 Task: Find connections with filter location Sawangan with filter topic #Thoughtswith filter profile language German with filter current company Kia India with filter school Birla Institute of Technology and Science, Pilani - Goa Campus with filter industry Shipbuilding with filter service category Financial Planning with filter keywords title Chef
Action: Mouse moved to (557, 61)
Screenshot: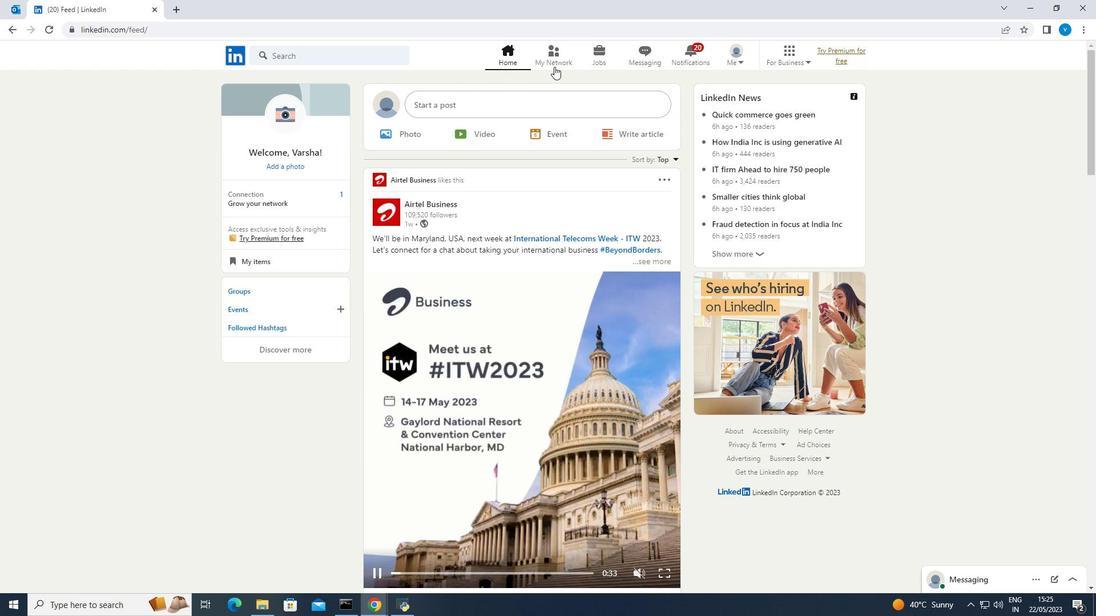 
Action: Mouse pressed left at (557, 61)
Screenshot: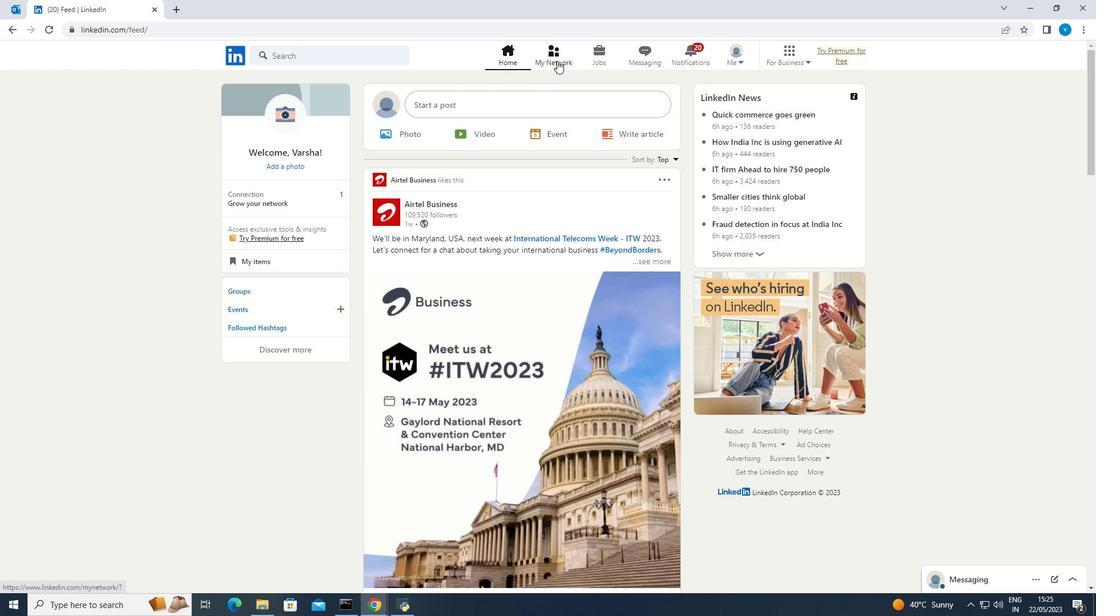 
Action: Mouse moved to (335, 122)
Screenshot: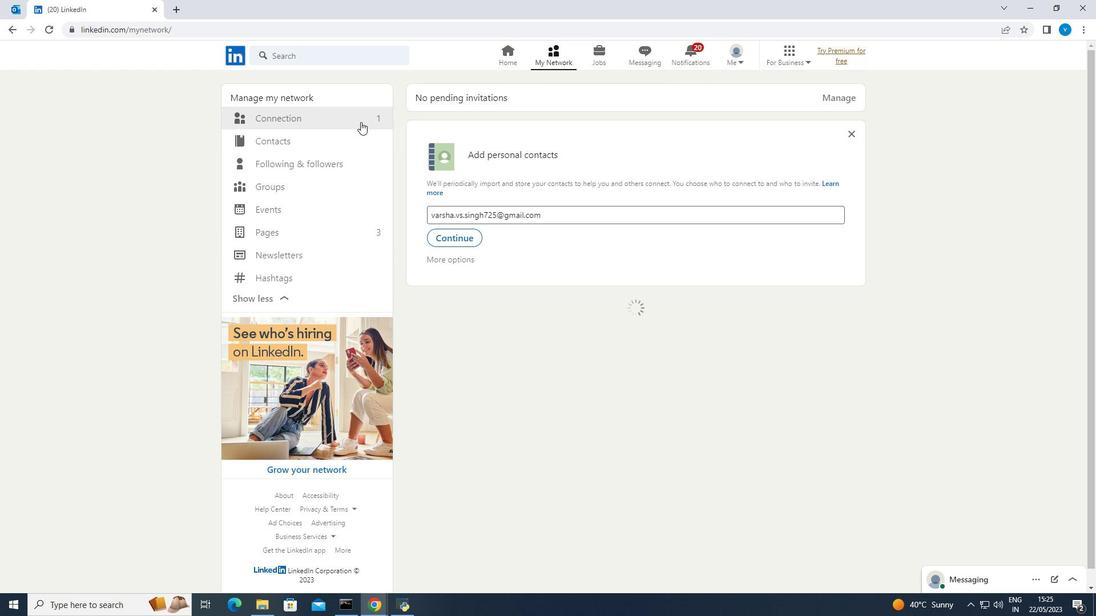 
Action: Mouse pressed left at (335, 122)
Screenshot: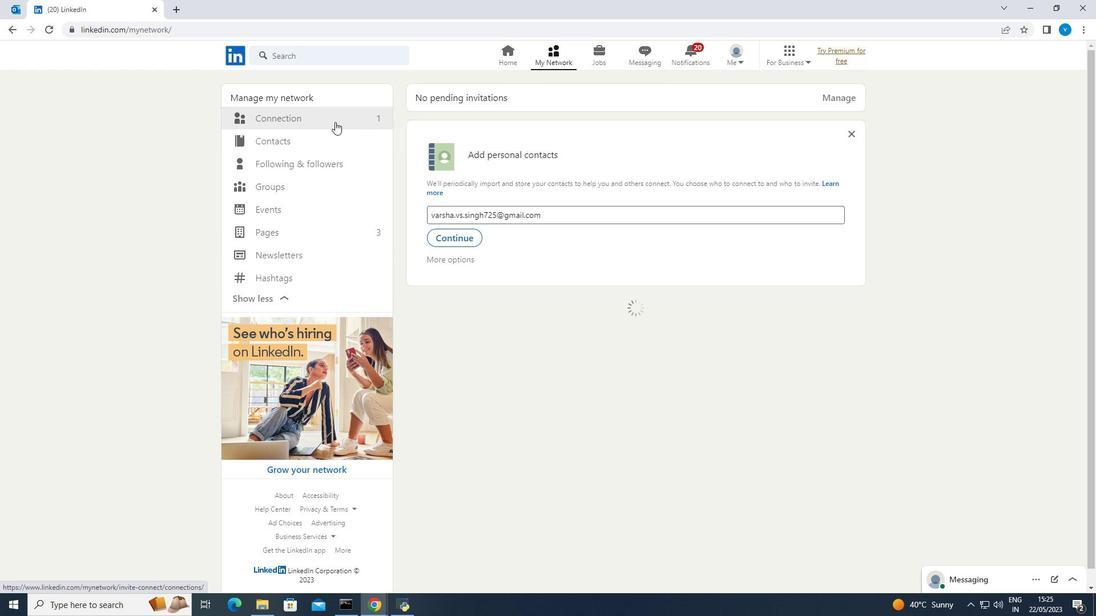 
Action: Mouse moved to (614, 117)
Screenshot: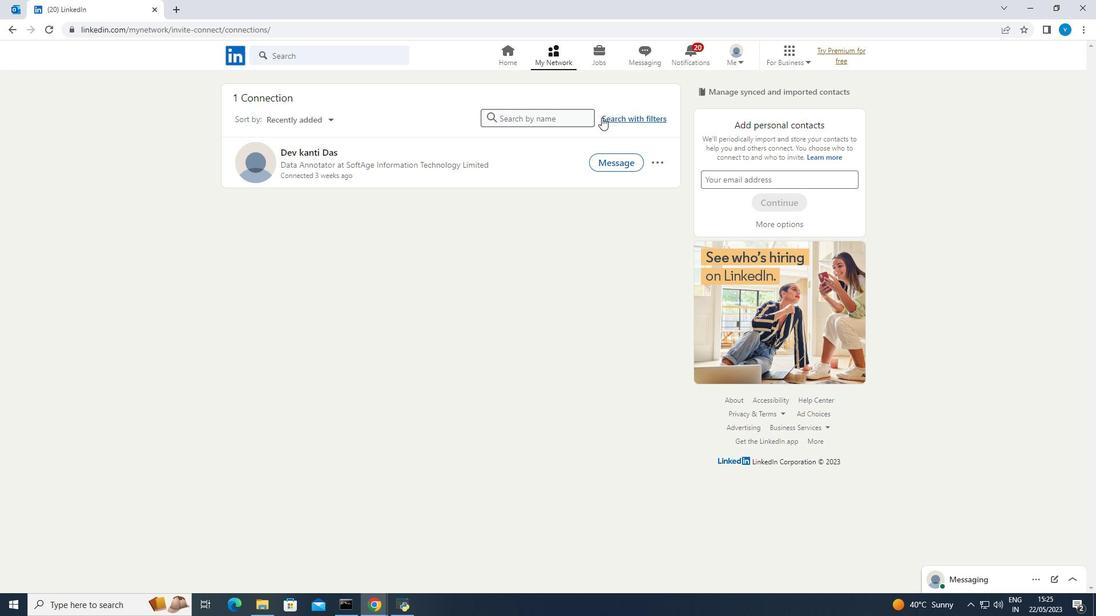 
Action: Mouse pressed left at (614, 117)
Screenshot: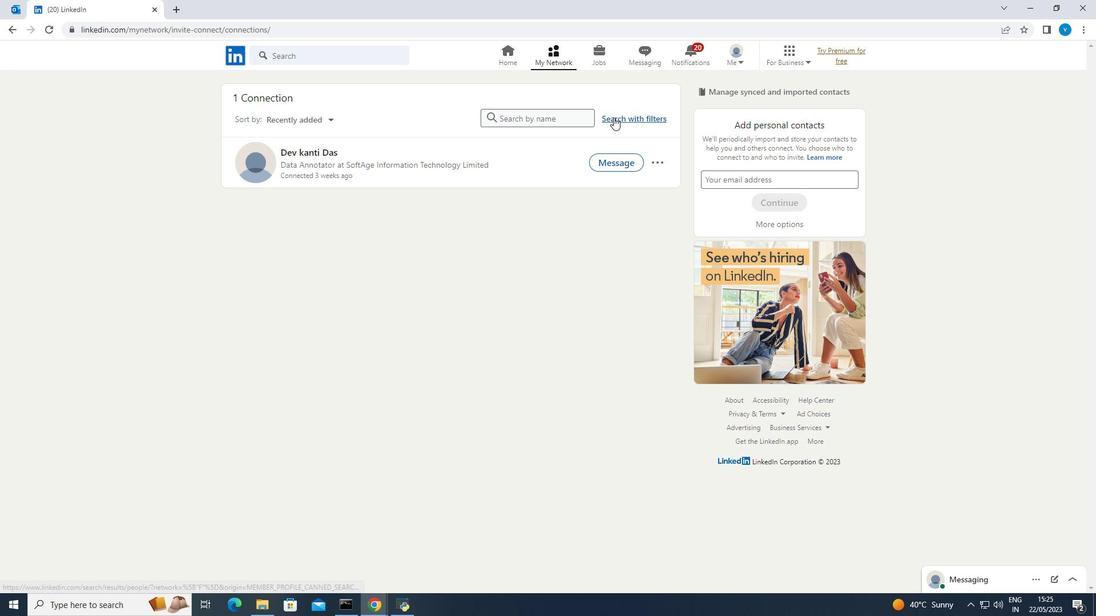
Action: Mouse moved to (583, 90)
Screenshot: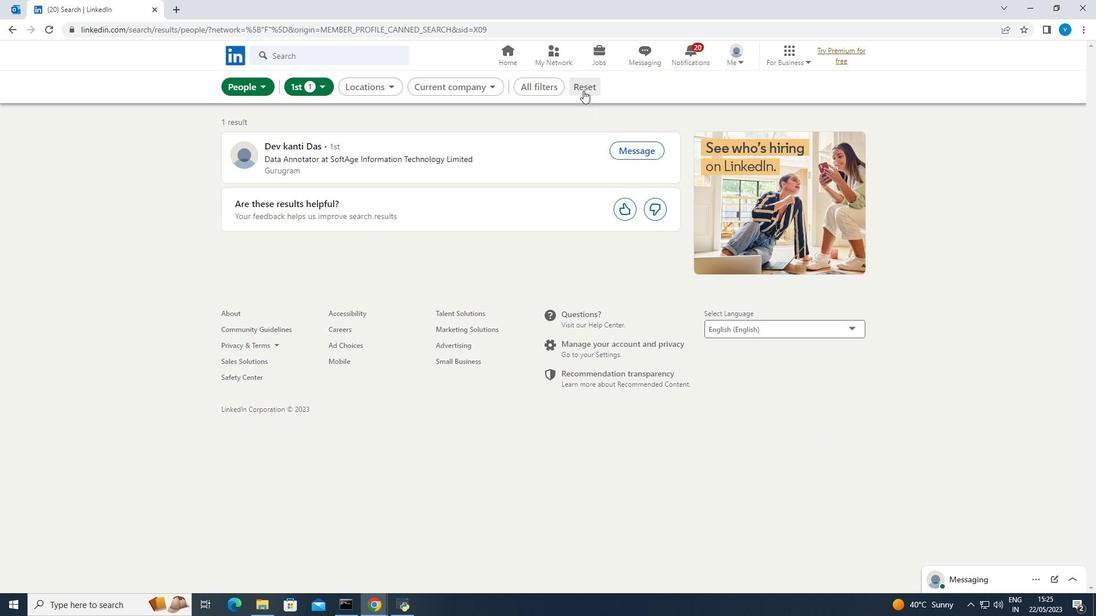 
Action: Mouse pressed left at (583, 90)
Screenshot: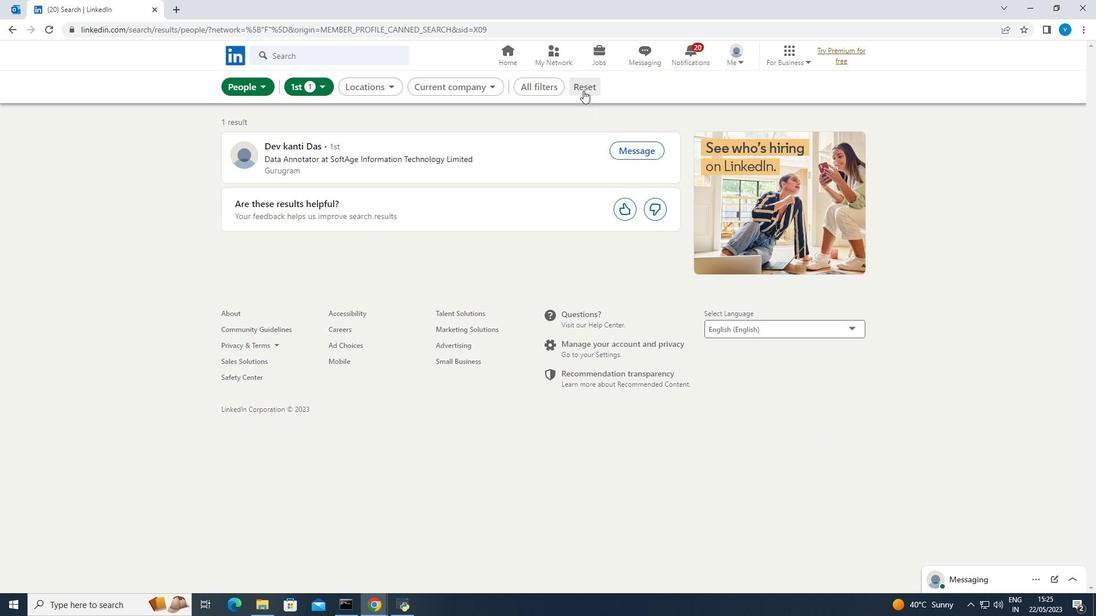 
Action: Mouse moved to (578, 90)
Screenshot: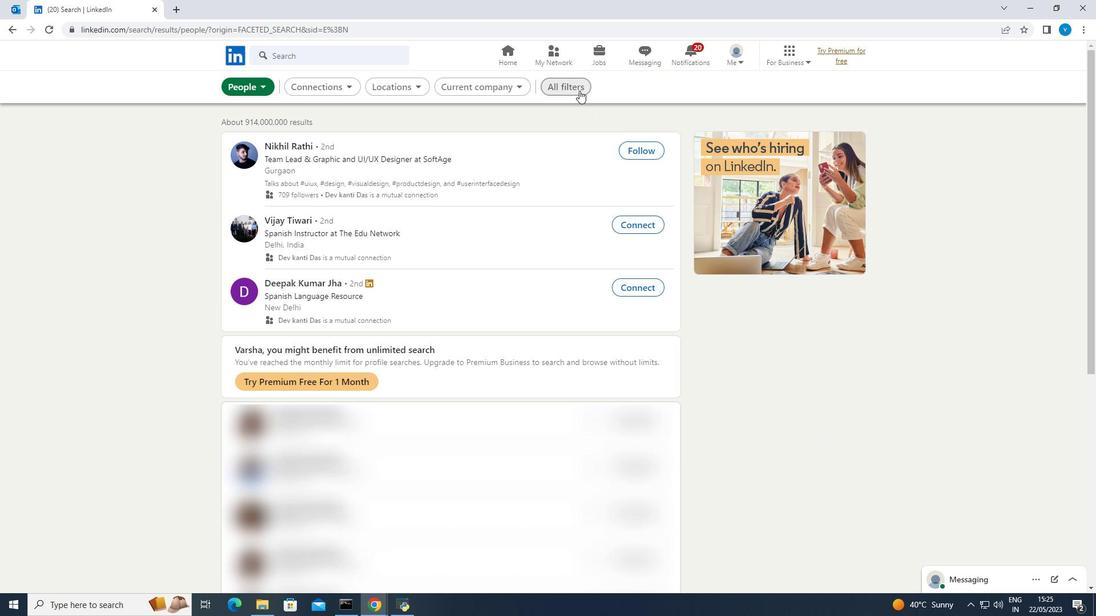 
Action: Mouse pressed left at (578, 90)
Screenshot: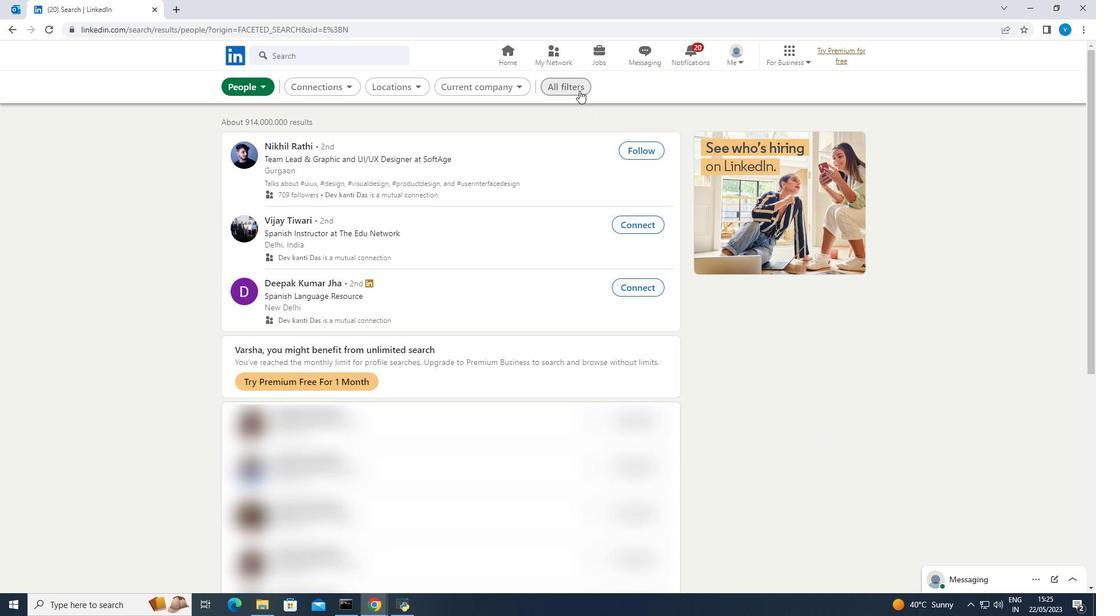 
Action: Mouse moved to (802, 226)
Screenshot: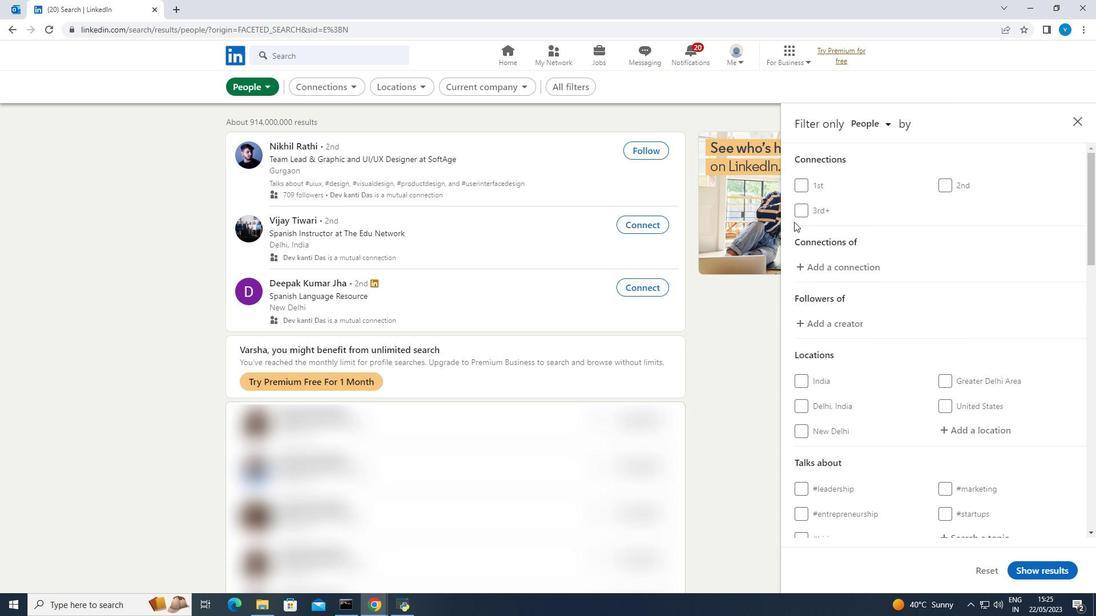 
Action: Mouse scrolled (796, 222) with delta (0, 0)
Screenshot: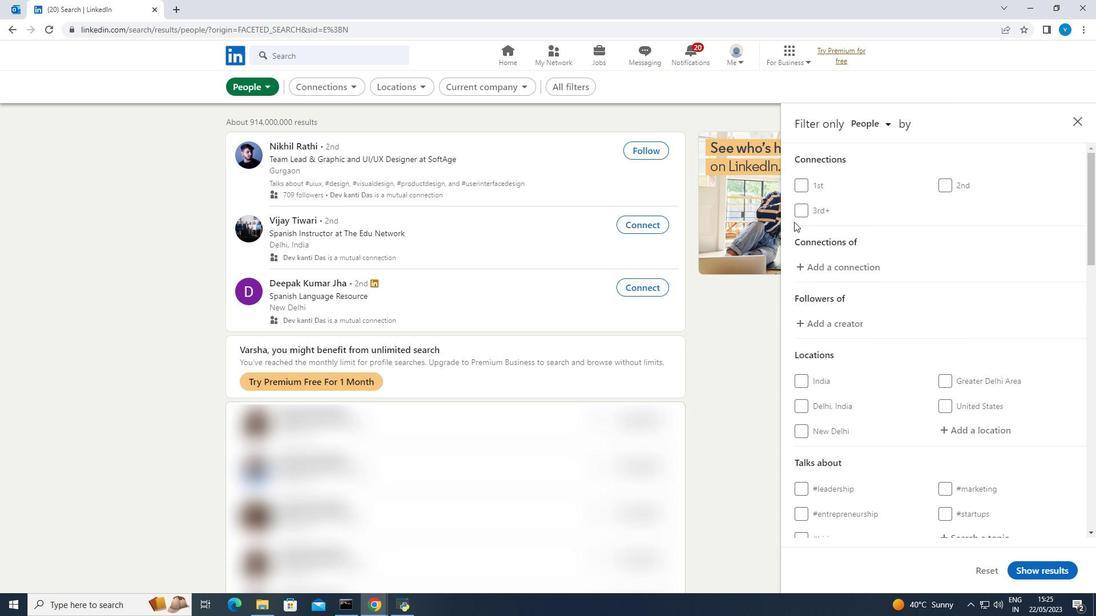 
Action: Mouse scrolled (802, 225) with delta (0, 0)
Screenshot: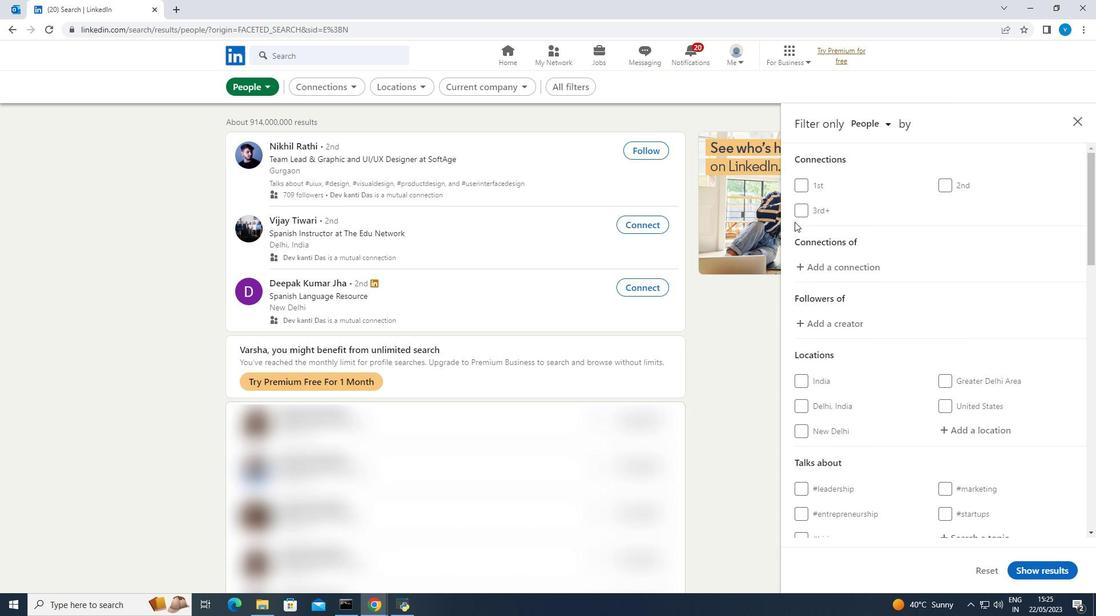 
Action: Mouse scrolled (802, 225) with delta (0, 0)
Screenshot: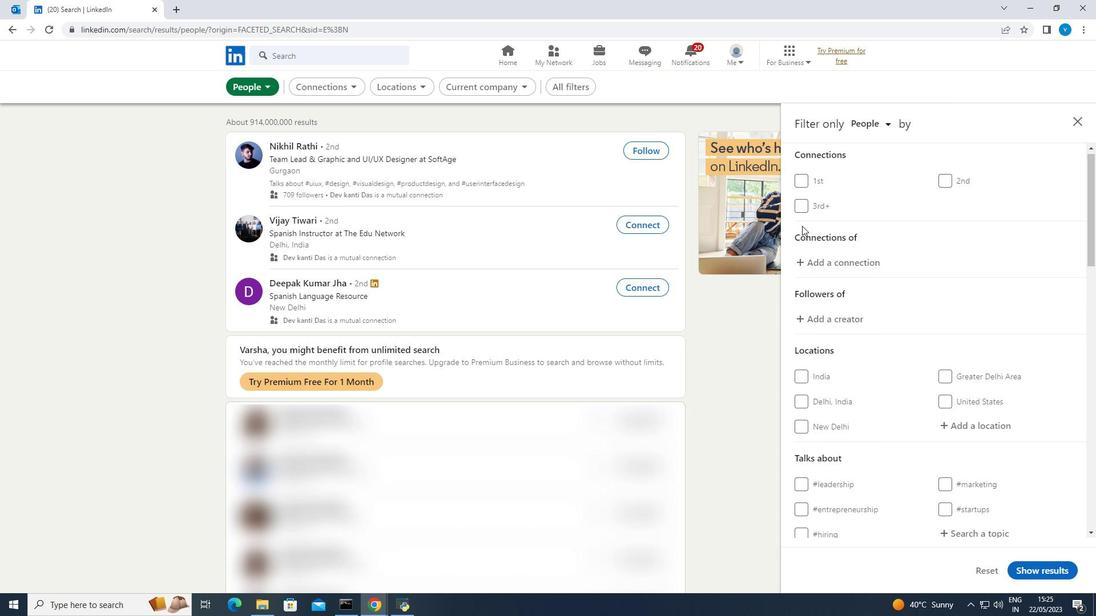 
Action: Mouse moved to (964, 259)
Screenshot: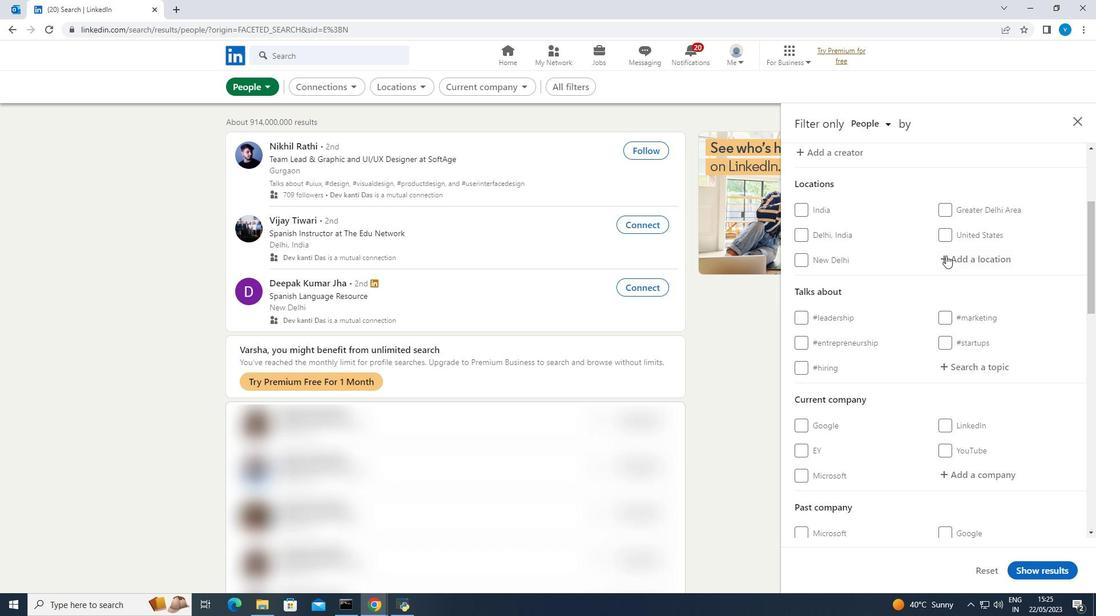 
Action: Mouse pressed left at (964, 259)
Screenshot: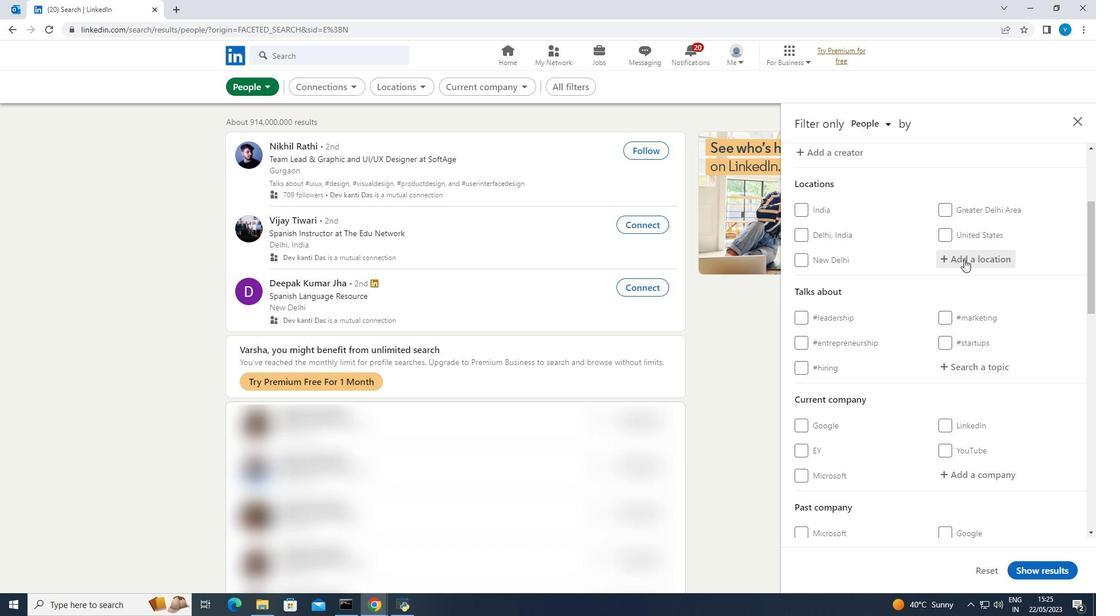 
Action: Mouse moved to (933, 209)
Screenshot: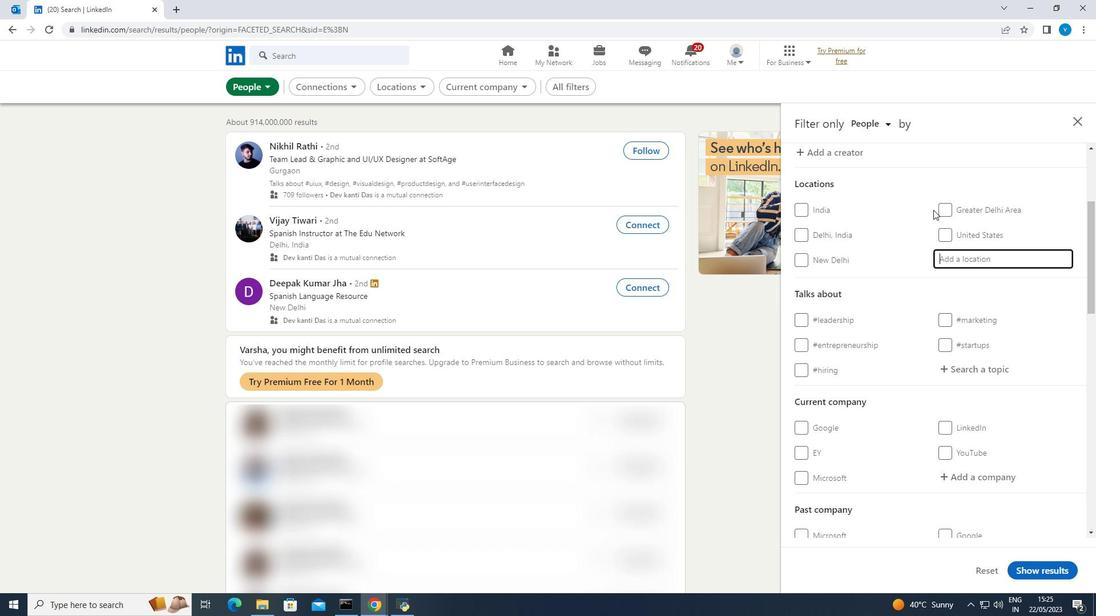 
Action: Key pressed <Key.shift><Key.shift><Key.shift>Sawangan
Screenshot: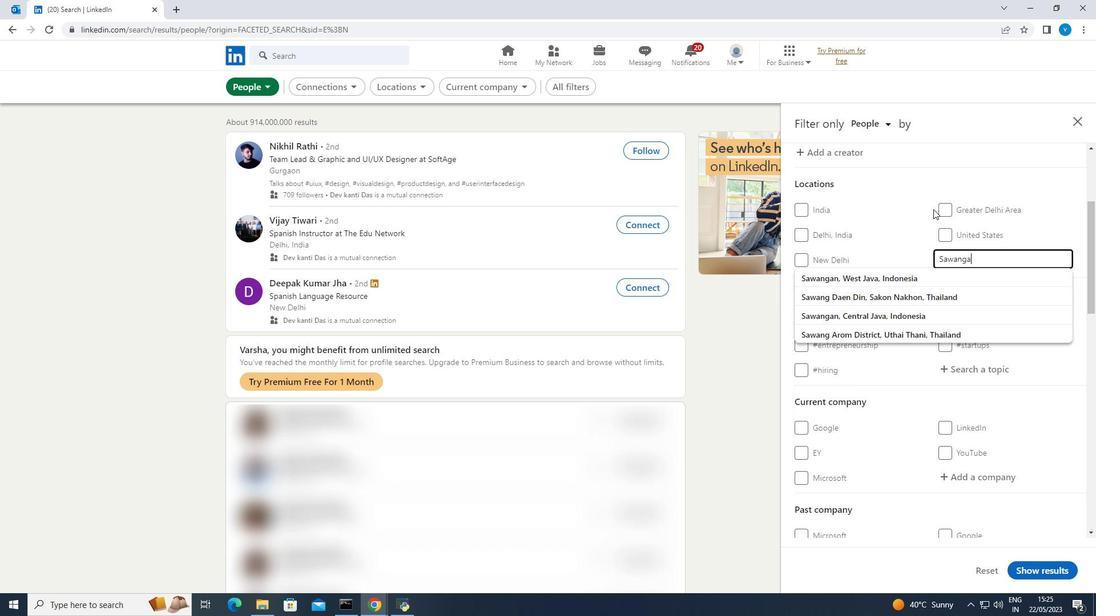 
Action: Mouse moved to (973, 361)
Screenshot: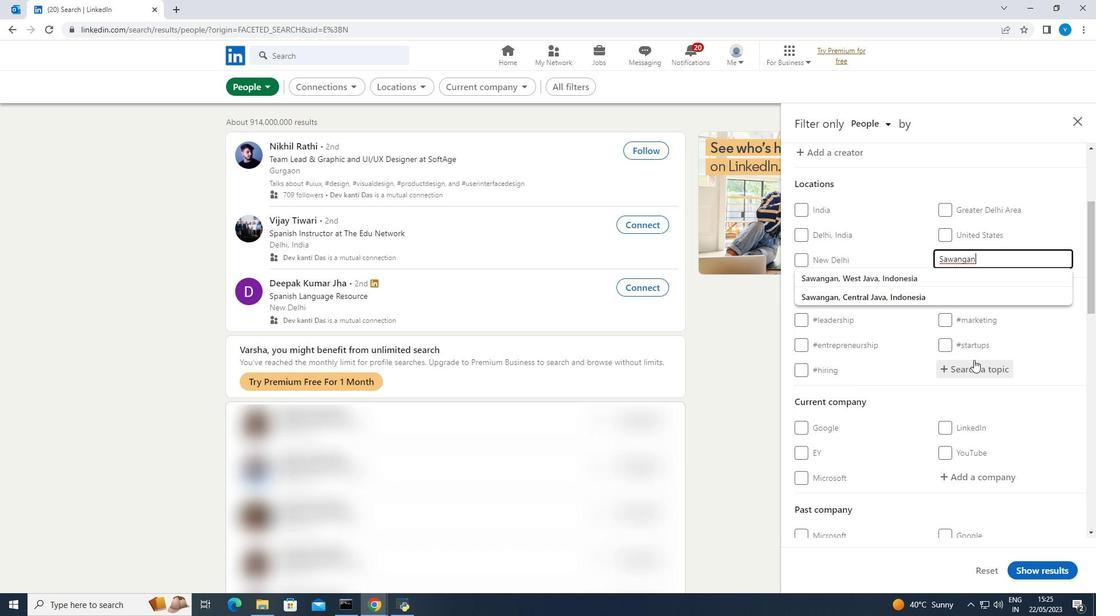 
Action: Mouse pressed left at (973, 361)
Screenshot: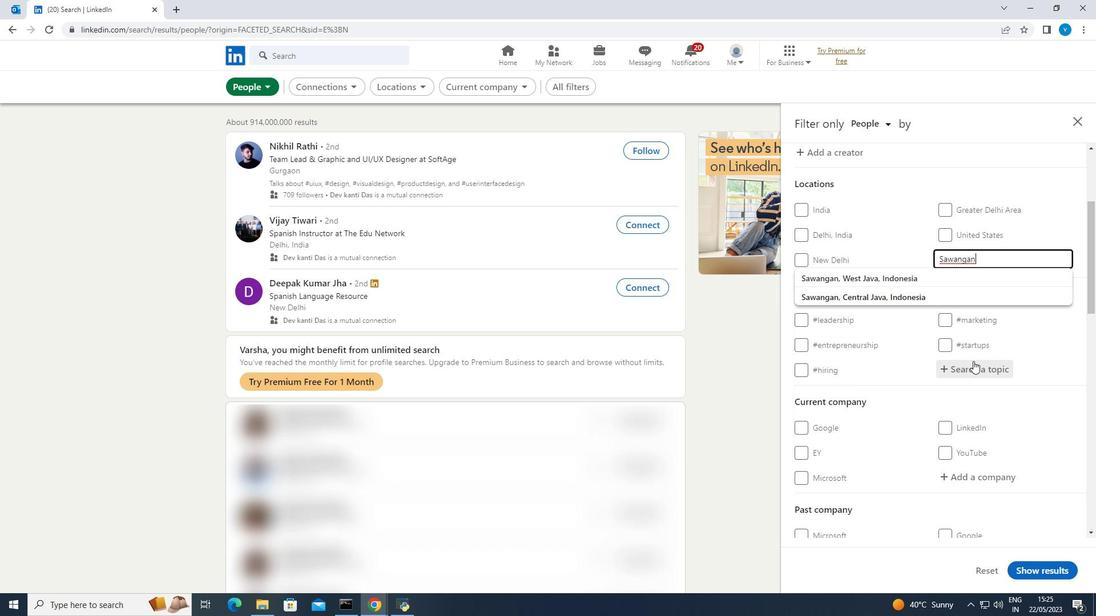 
Action: Mouse moved to (923, 397)
Screenshot: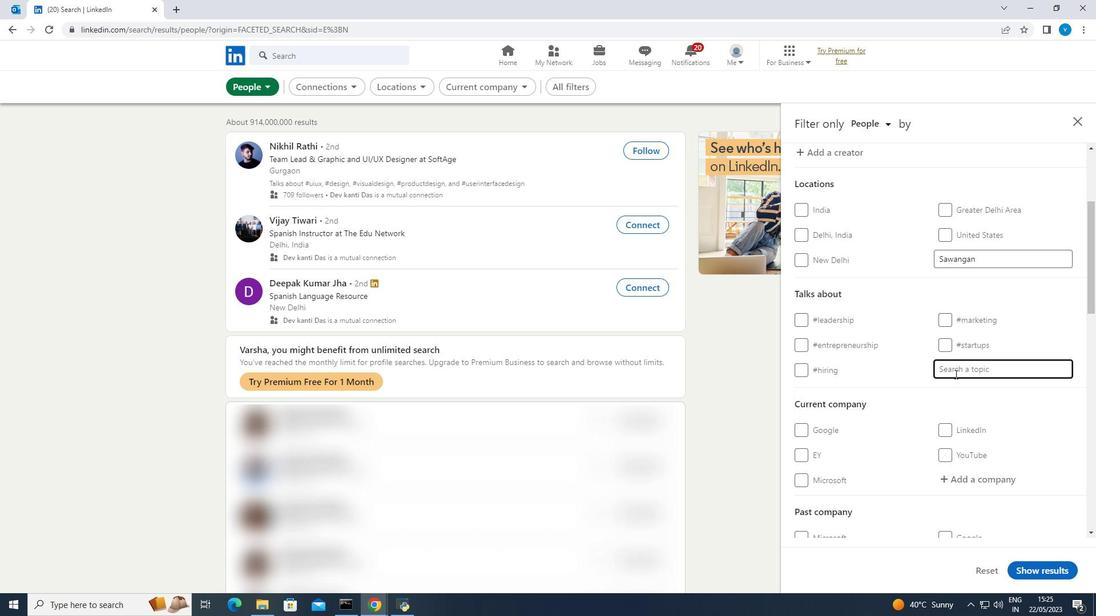 
Action: Key pressed <Key.shift><Key.shift><Key.shift><Key.shift><Key.shift>#<Key.shift><Key.shift><Key.shift><Key.shift><Key.shift><Key.shift><Key.shift>Thoughts
Screenshot: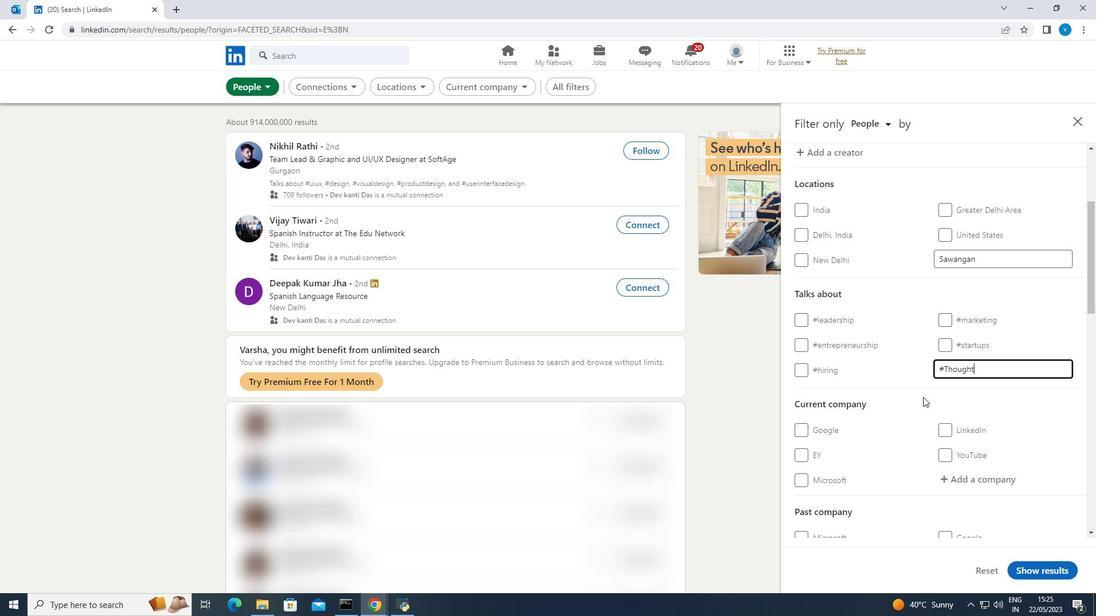 
Action: Mouse moved to (920, 399)
Screenshot: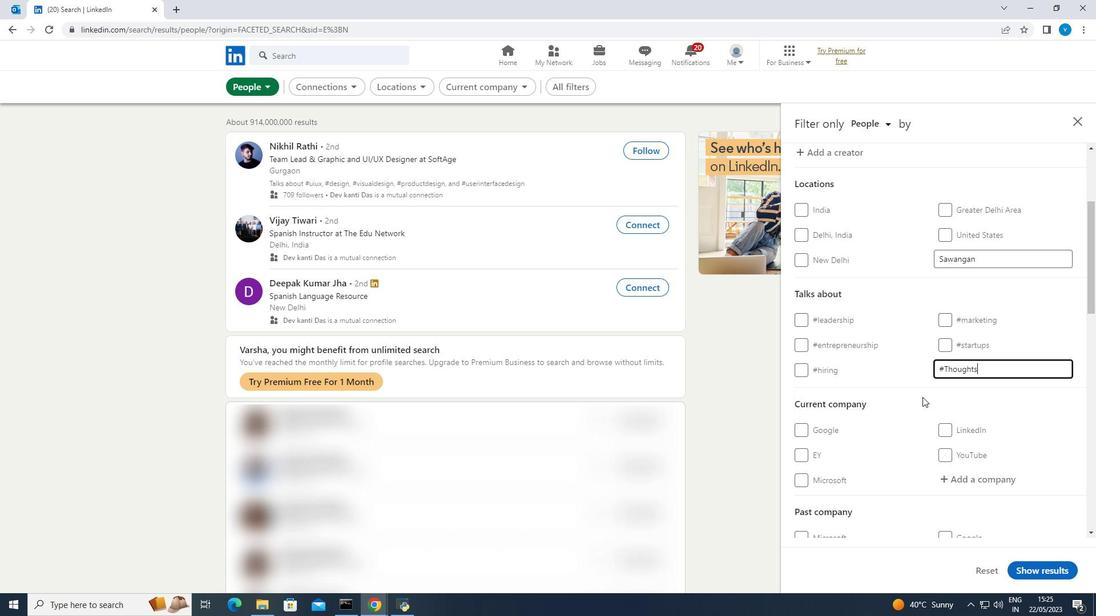 
Action: Mouse scrolled (920, 399) with delta (0, 0)
Screenshot: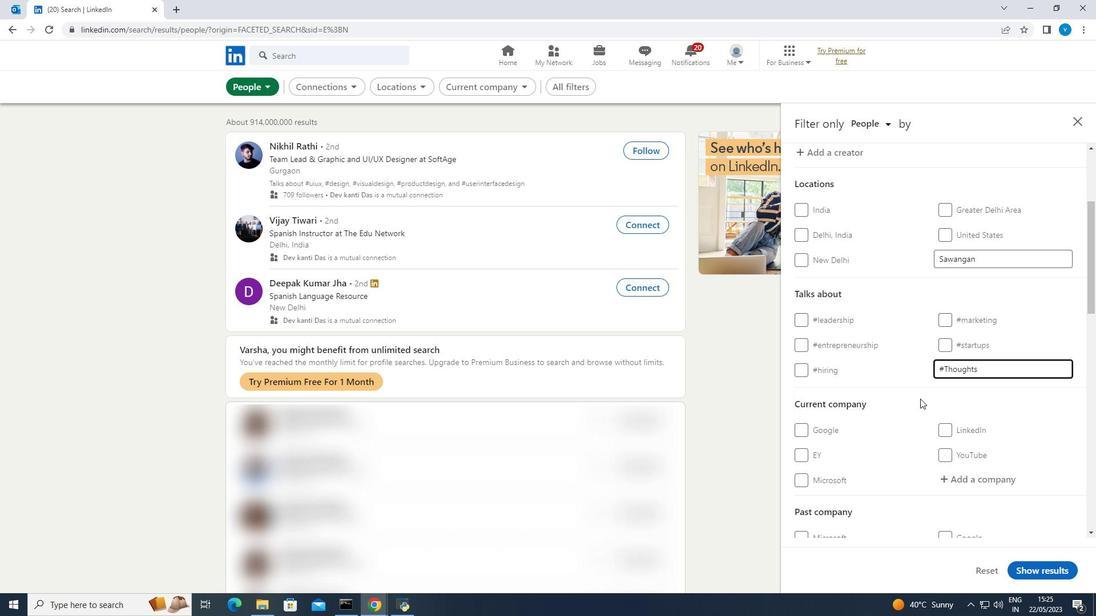 
Action: Mouse moved to (920, 399)
Screenshot: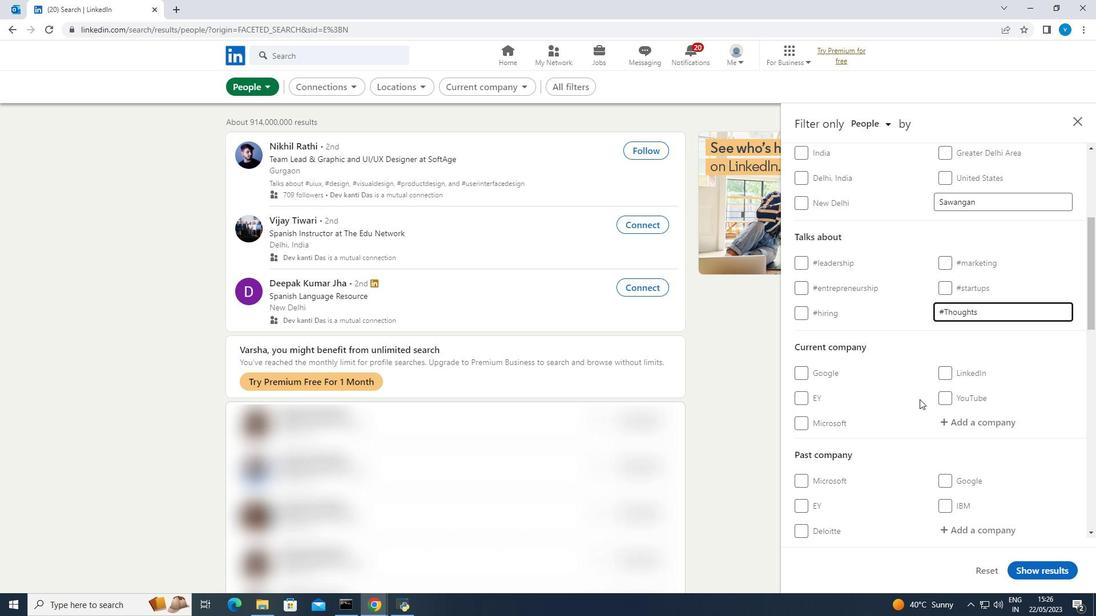 
Action: Mouse scrolled (920, 399) with delta (0, 0)
Screenshot: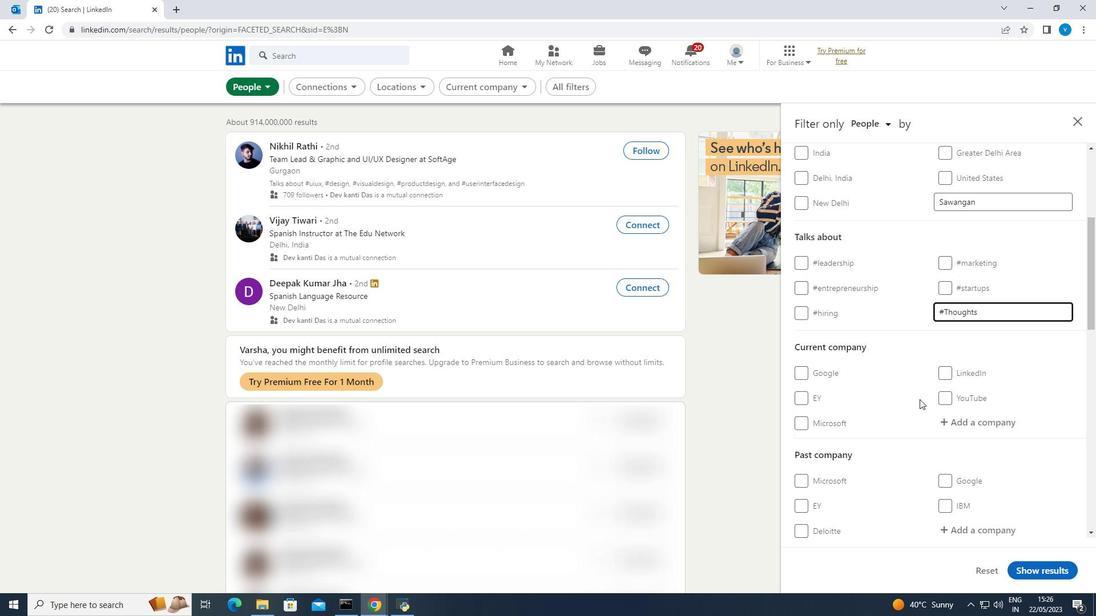 
Action: Mouse scrolled (920, 399) with delta (0, 0)
Screenshot: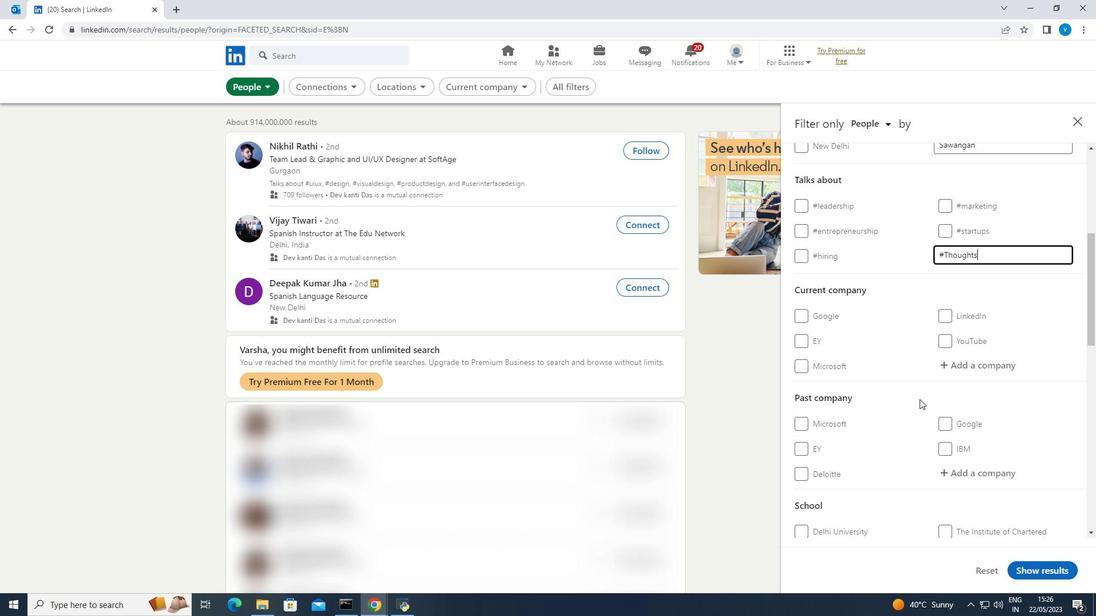 
Action: Mouse scrolled (920, 399) with delta (0, 0)
Screenshot: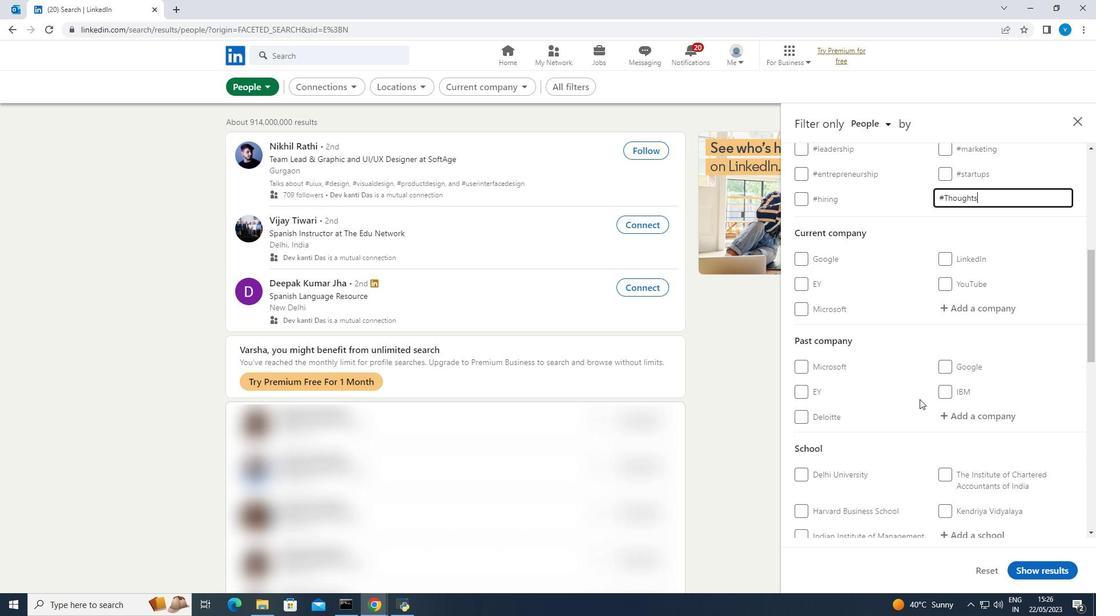 
Action: Mouse scrolled (920, 399) with delta (0, 0)
Screenshot: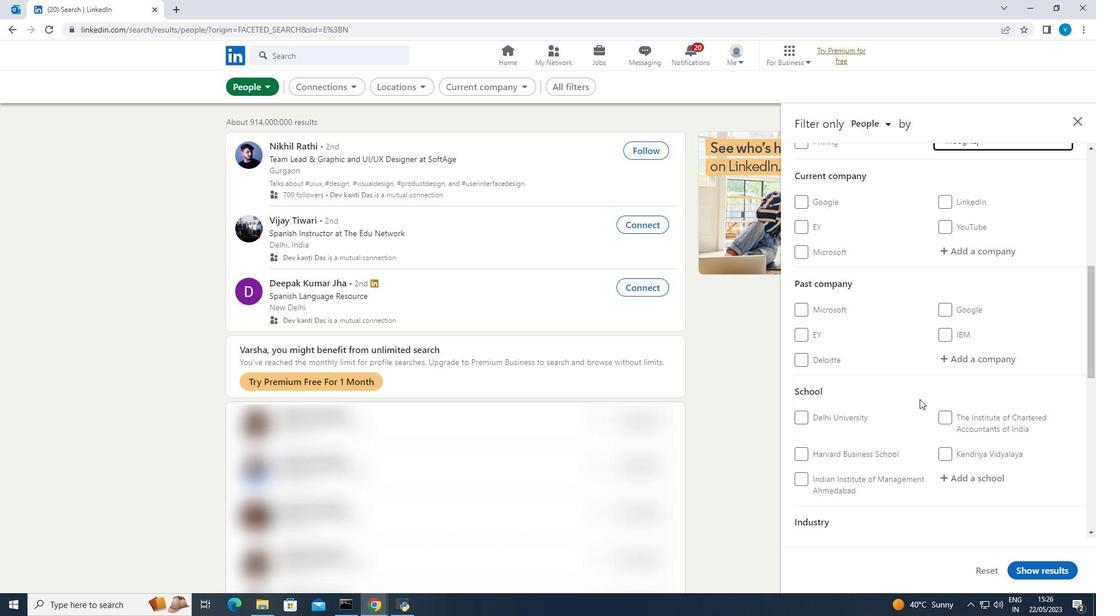 
Action: Mouse scrolled (920, 399) with delta (0, 0)
Screenshot: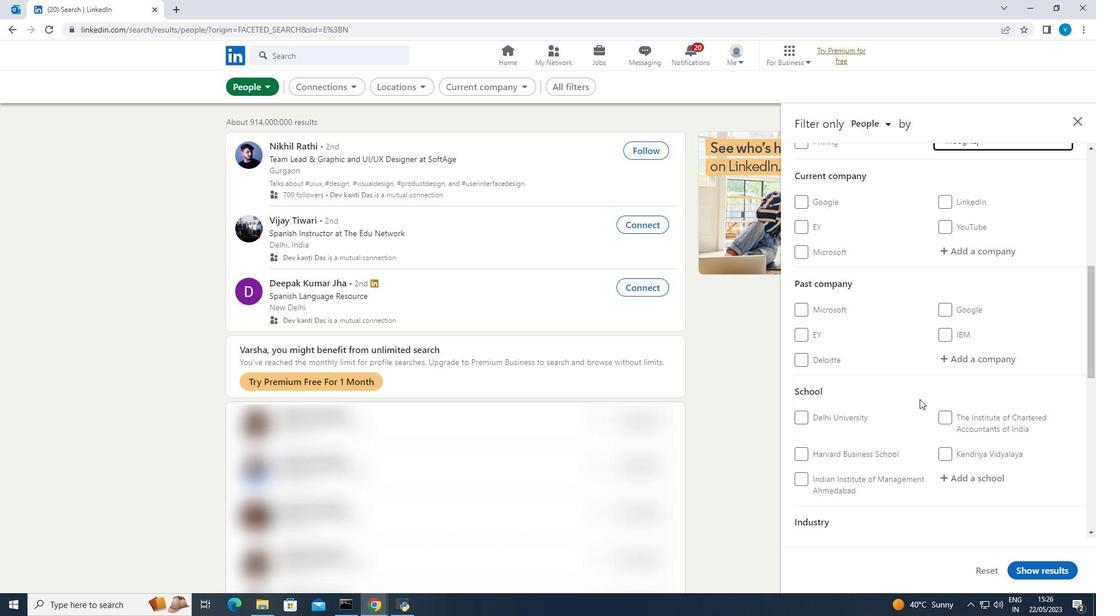 
Action: Mouse moved to (920, 399)
Screenshot: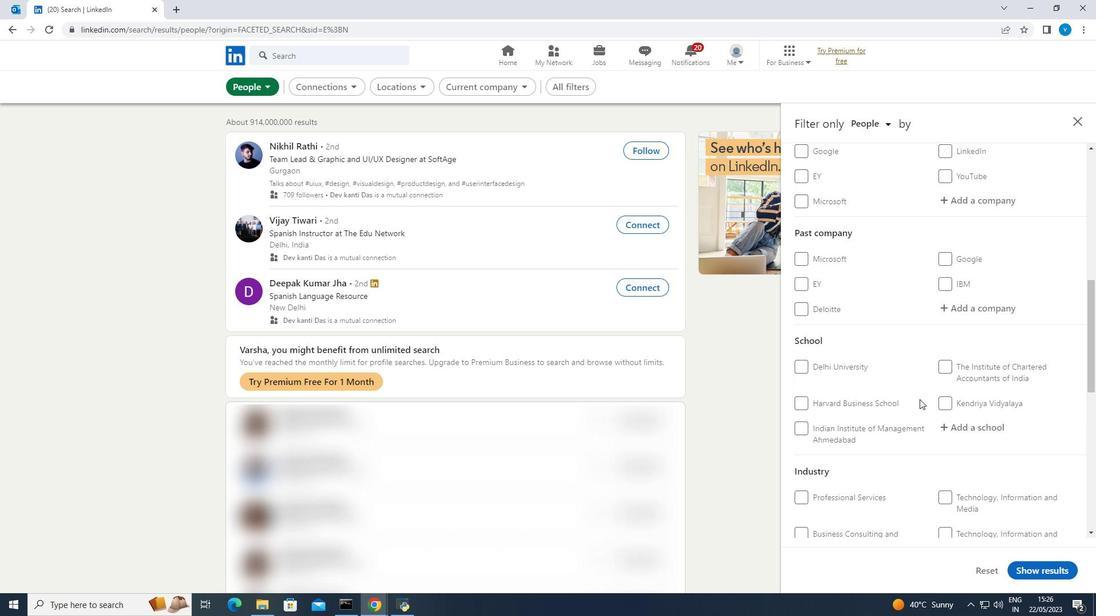 
Action: Mouse scrolled (920, 399) with delta (0, 0)
Screenshot: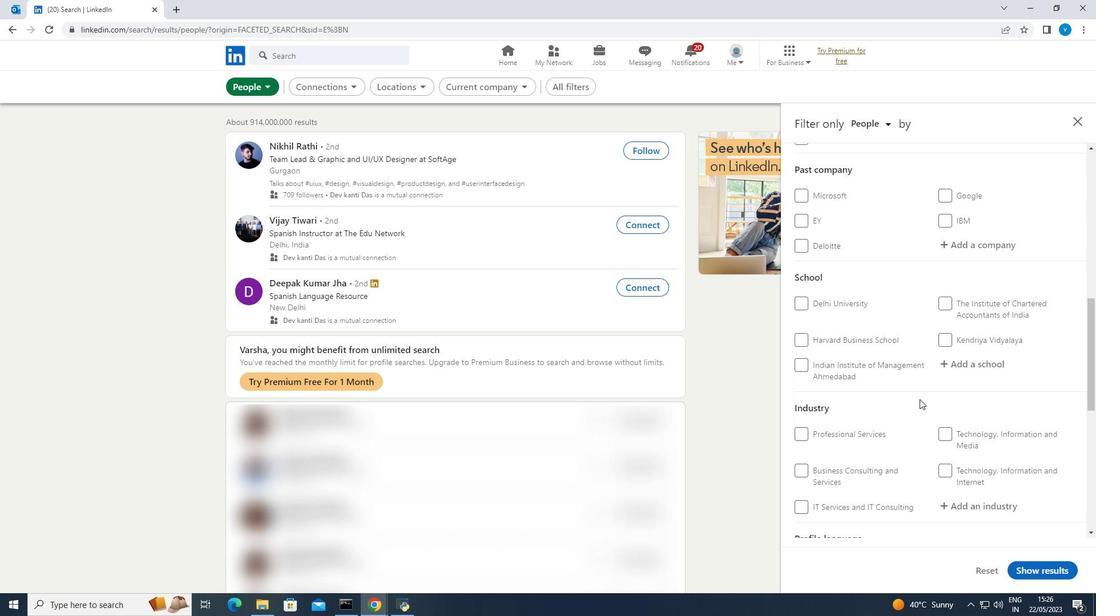
Action: Mouse scrolled (920, 399) with delta (0, 0)
Screenshot: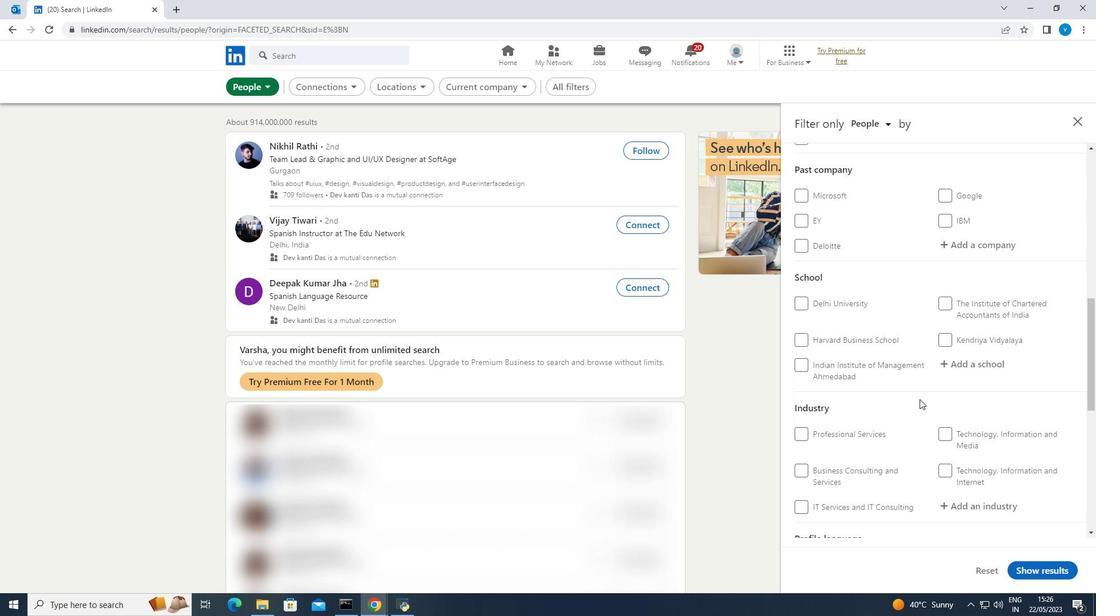 
Action: Mouse scrolled (920, 399) with delta (0, 0)
Screenshot: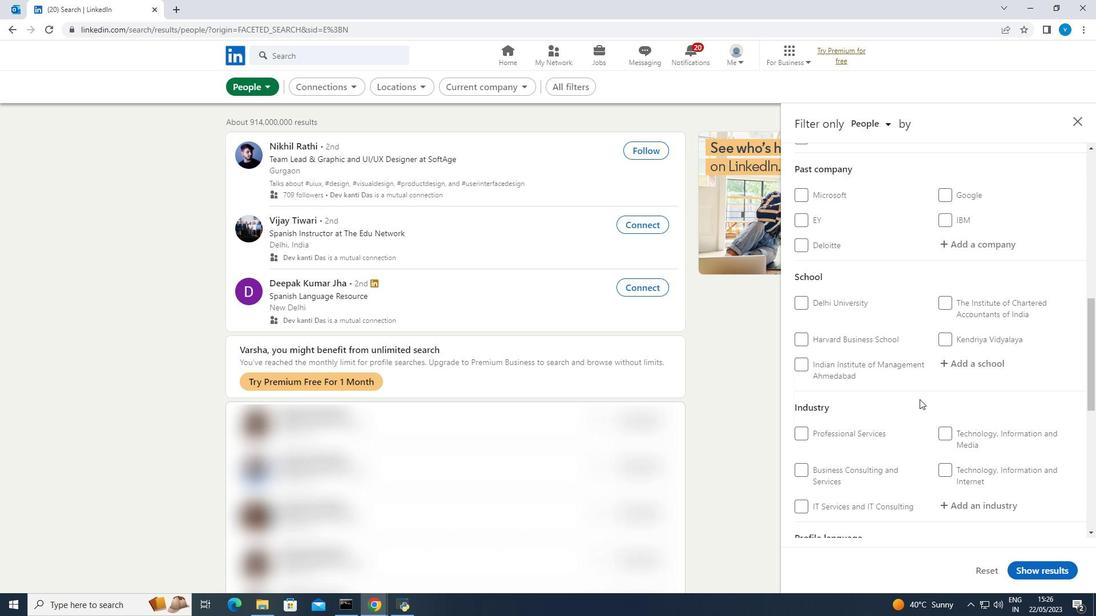 
Action: Mouse moved to (804, 444)
Screenshot: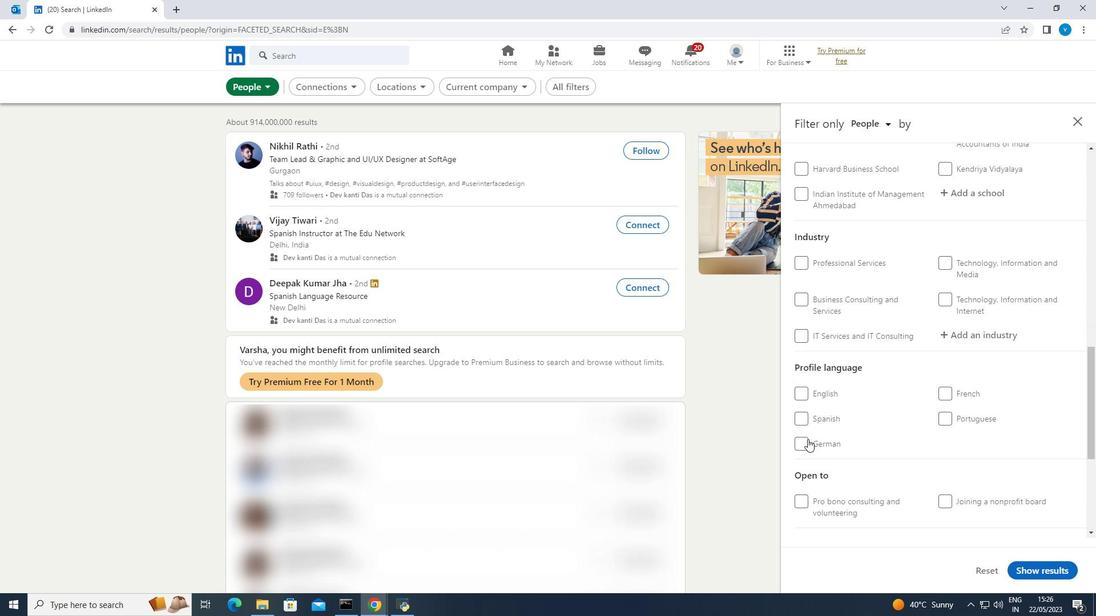 
Action: Mouse pressed left at (804, 444)
Screenshot: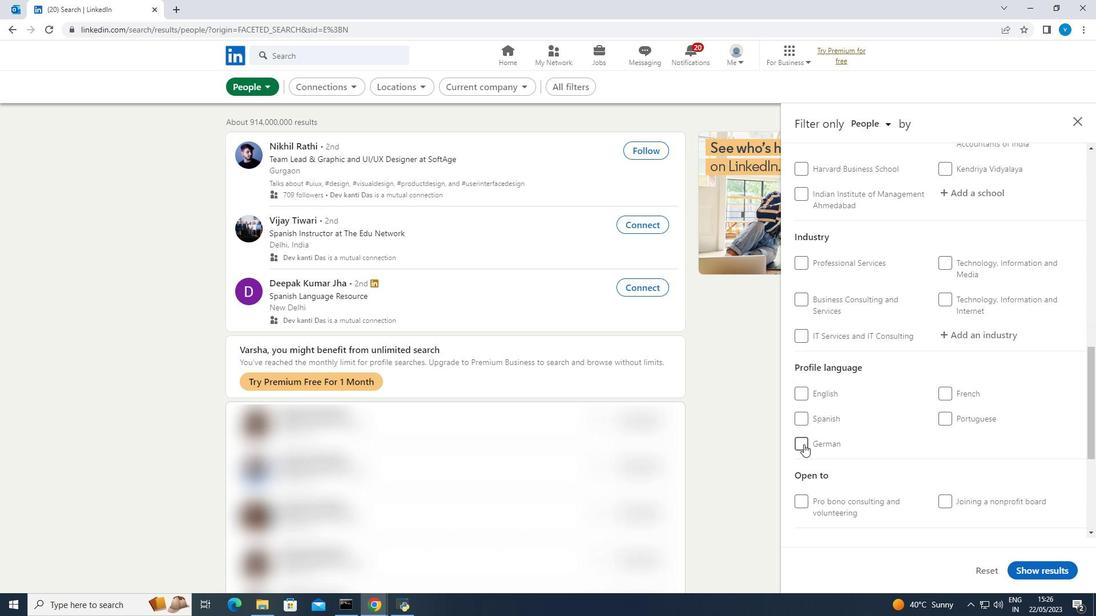 
Action: Mouse moved to (857, 426)
Screenshot: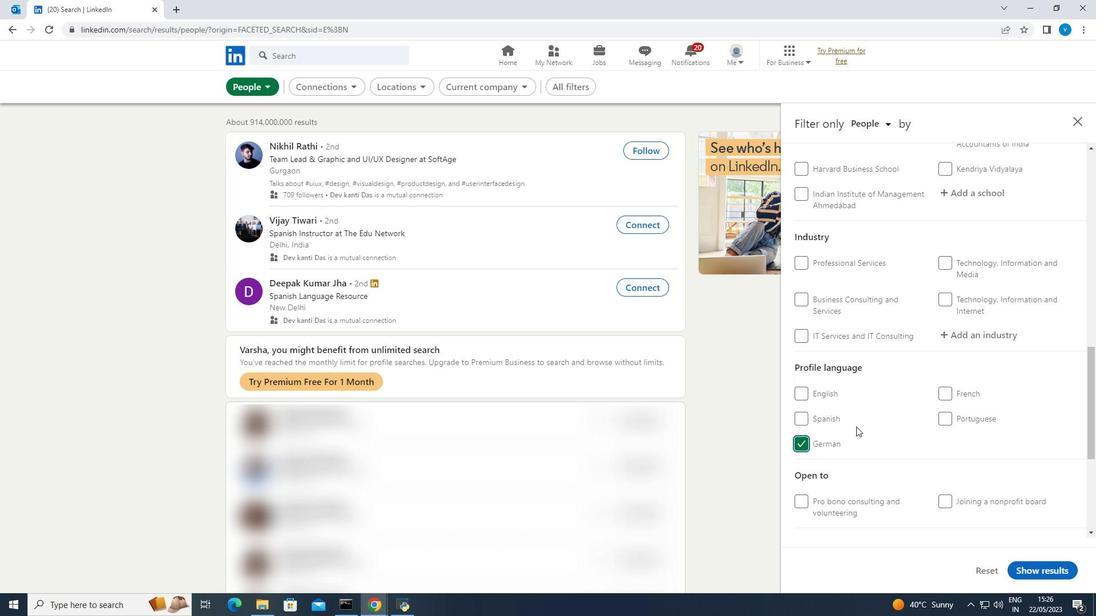 
Action: Mouse scrolled (857, 426) with delta (0, 0)
Screenshot: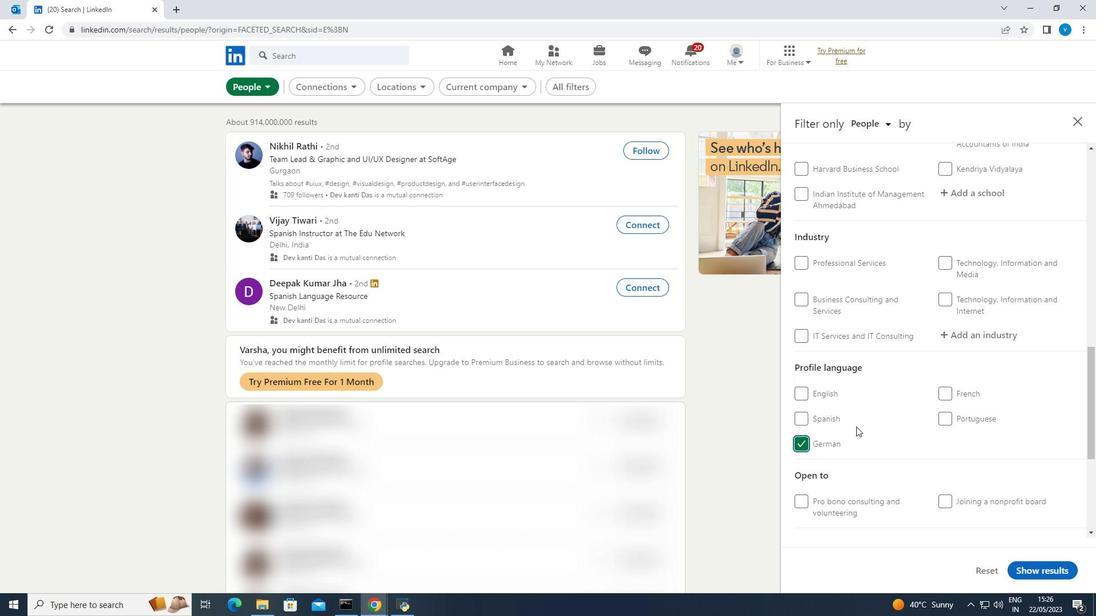 
Action: Mouse moved to (858, 424)
Screenshot: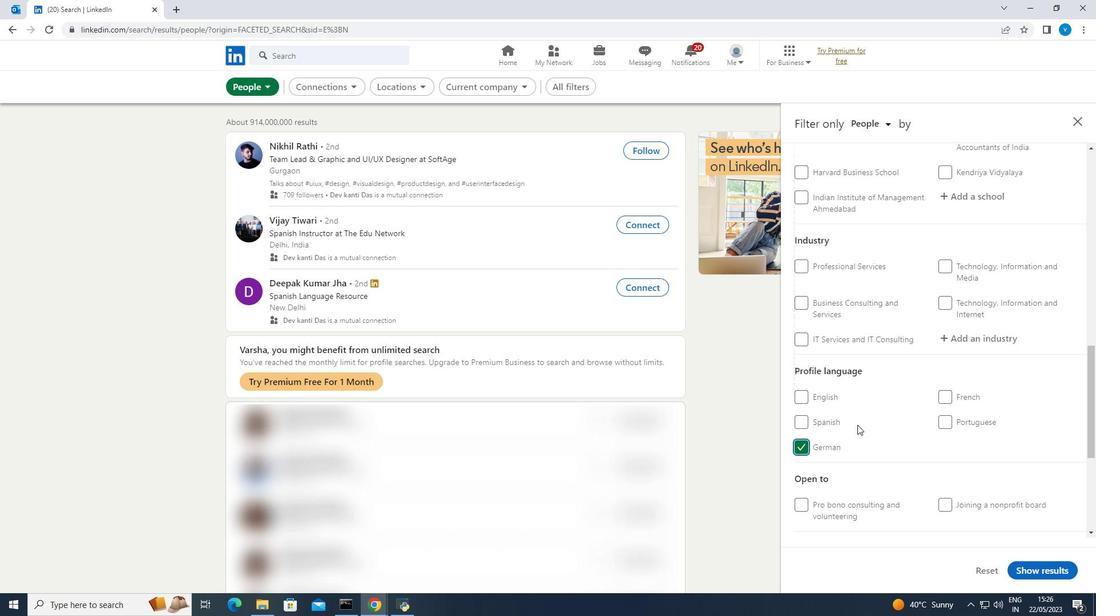 
Action: Mouse scrolled (858, 425) with delta (0, 0)
Screenshot: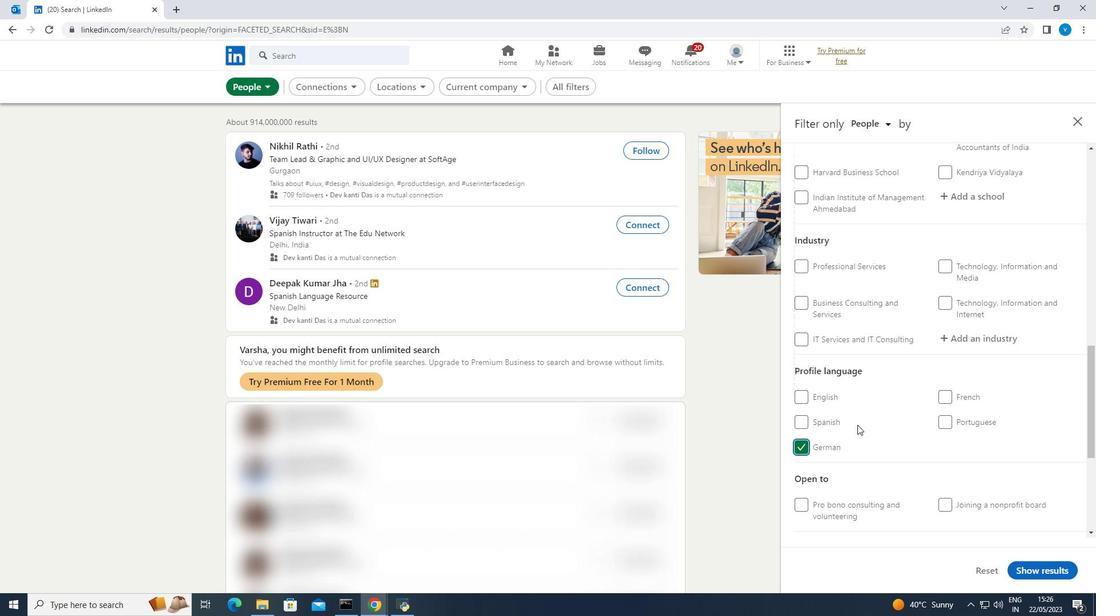 
Action: Mouse moved to (861, 420)
Screenshot: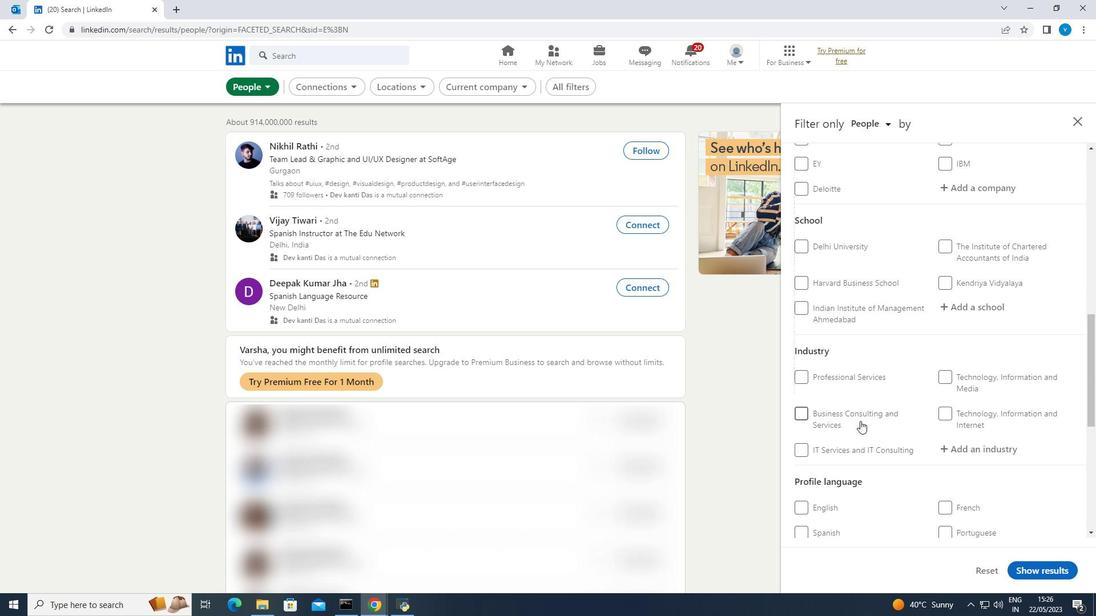 
Action: Mouse scrolled (861, 420) with delta (0, 0)
Screenshot: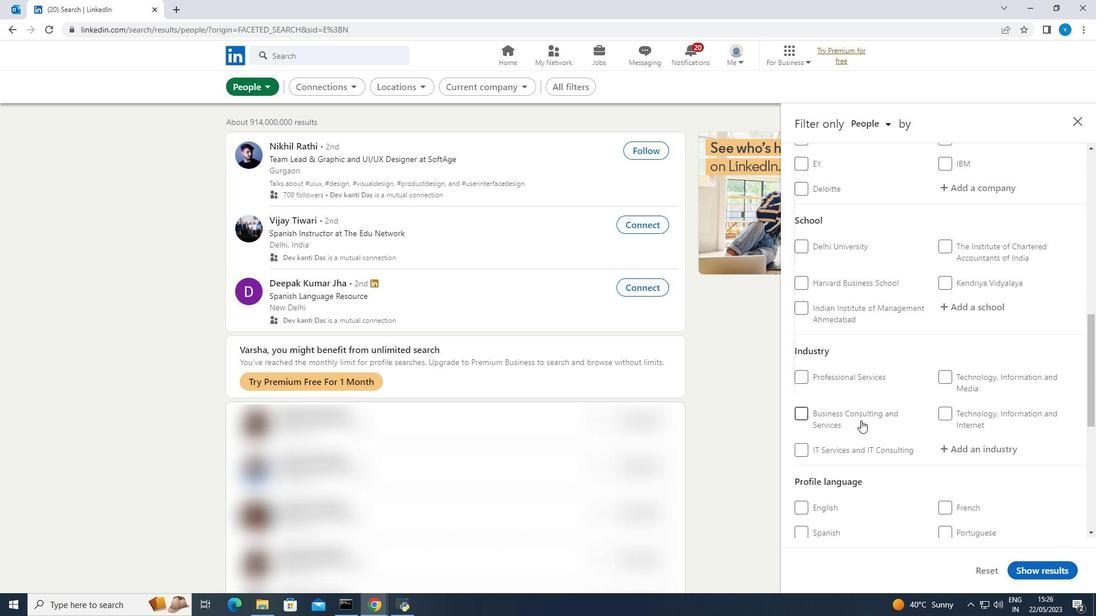 
Action: Mouse moved to (861, 419)
Screenshot: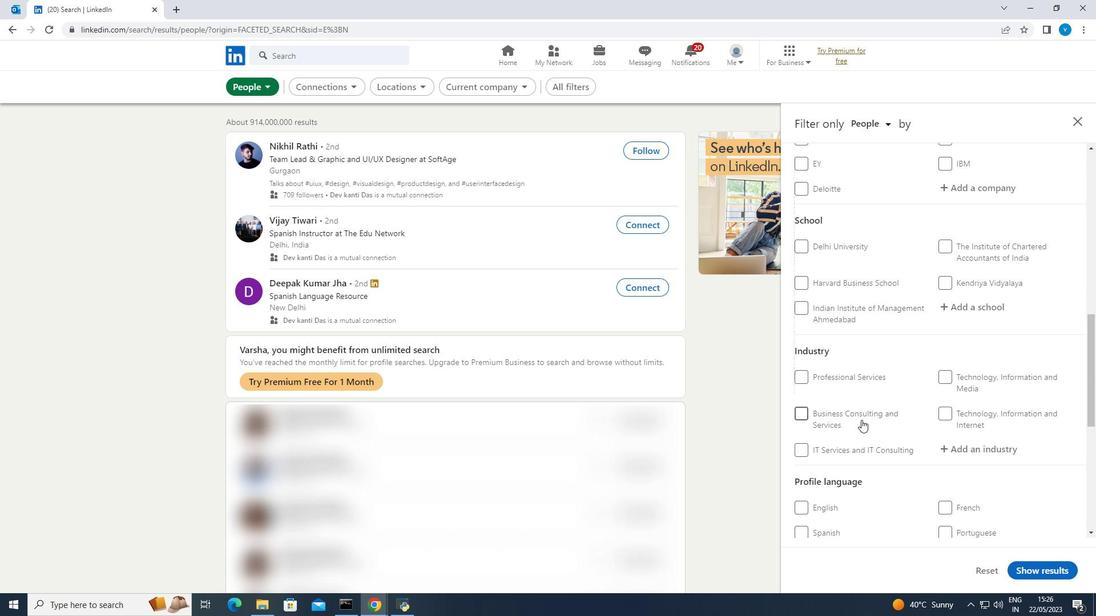 
Action: Mouse scrolled (861, 420) with delta (0, 0)
Screenshot: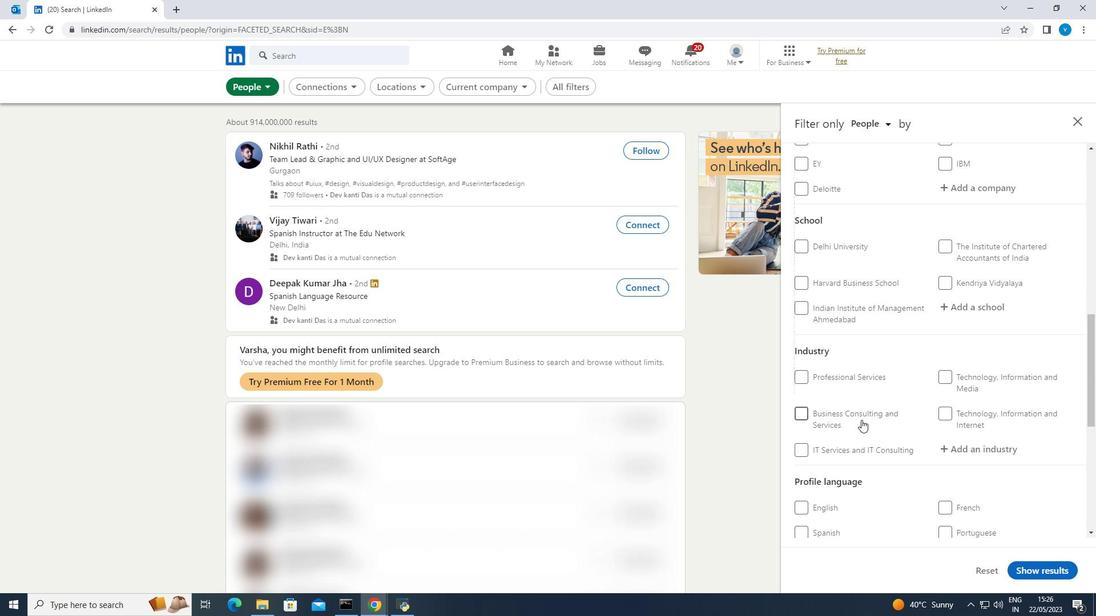 
Action: Mouse moved to (864, 415)
Screenshot: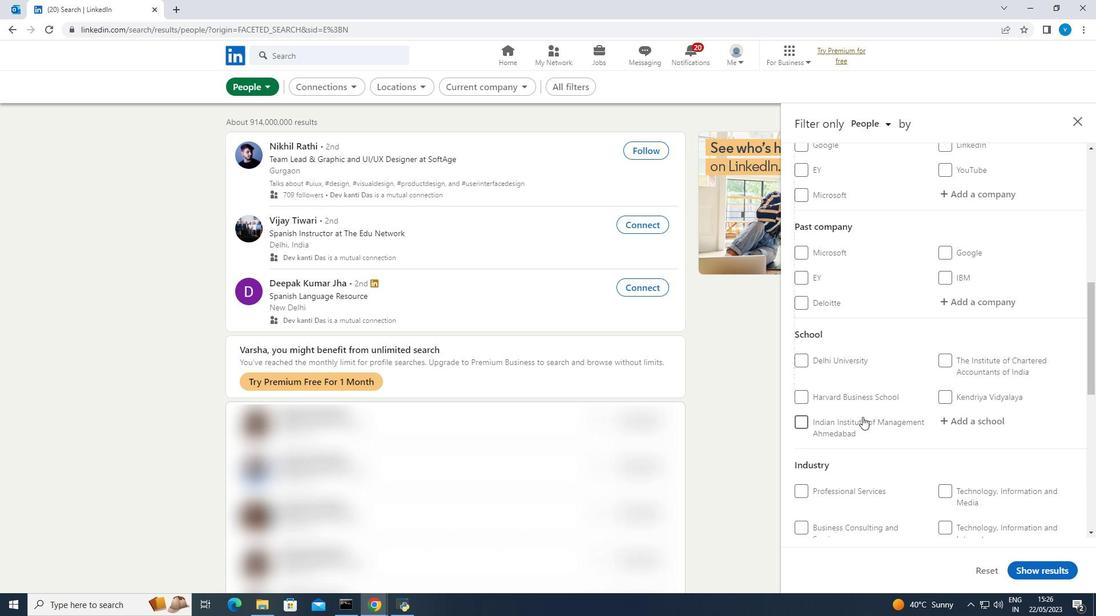 
Action: Mouse scrolled (864, 416) with delta (0, 0)
Screenshot: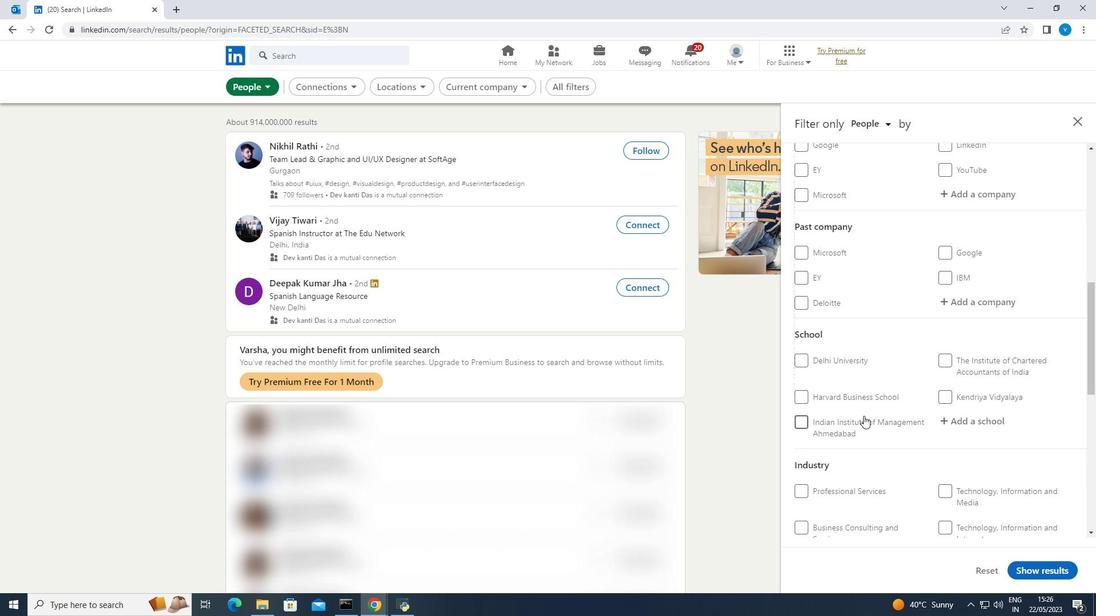 
Action: Mouse scrolled (864, 416) with delta (0, 0)
Screenshot: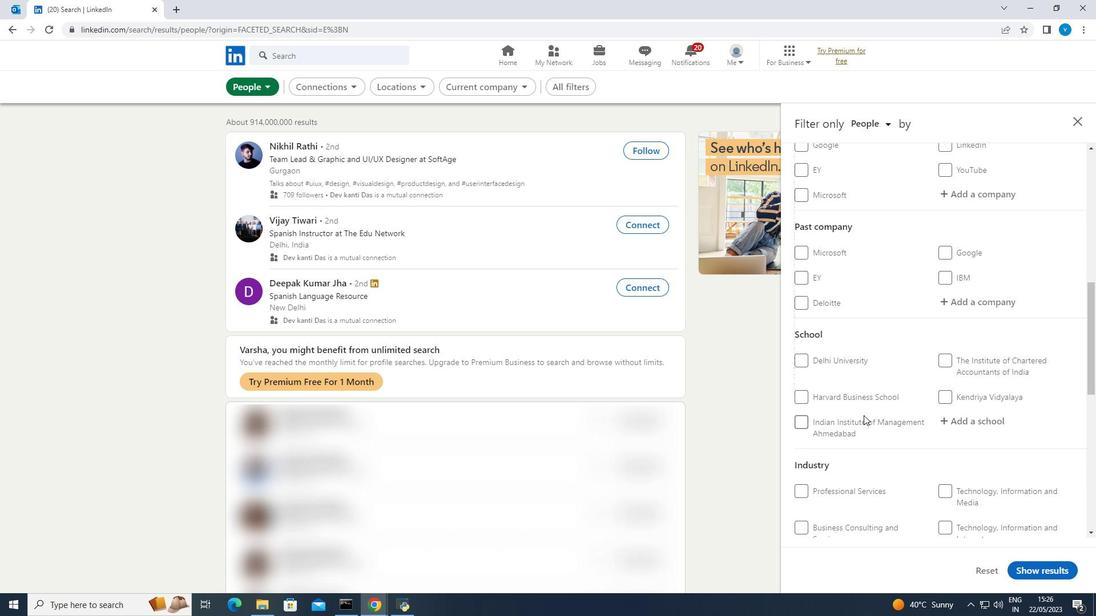 
Action: Mouse moved to (864, 415)
Screenshot: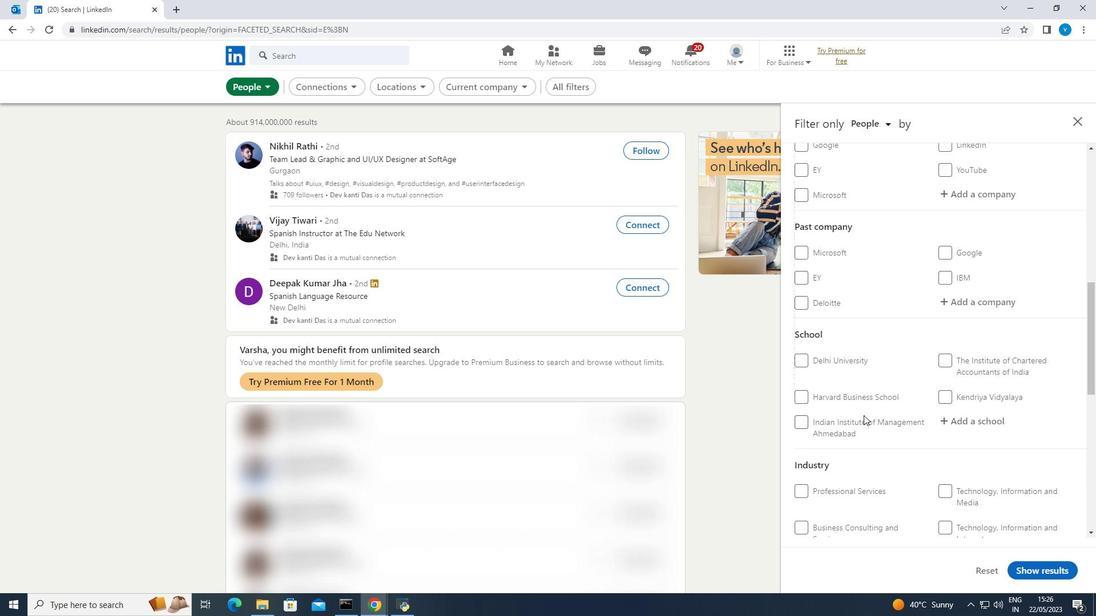 
Action: Mouse scrolled (864, 416) with delta (0, 0)
Screenshot: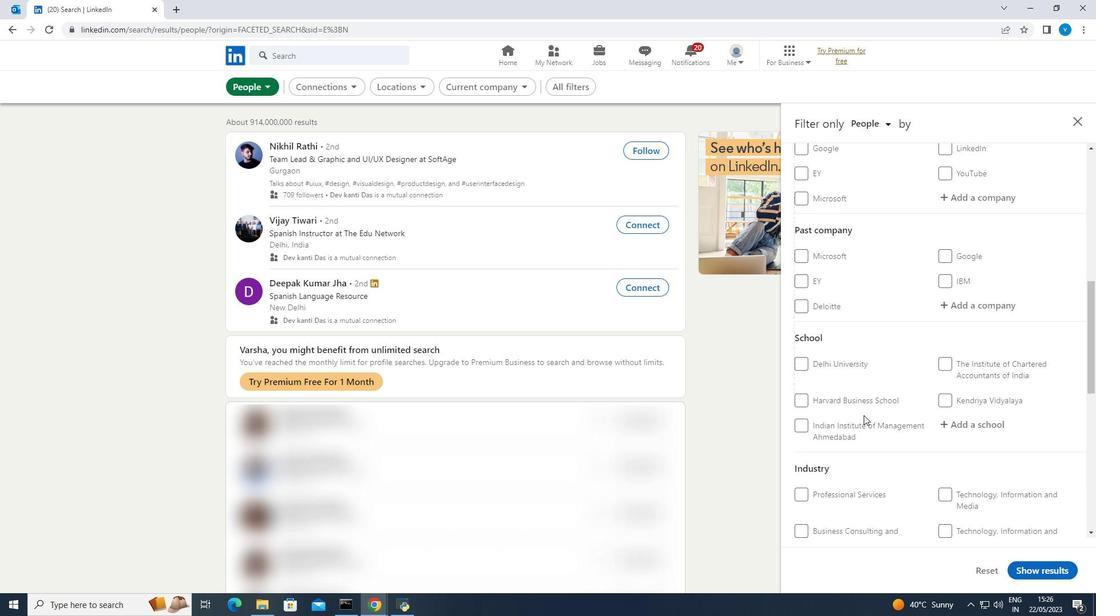 
Action: Mouse moved to (958, 367)
Screenshot: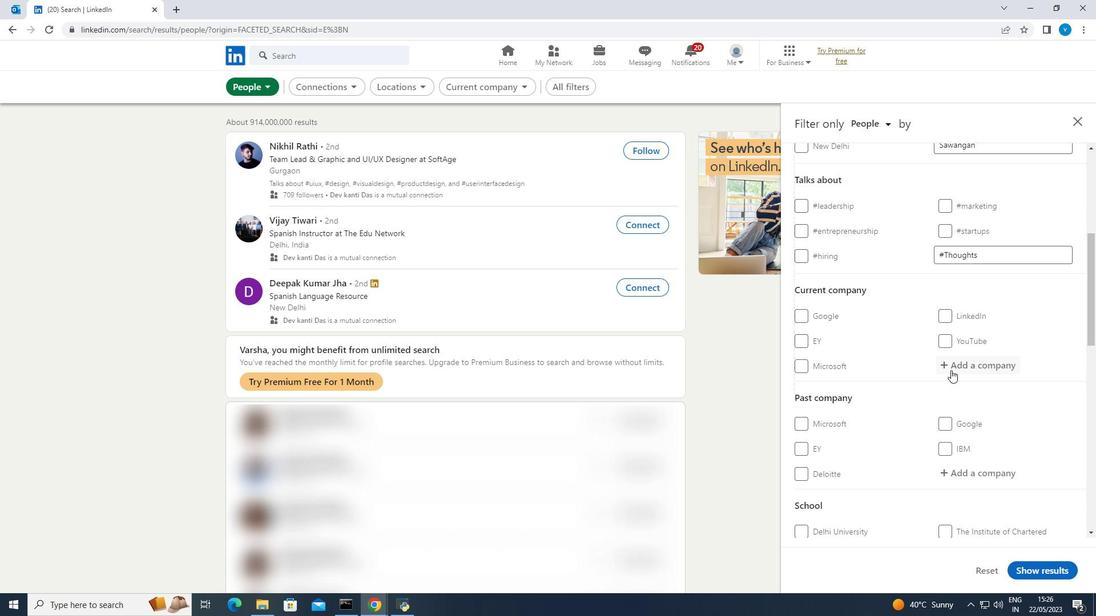 
Action: Mouse pressed left at (958, 367)
Screenshot: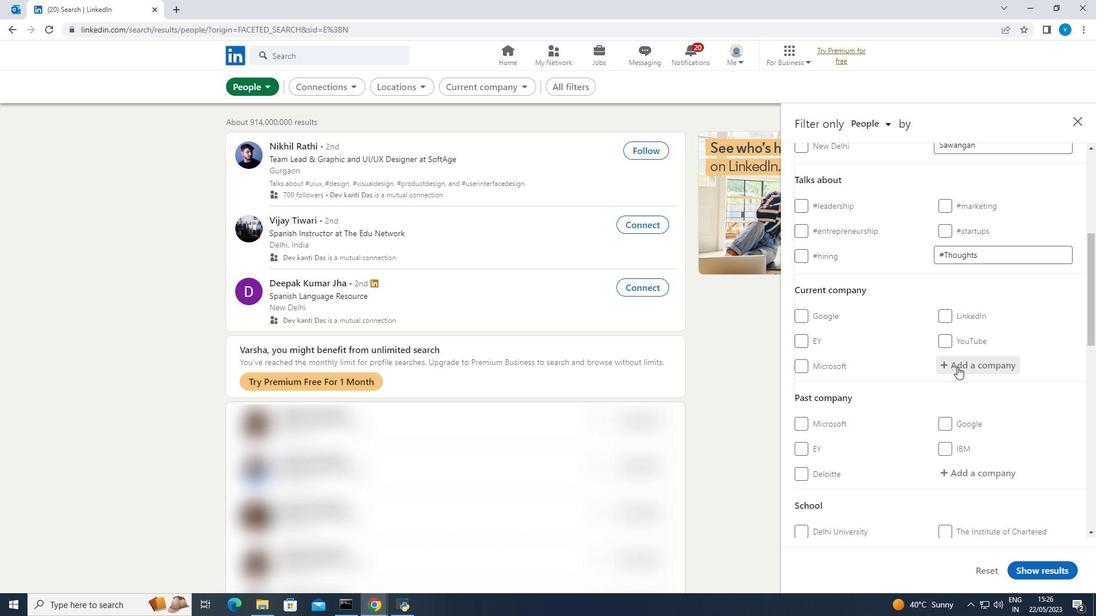 
Action: Mouse moved to (926, 389)
Screenshot: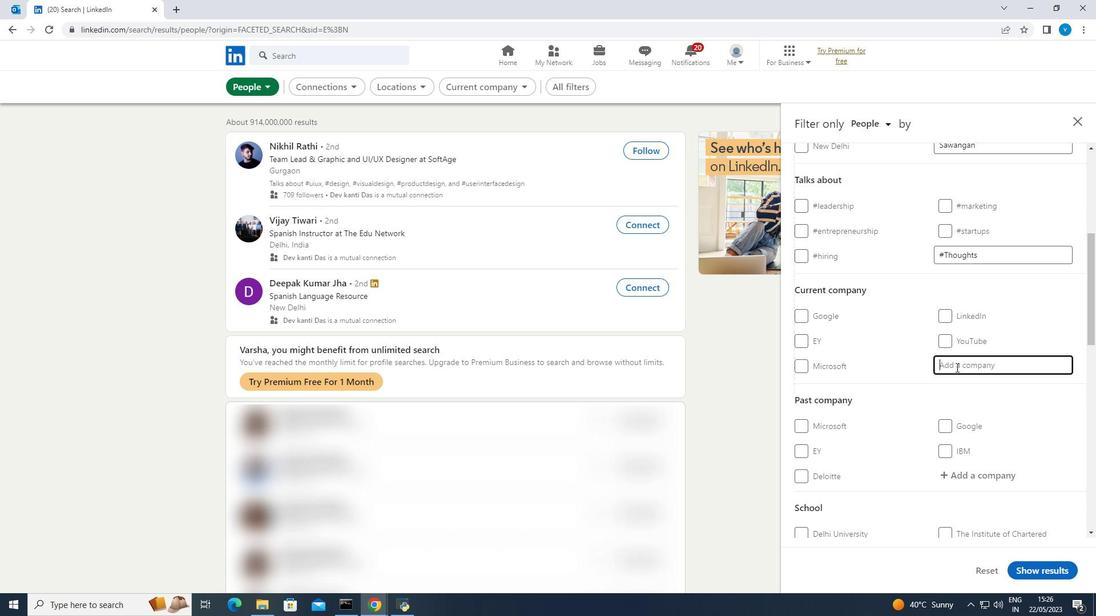 
Action: Key pressed <Key.shift><Key.shift><Key.shift><Key.shift><Key.shift><Key.shift><Key.shift><Key.shift><Key.shift><Key.shift>ki<Key.backspace><Key.backspace><Key.shift><Key.shift><Key.shift>Kia
Screenshot: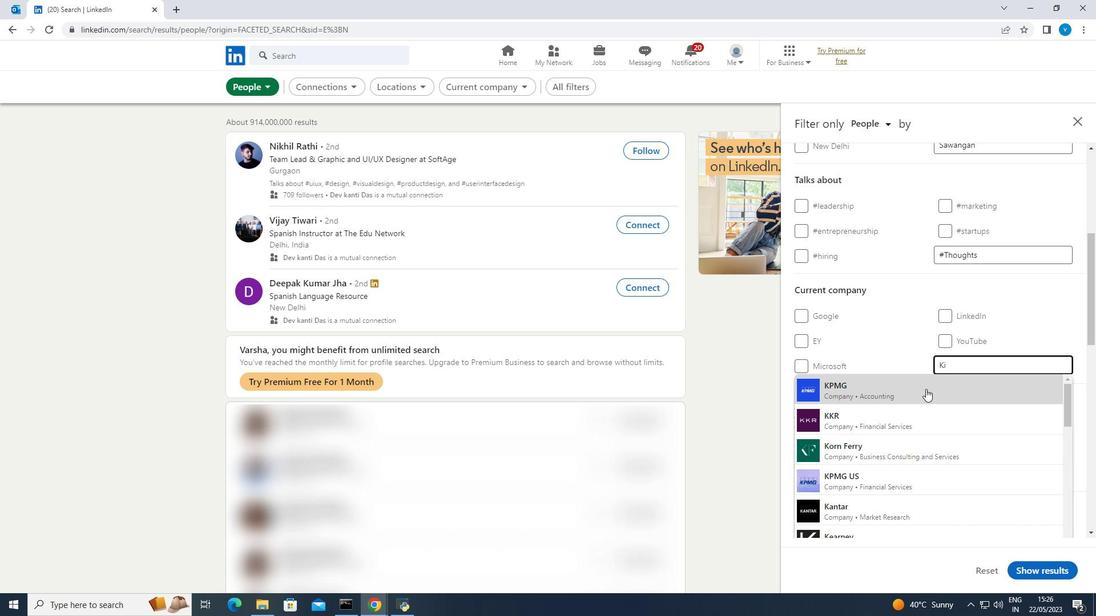 
Action: Mouse moved to (917, 390)
Screenshot: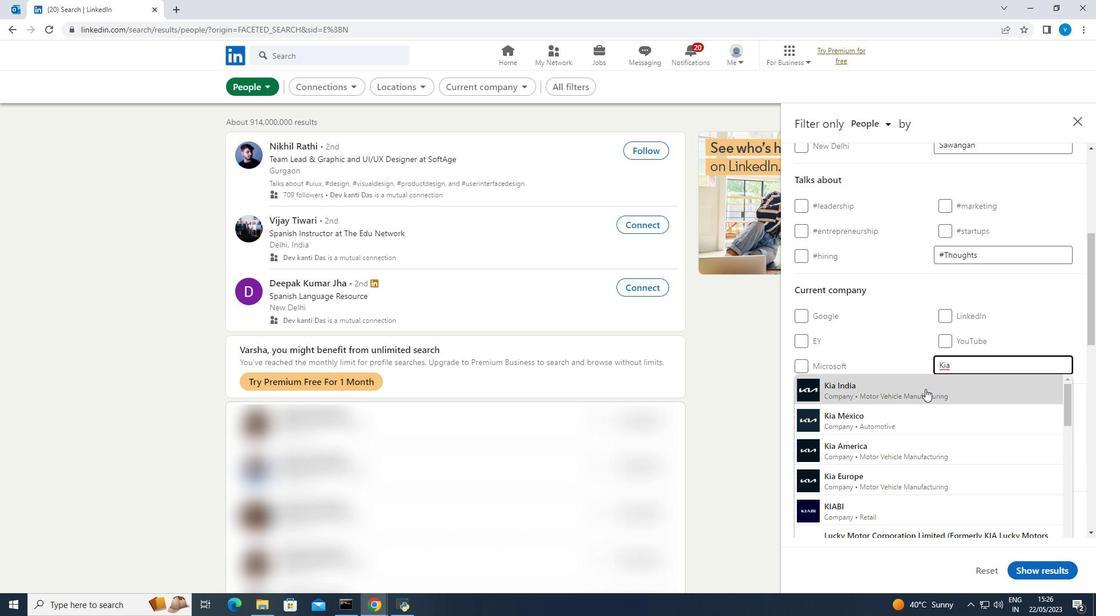 
Action: Mouse pressed left at (917, 390)
Screenshot: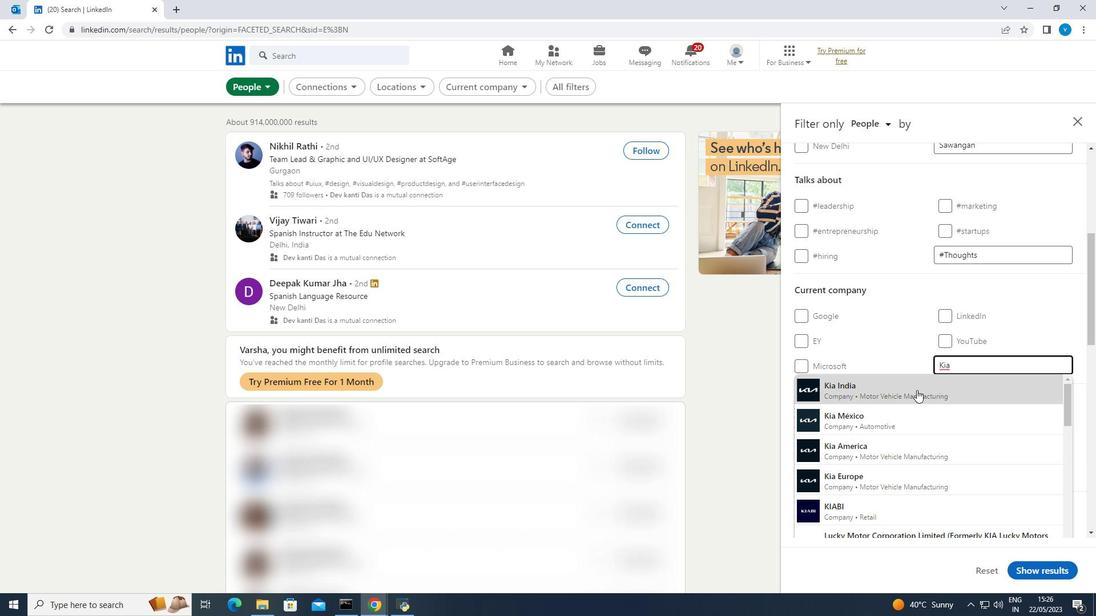 
Action: Mouse moved to (916, 390)
Screenshot: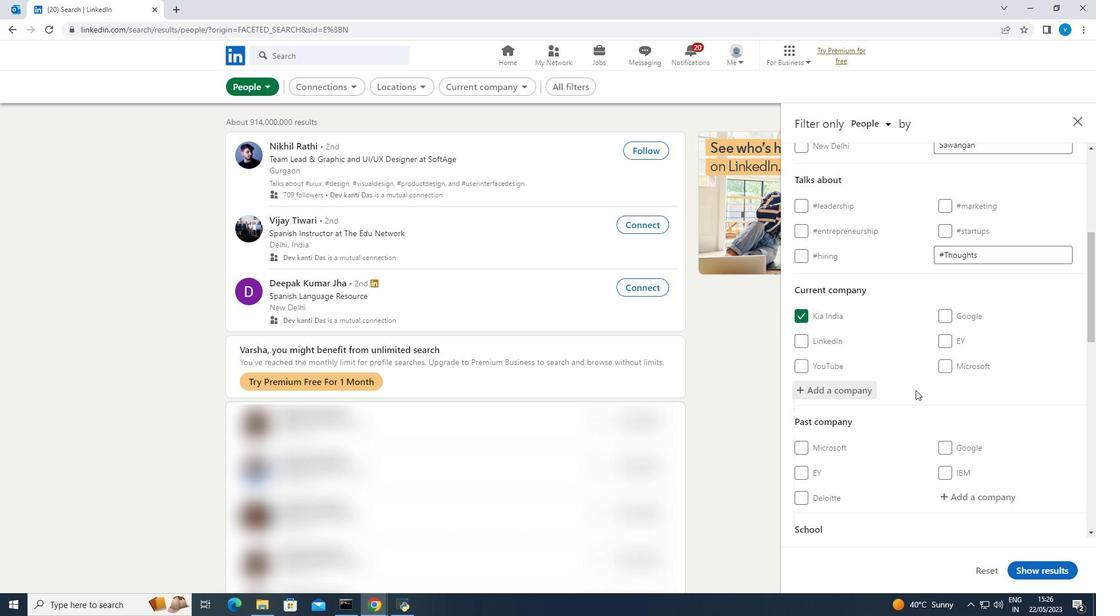
Action: Mouse scrolled (916, 390) with delta (0, 0)
Screenshot: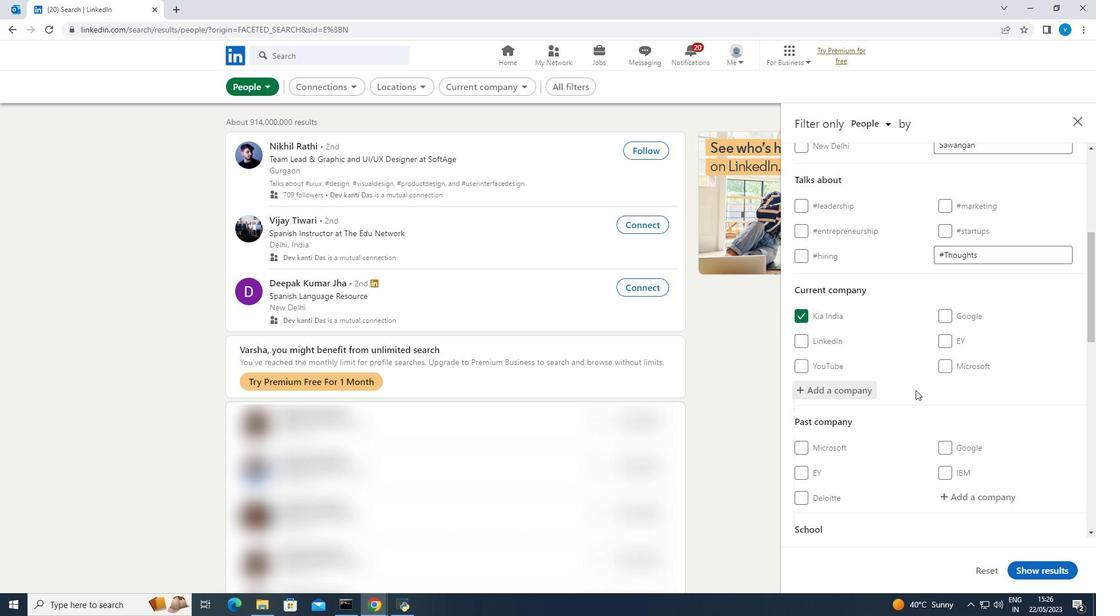 
Action: Mouse scrolled (916, 390) with delta (0, 0)
Screenshot: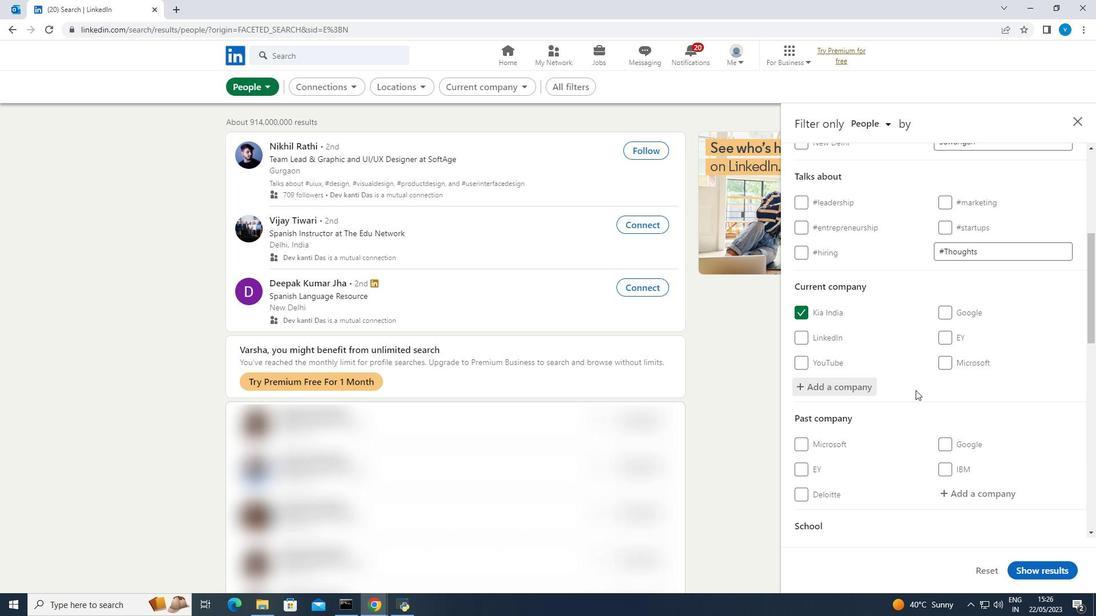 
Action: Mouse scrolled (916, 390) with delta (0, 0)
Screenshot: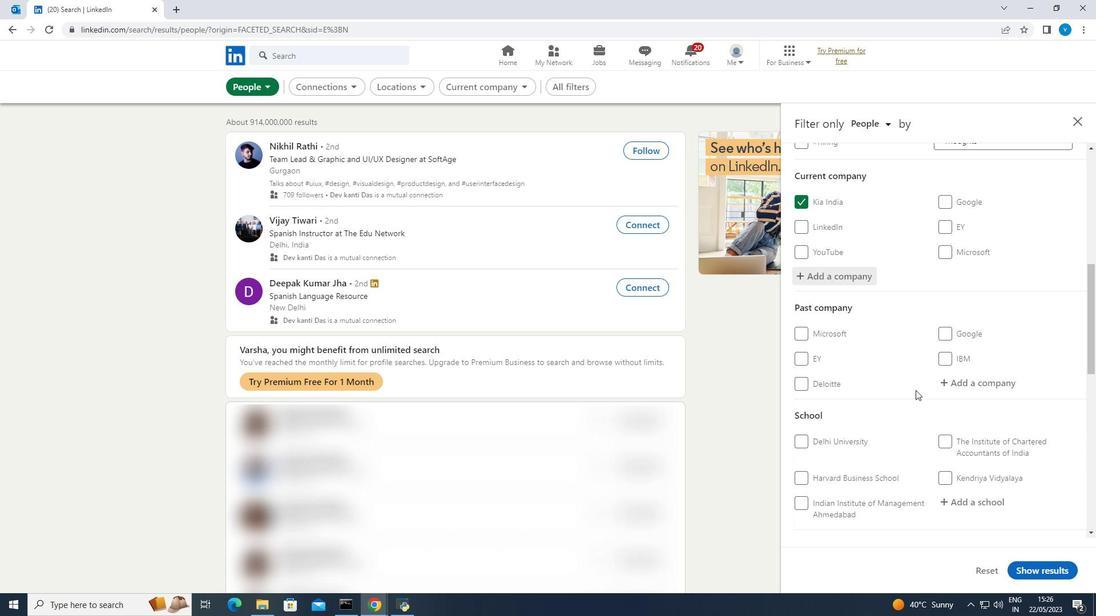 
Action: Mouse scrolled (916, 390) with delta (0, 0)
Screenshot: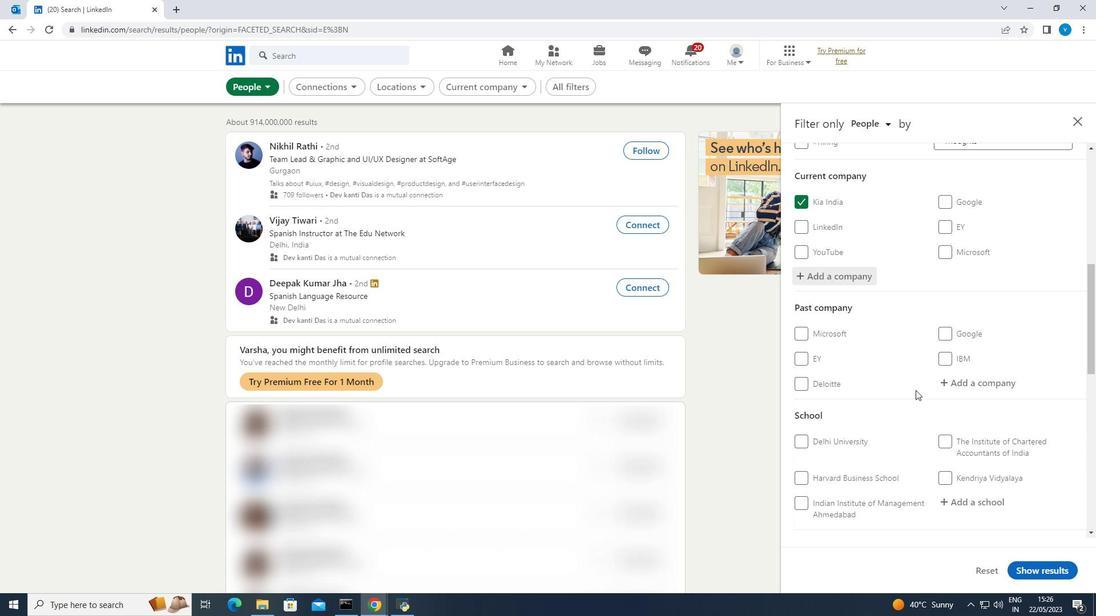 
Action: Mouse moved to (951, 390)
Screenshot: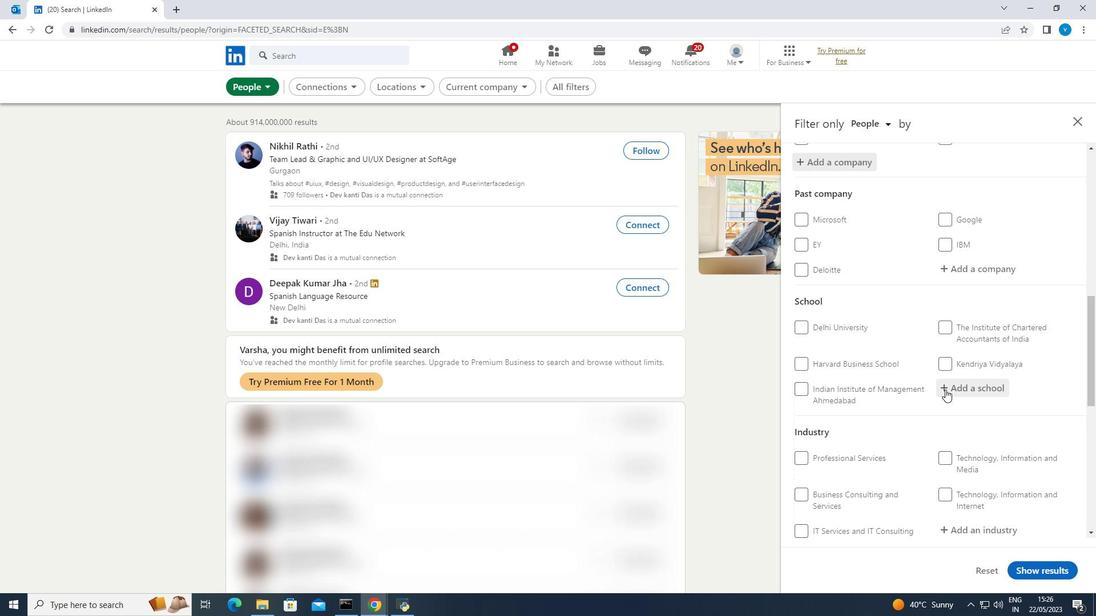 
Action: Mouse pressed left at (951, 390)
Screenshot: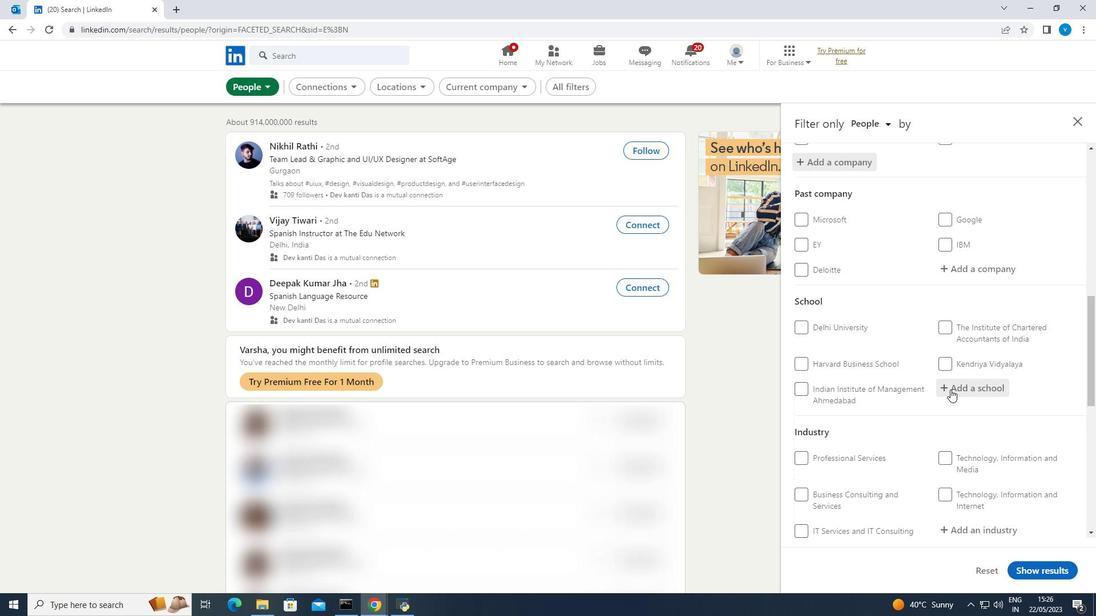 
Action: Mouse moved to (937, 379)
Screenshot: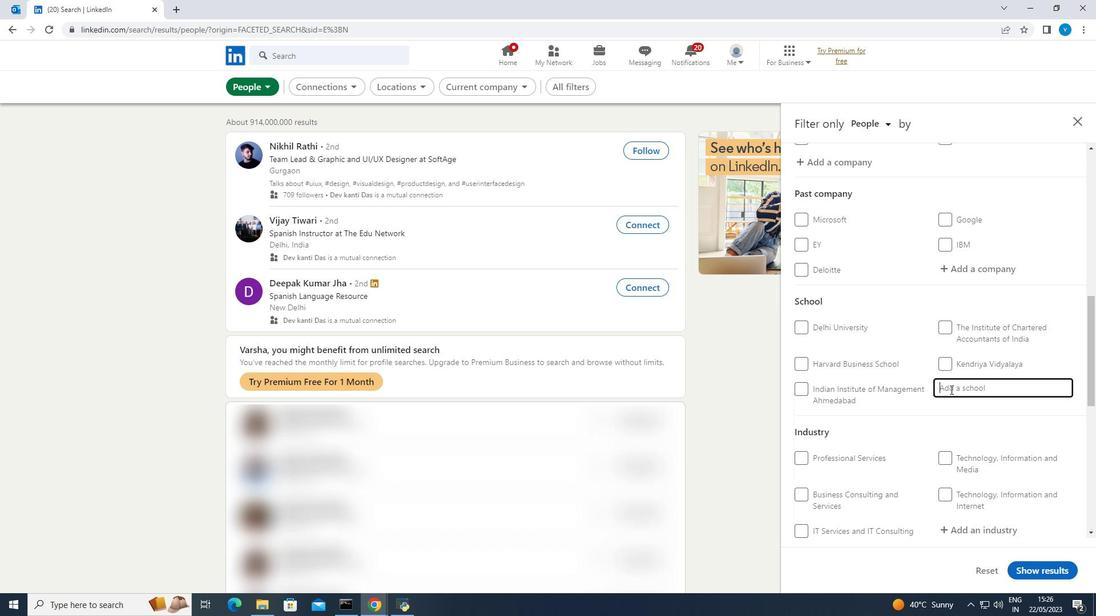 
Action: Key pressed <Key.shift><Key.shift><Key.shift><Key.shift><Key.shift>Birla<Key.space><Key.shift><Key.shift><Key.shift><Key.shift><Key.shift><Key.shift><Key.shift>Institute<Key.space>of<Key.space><Key.shift><Key.shift><Key.shift>Technology<Key.space>and<Key.space><Key.shift><Key.shift><Key.shift><Key.shift><Key.shift><Key.shift><Key.shift>Science,<Key.space><Key.shift><Key.shift><Key.shift><Key.shift><Key.shift><Key.shift><Key.shift><Key.shift><Key.shift><Key.shift><Key.shift><Key.shift><Key.shift><Key.shift><Key.shift><Key.shift><Key.shift><Key.shift><Key.shift><Key.shift><Key.shift><Key.shift><Key.shift>Pilani<Key.space>-<Key.space><Key.shift><Key.shift>Goa<Key.space><Key.shift><Key.shift><Key.shift><Key.shift>Ca
Screenshot: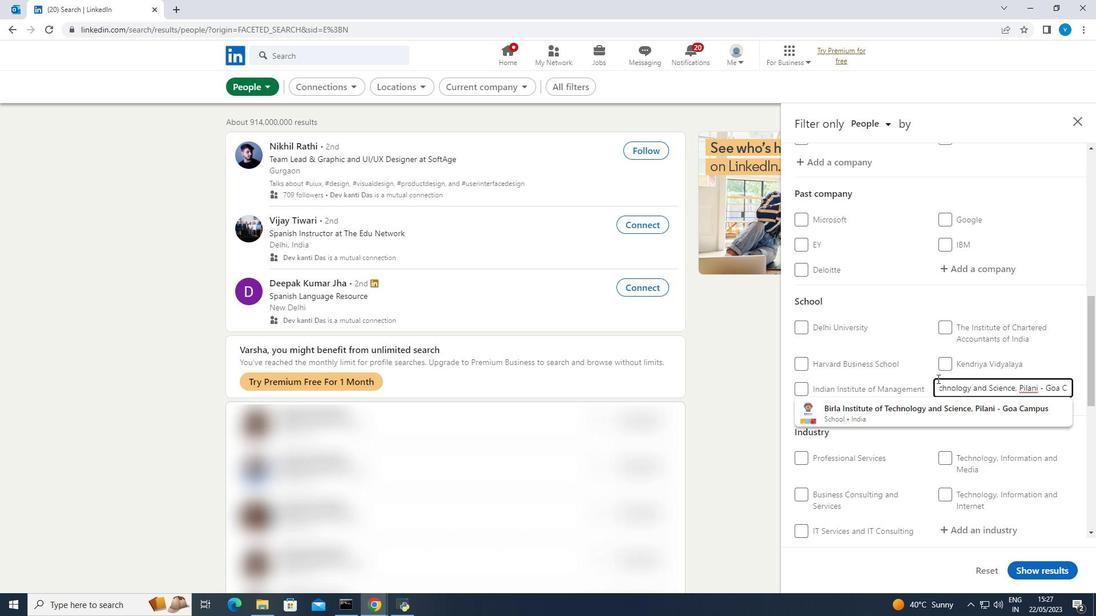 
Action: Mouse moved to (937, 379)
Screenshot: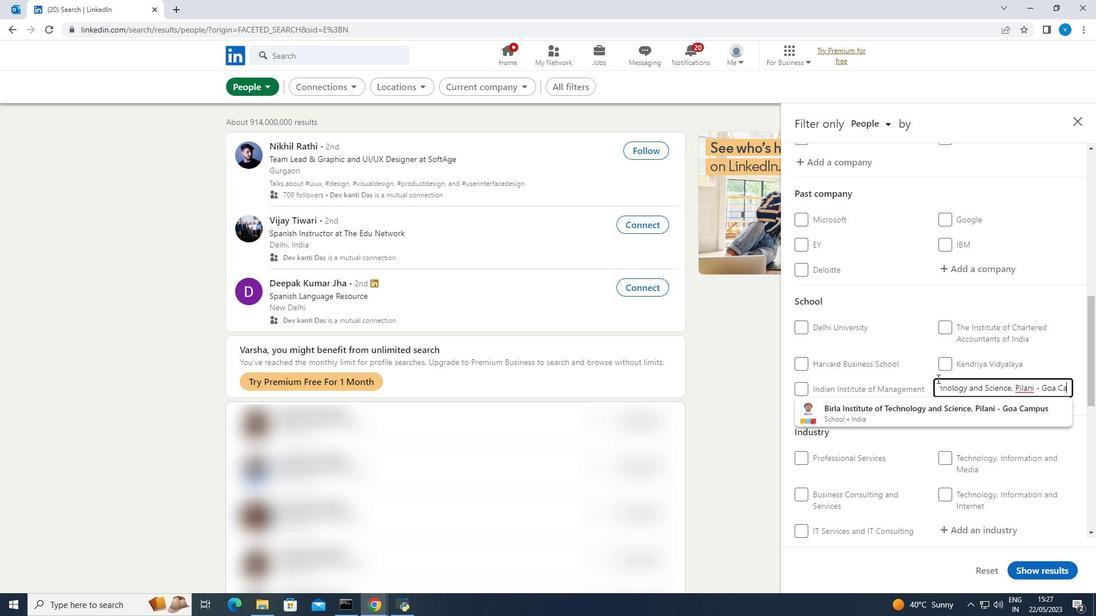 
Action: Key pressed mpus
Screenshot: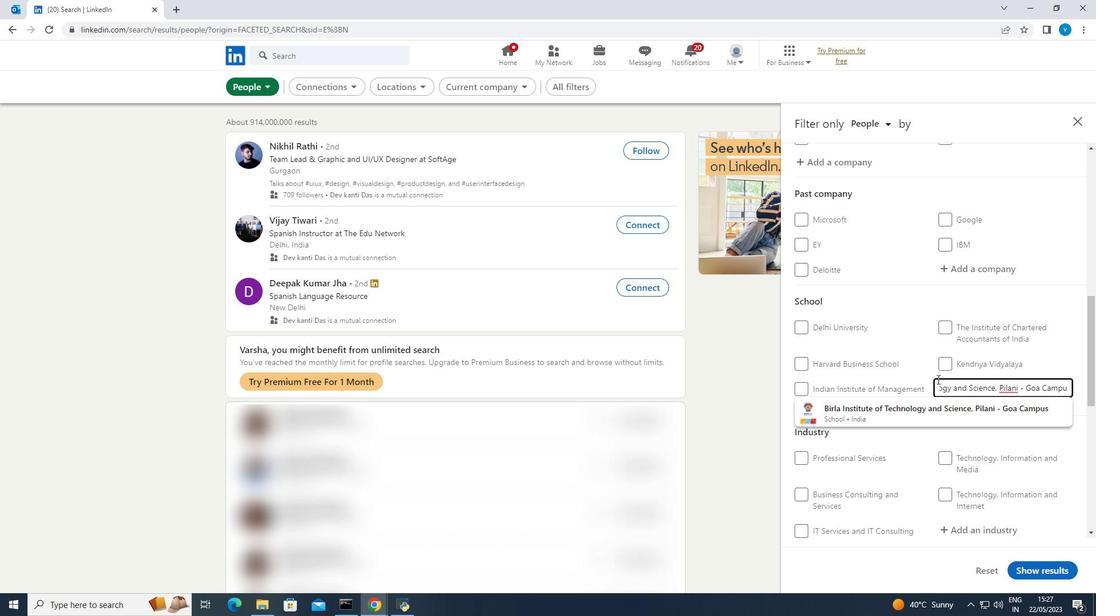 
Action: Mouse moved to (920, 409)
Screenshot: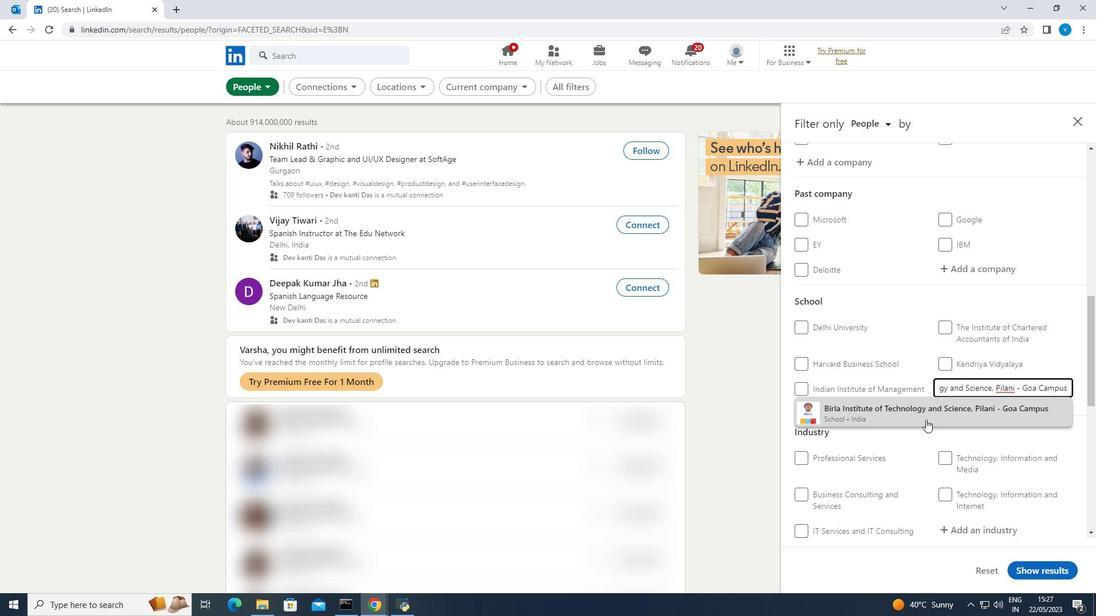 
Action: Mouse pressed left at (920, 409)
Screenshot: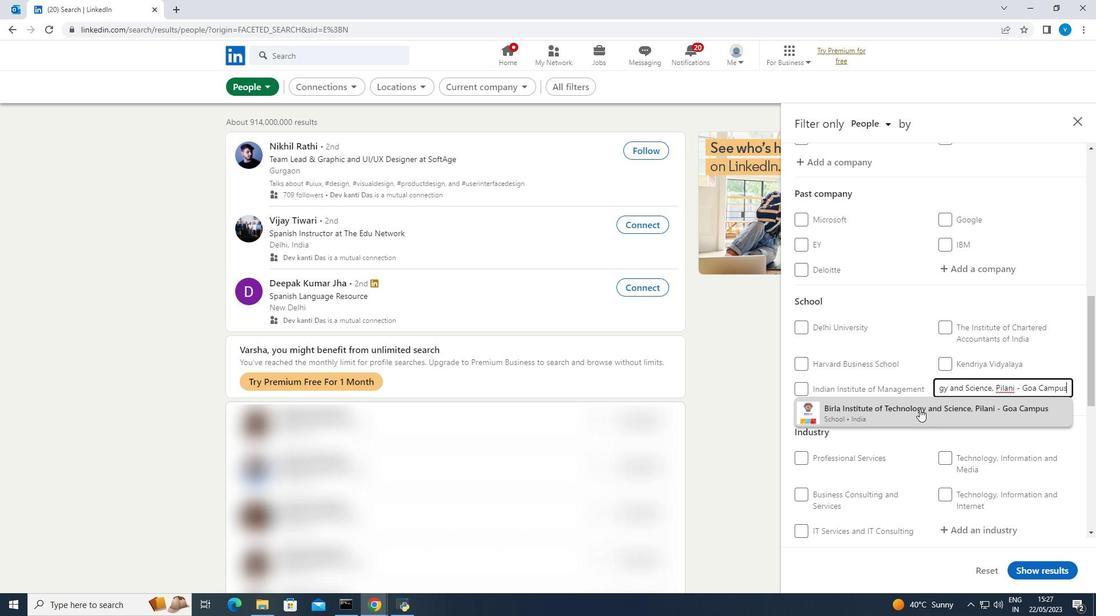 
Action: Mouse scrolled (920, 408) with delta (0, 0)
Screenshot: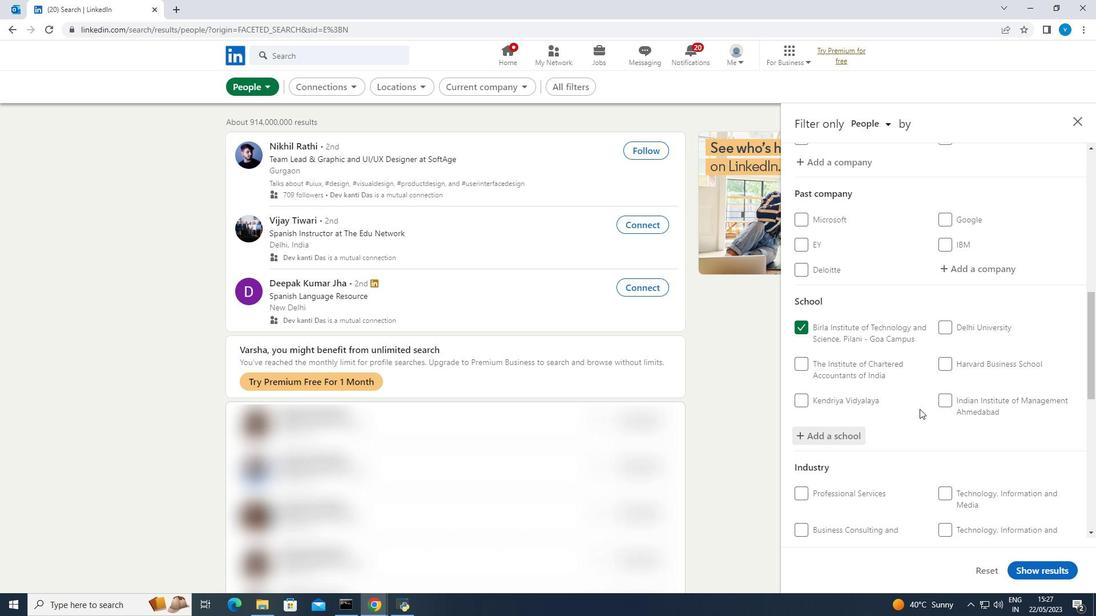 
Action: Mouse scrolled (920, 408) with delta (0, 0)
Screenshot: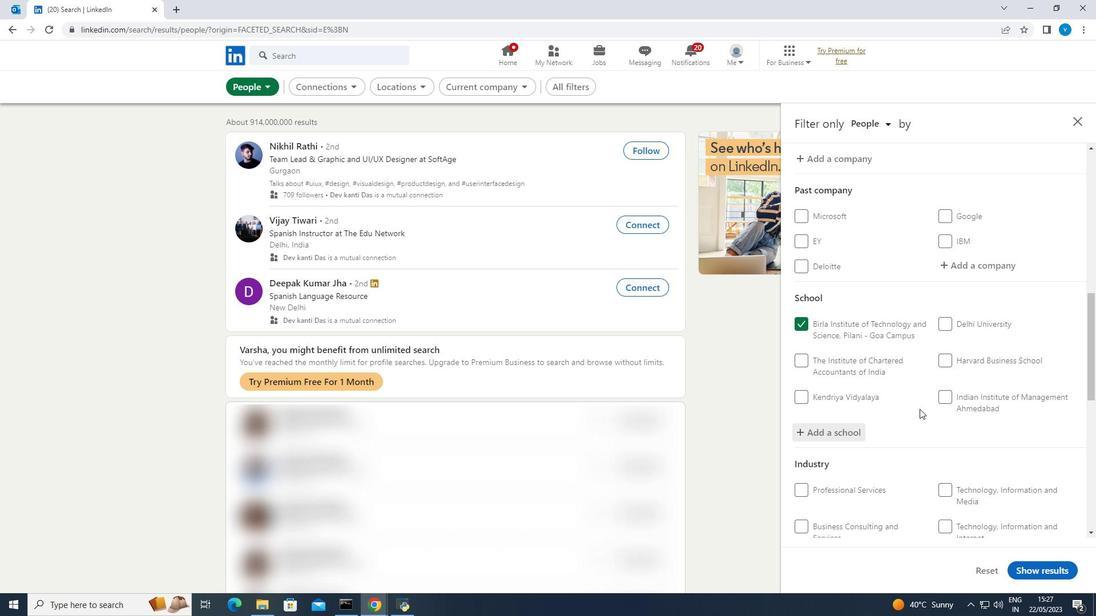 
Action: Mouse moved to (920, 408)
Screenshot: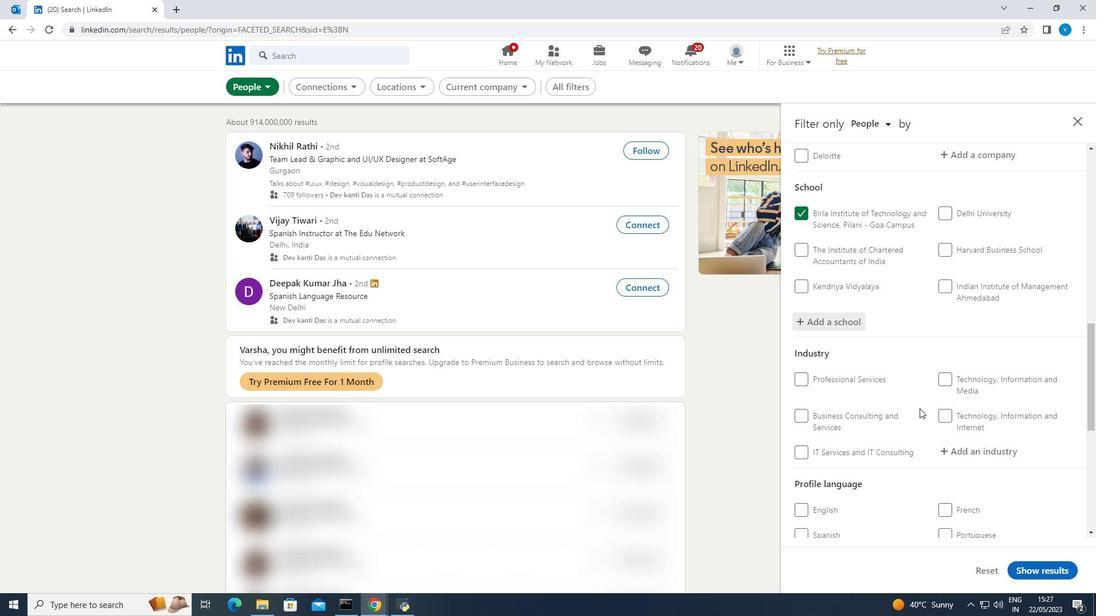 
Action: Mouse scrolled (920, 407) with delta (0, 0)
Screenshot: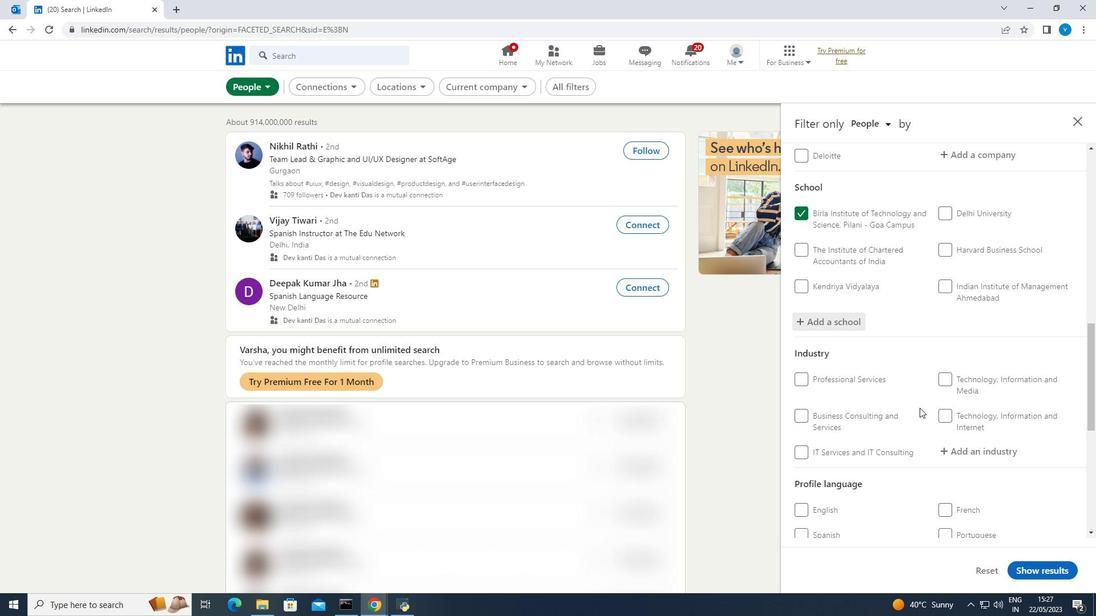 
Action: Mouse moved to (957, 395)
Screenshot: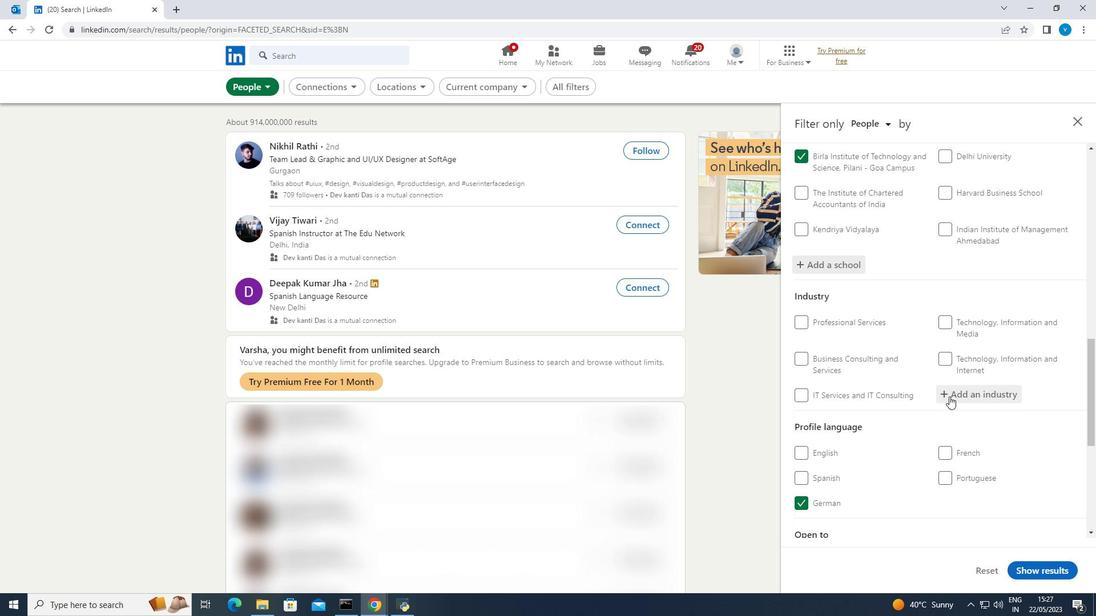 
Action: Mouse pressed left at (957, 395)
Screenshot: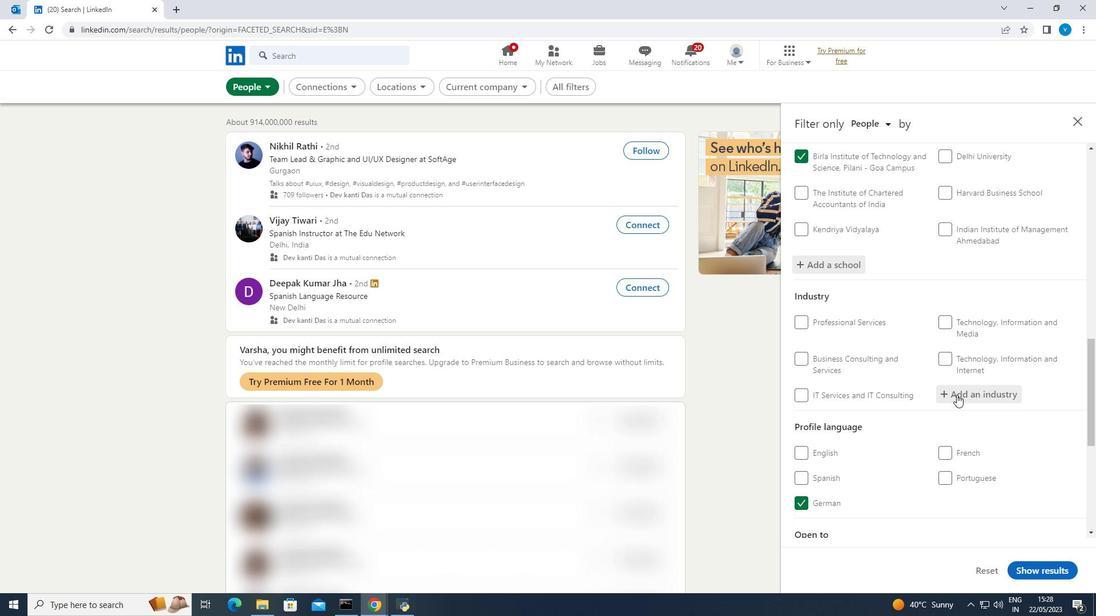 
Action: Mouse moved to (947, 370)
Screenshot: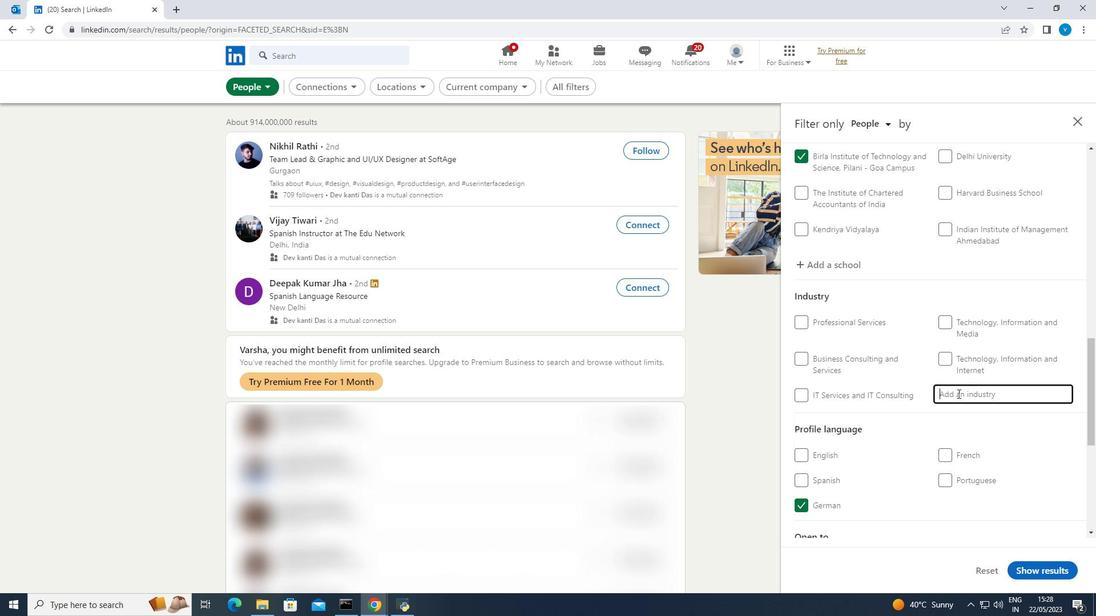 
Action: Key pressed <Key.shift><Key.shift><Key.shift><Key.shift><Key.shift>Shipbuilding
Screenshot: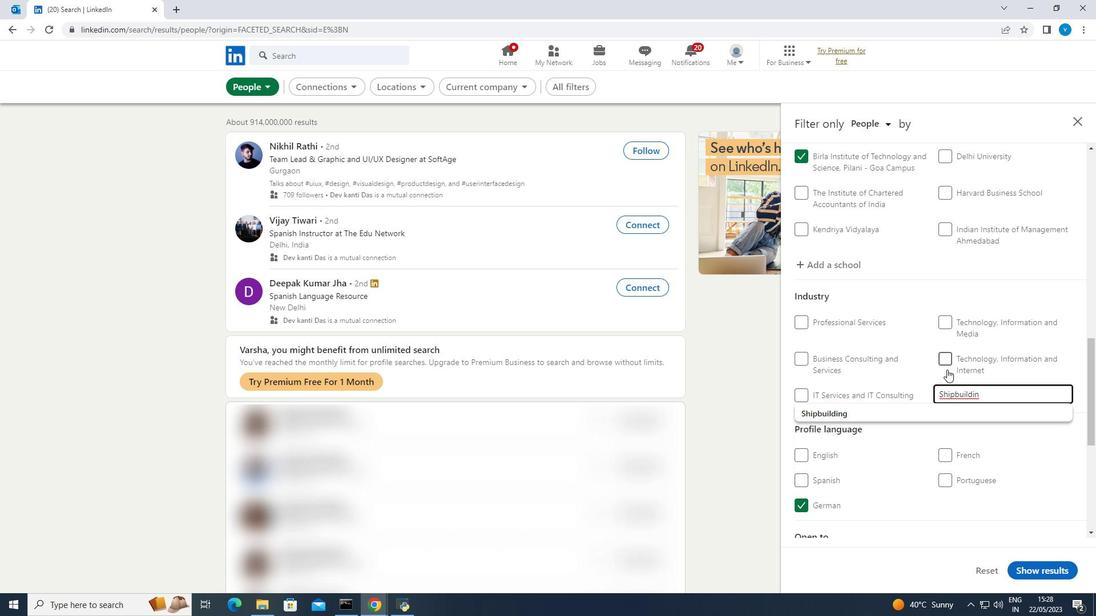 
Action: Mouse moved to (895, 414)
Screenshot: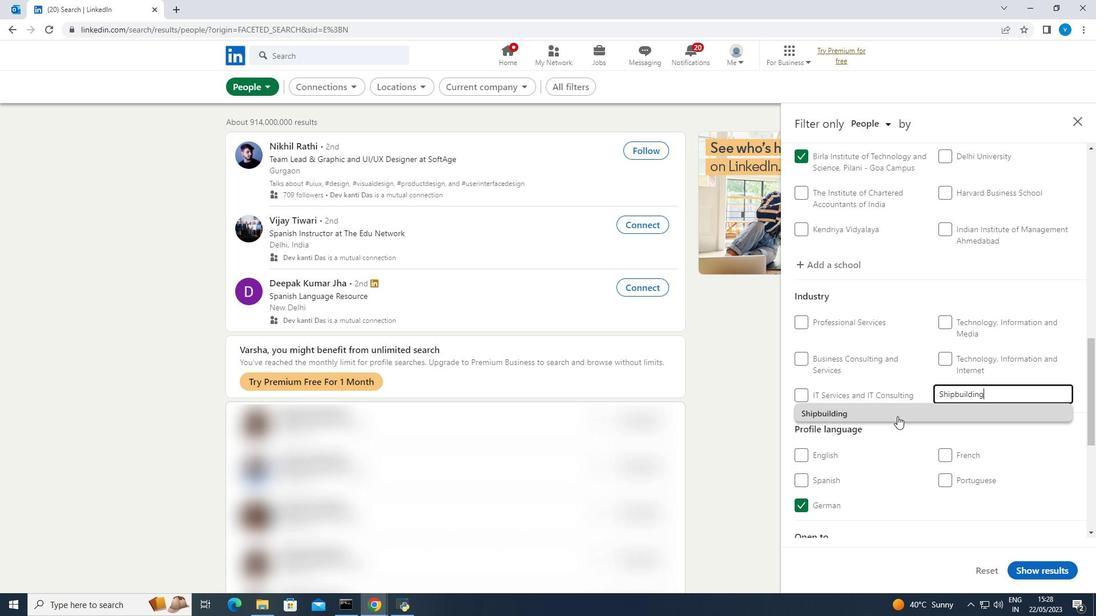 
Action: Mouse pressed left at (895, 414)
Screenshot: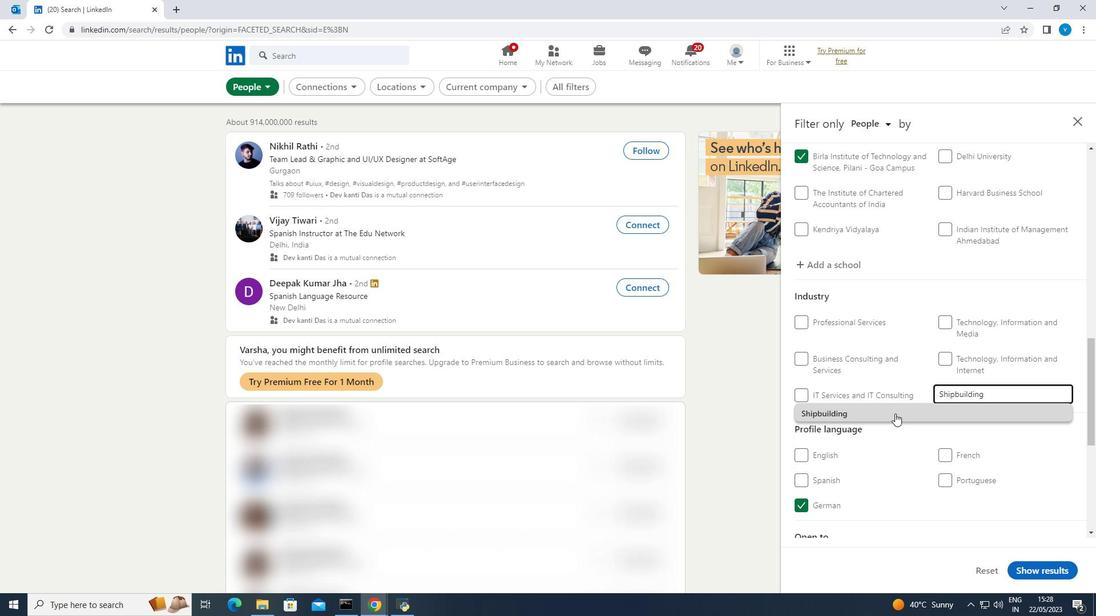 
Action: Mouse moved to (901, 406)
Screenshot: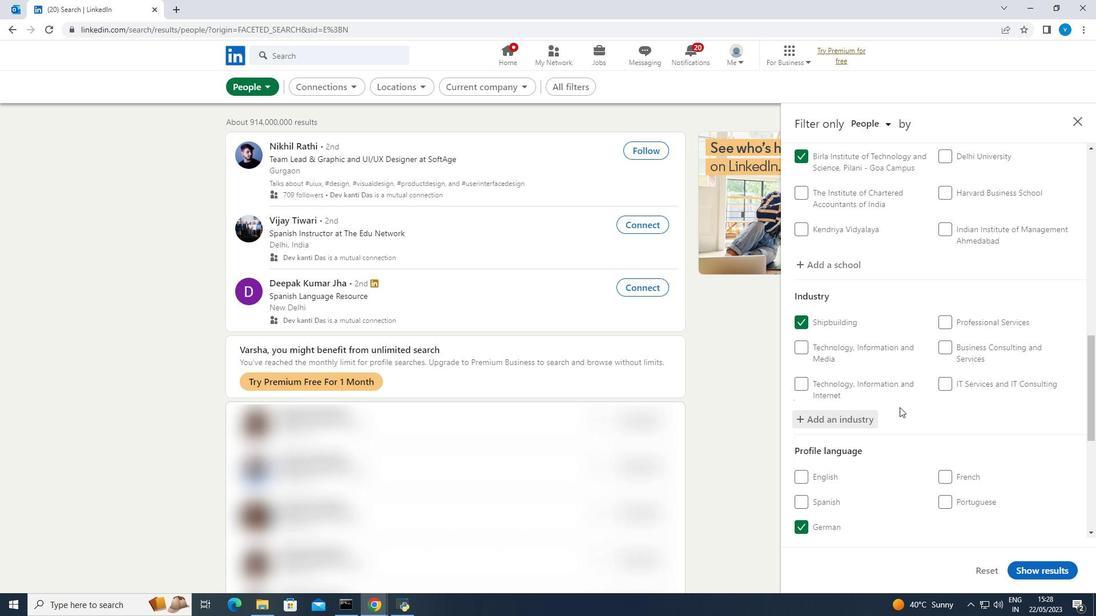 
Action: Mouse scrolled (901, 405) with delta (0, 0)
Screenshot: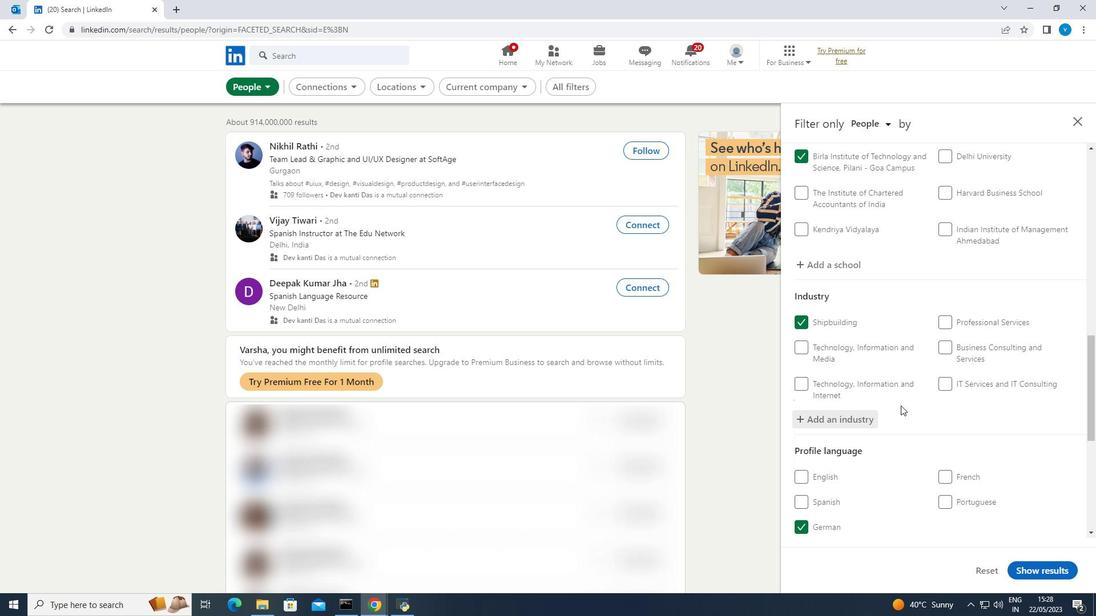 
Action: Mouse moved to (902, 406)
Screenshot: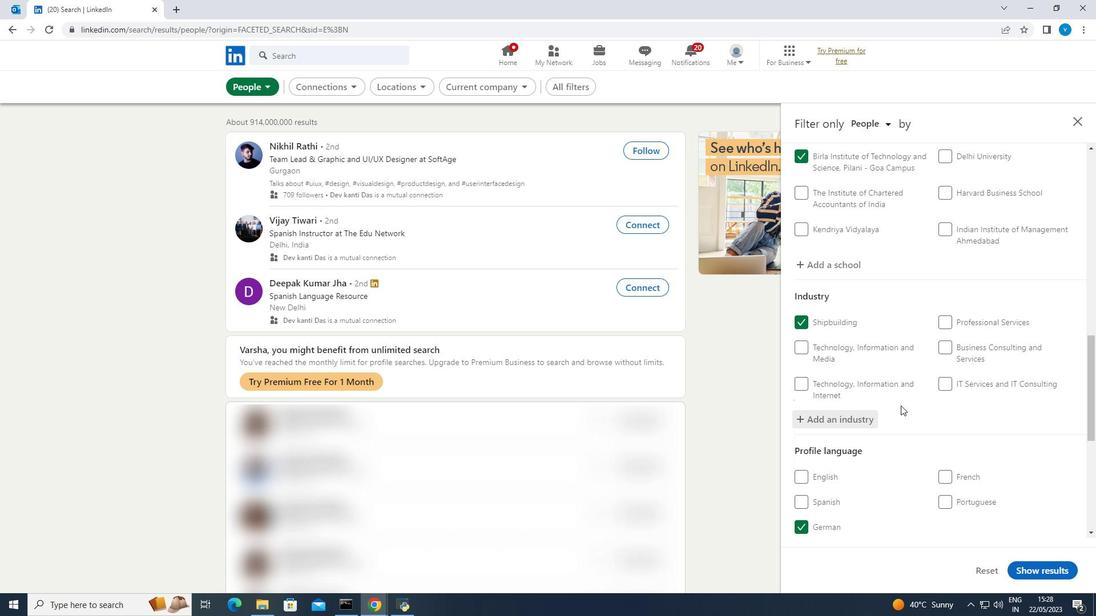 
Action: Mouse scrolled (902, 405) with delta (0, 0)
Screenshot: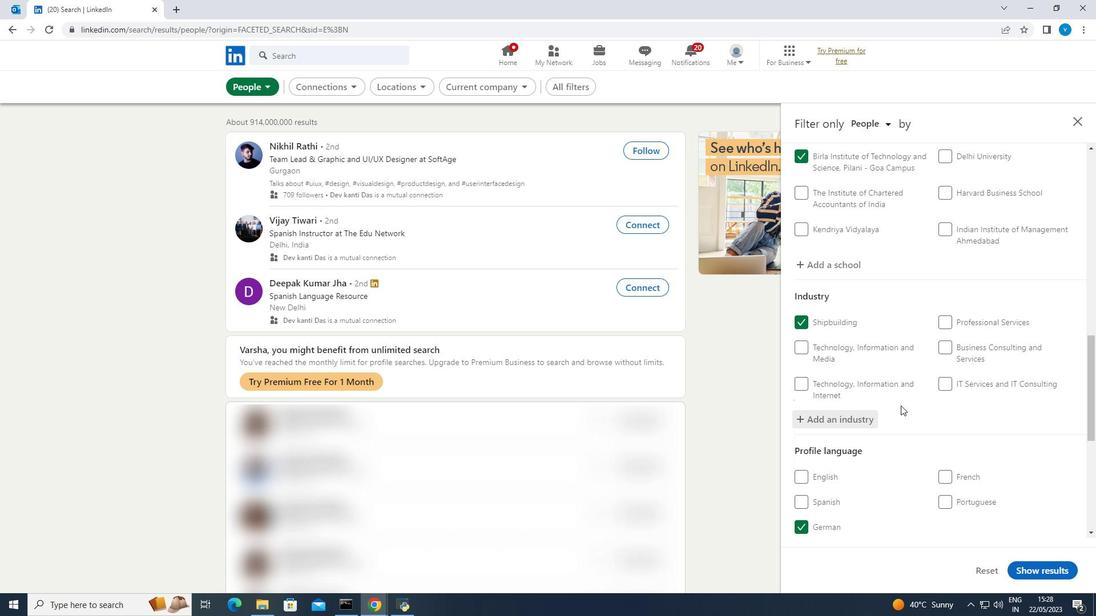 
Action: Mouse moved to (902, 405)
Screenshot: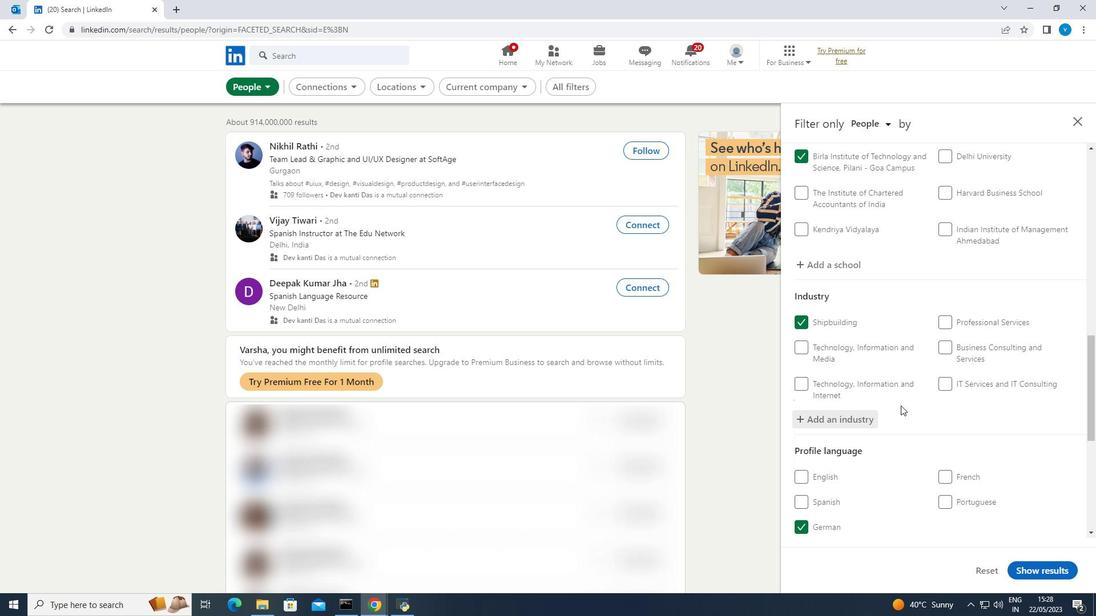 
Action: Mouse scrolled (902, 404) with delta (0, 0)
Screenshot: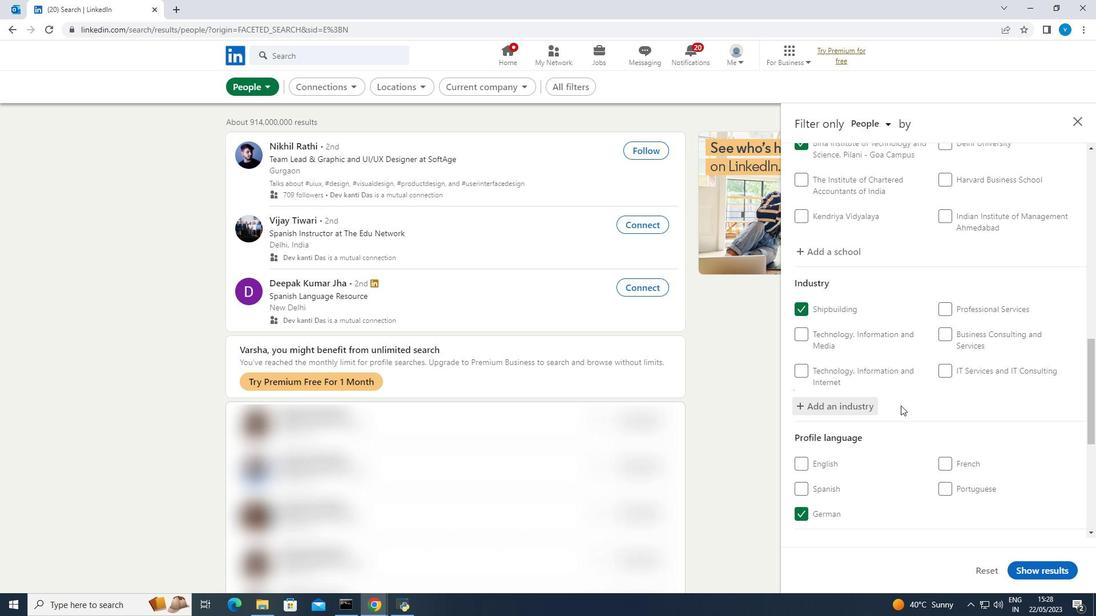 
Action: Mouse moved to (907, 401)
Screenshot: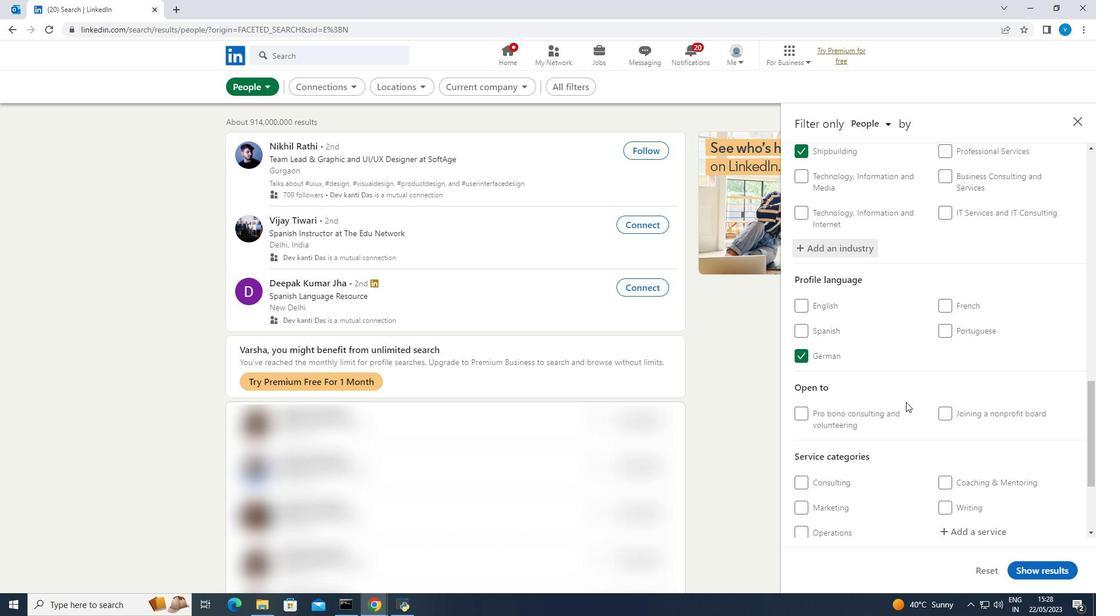 
Action: Mouse scrolled (907, 401) with delta (0, 0)
Screenshot: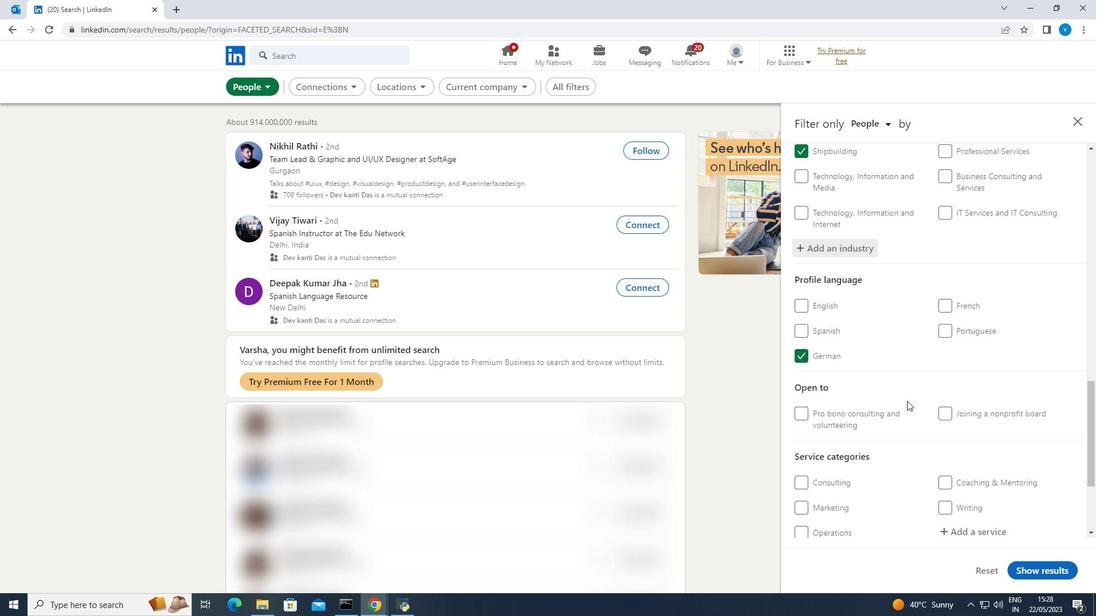 
Action: Mouse moved to (908, 401)
Screenshot: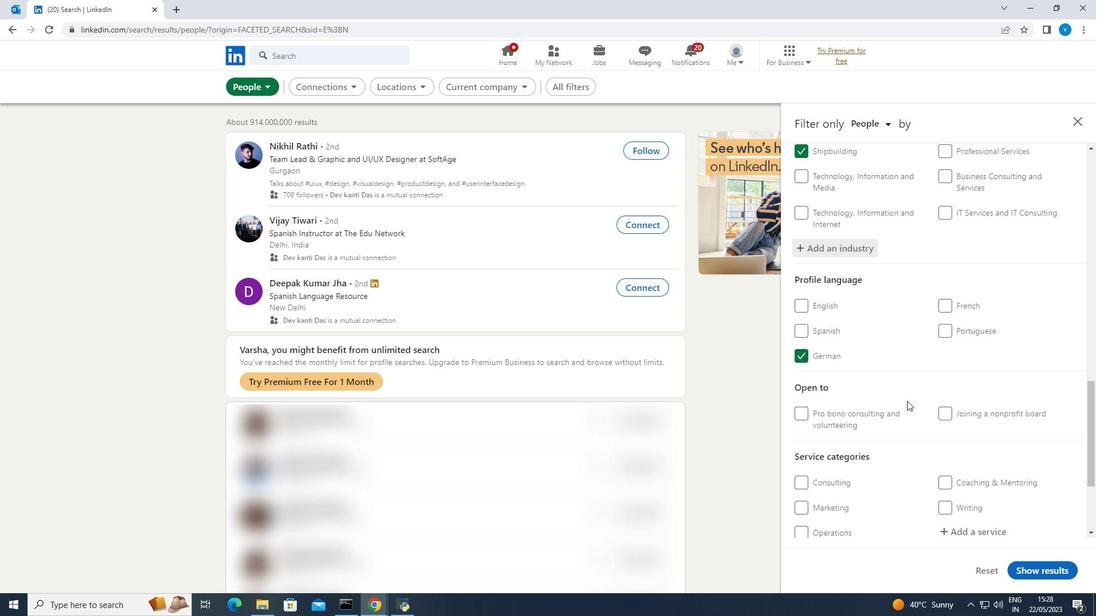 
Action: Mouse scrolled (908, 401) with delta (0, 0)
Screenshot: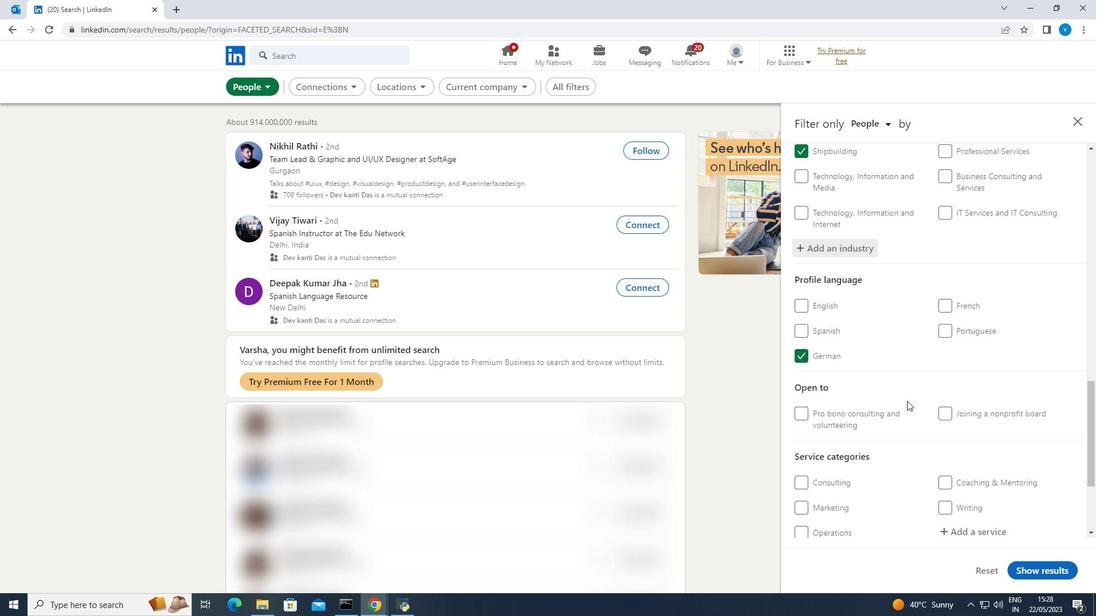 
Action: Mouse moved to (956, 415)
Screenshot: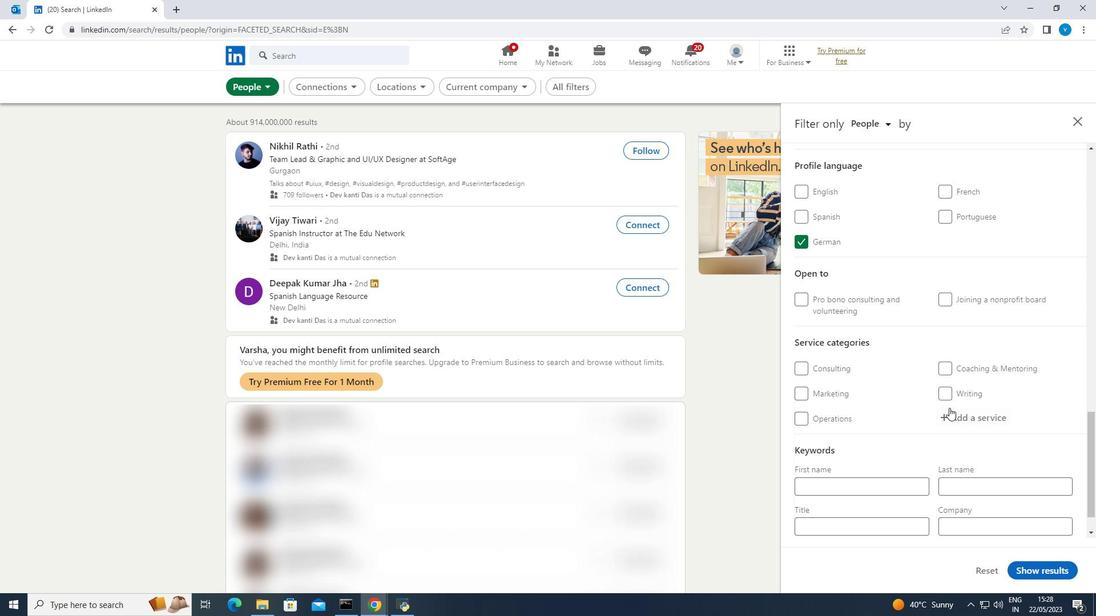 
Action: Mouse pressed left at (956, 415)
Screenshot: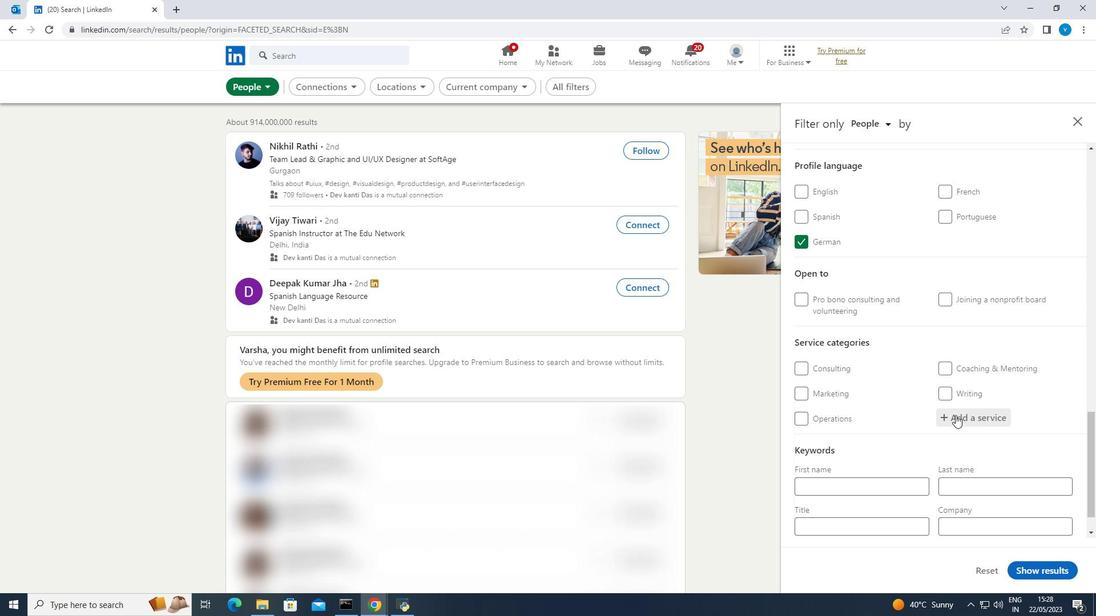 
Action: Mouse moved to (950, 353)
Screenshot: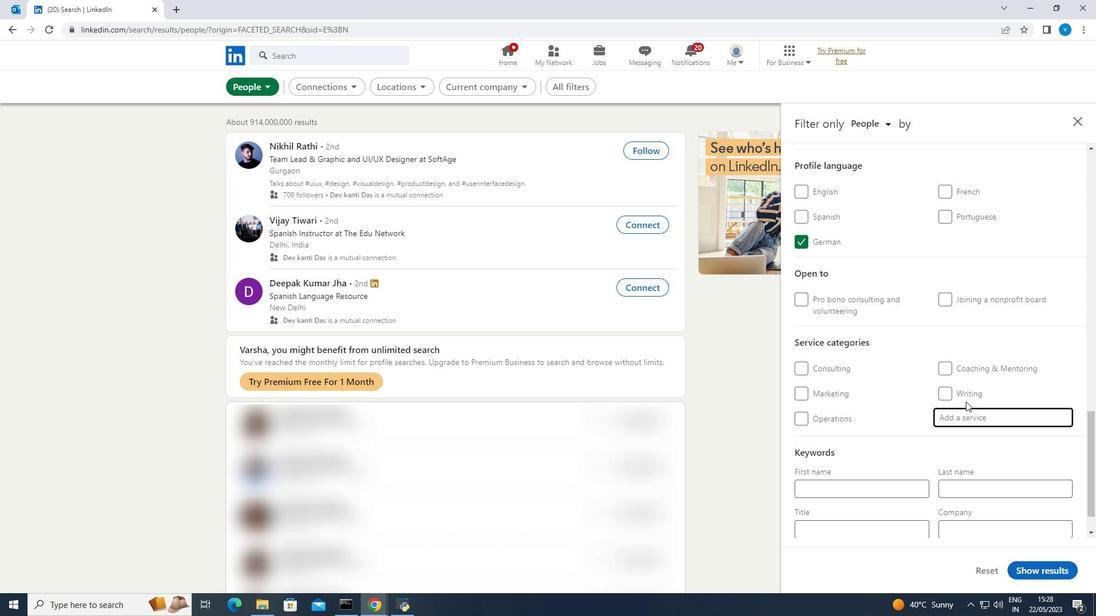 
Action: Key pressed <Key.shift><Key.shift><Key.shift>Financial<Key.space><Key.shift><Key.shift><Key.shift><Key.shift><Key.shift><Key.shift><Key.shift><Key.shift>Plan
Screenshot: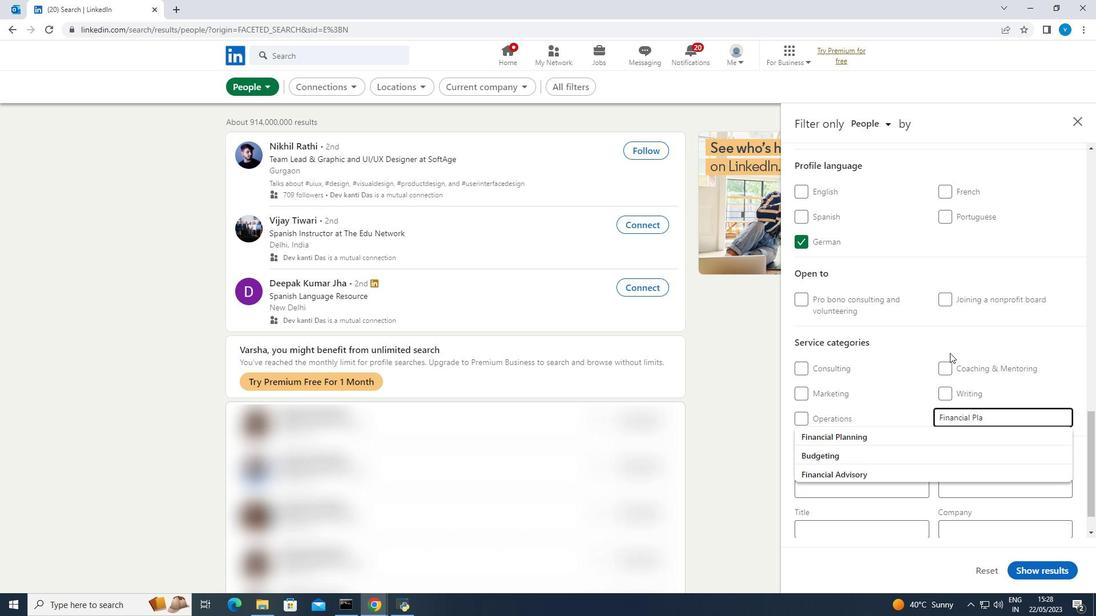 
Action: Mouse moved to (886, 432)
Screenshot: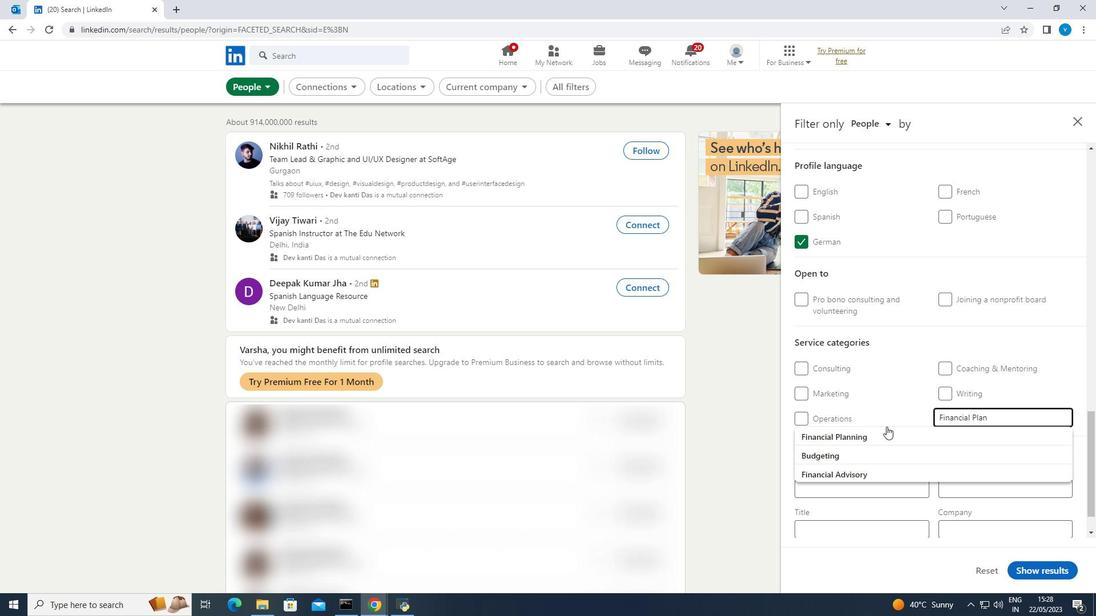 
Action: Mouse pressed left at (886, 432)
Screenshot: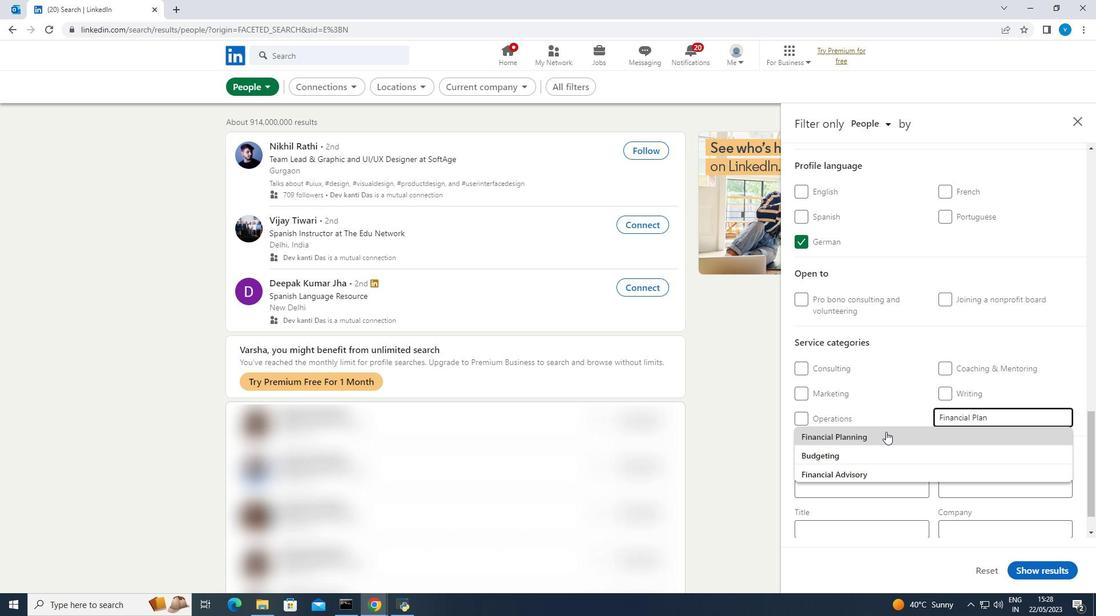 
Action: Mouse moved to (886, 429)
Screenshot: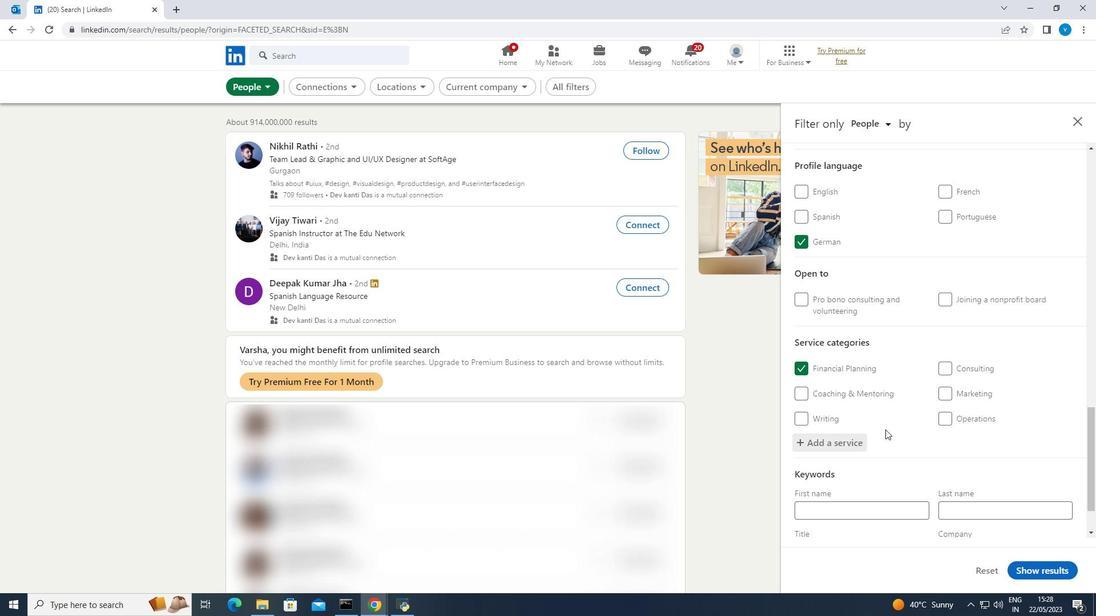 
Action: Mouse scrolled (886, 428) with delta (0, 0)
Screenshot: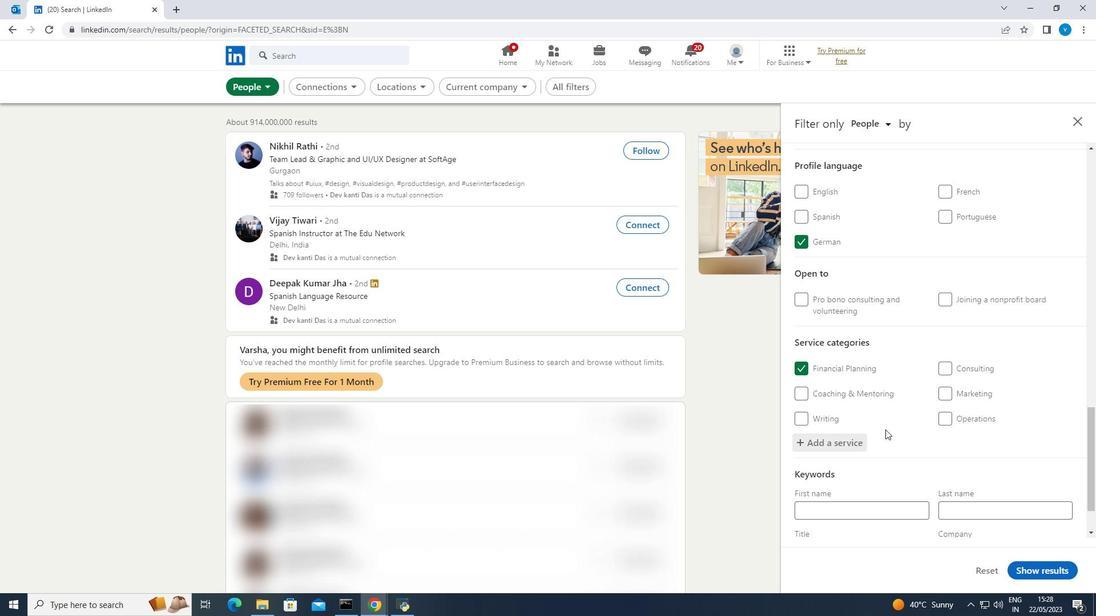 
Action: Mouse scrolled (886, 428) with delta (0, 0)
Screenshot: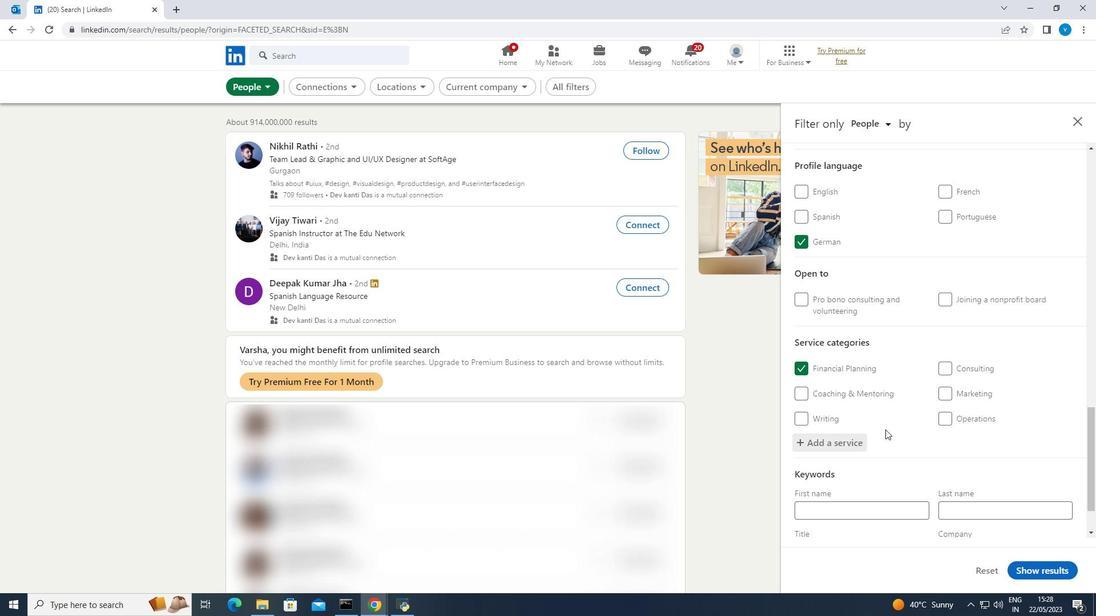 
Action: Mouse scrolled (886, 428) with delta (0, 0)
Screenshot: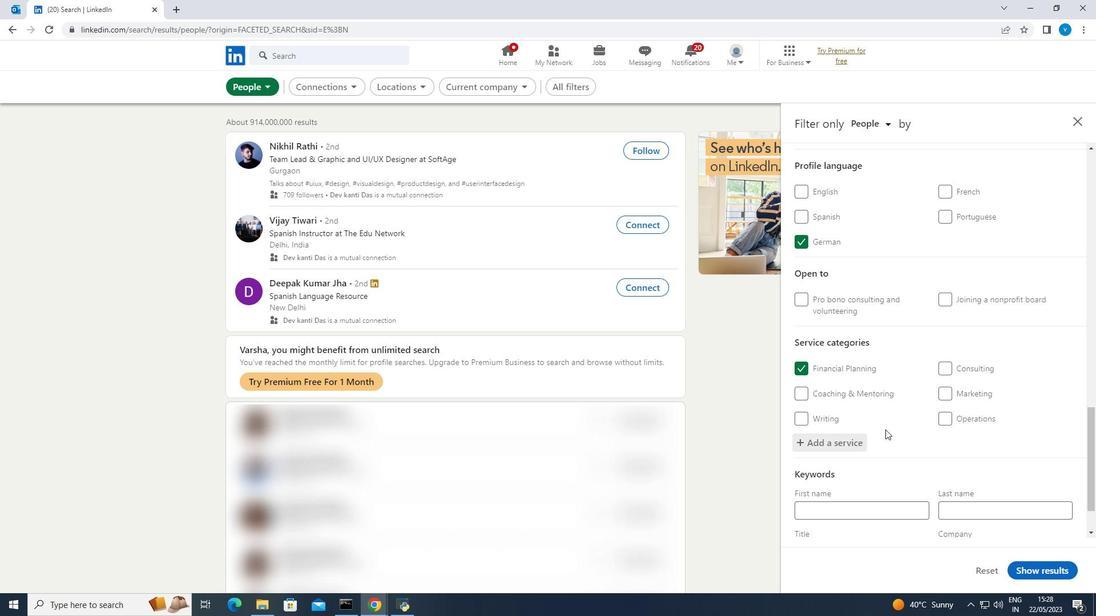 
Action: Mouse scrolled (886, 428) with delta (0, 0)
Screenshot: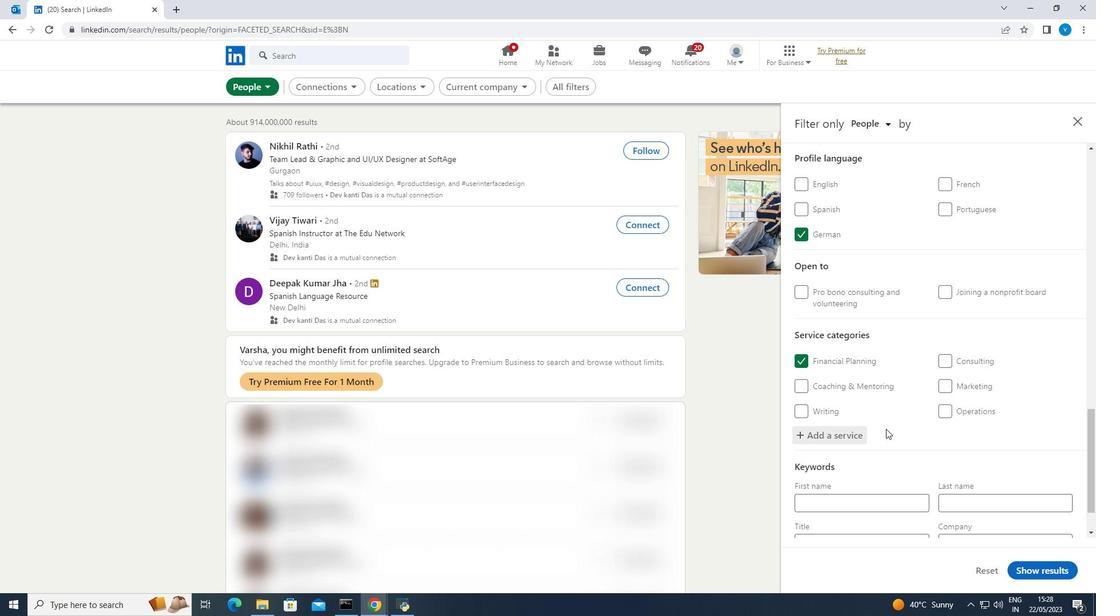 
Action: Mouse moved to (876, 486)
Screenshot: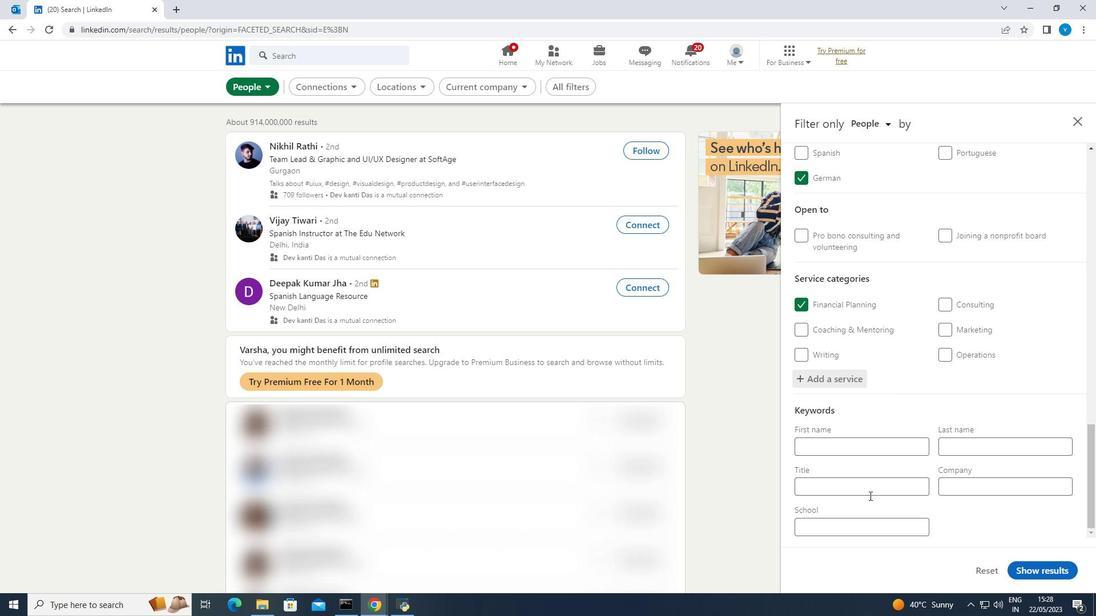 
Action: Mouse pressed left at (876, 486)
Screenshot: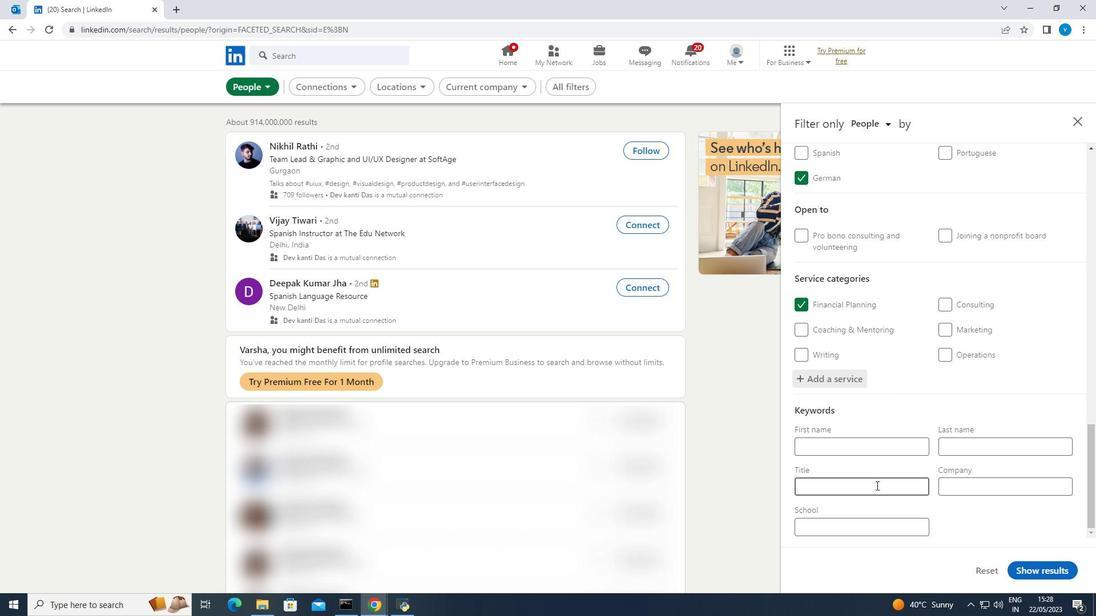 
Action: Mouse moved to (861, 440)
Screenshot: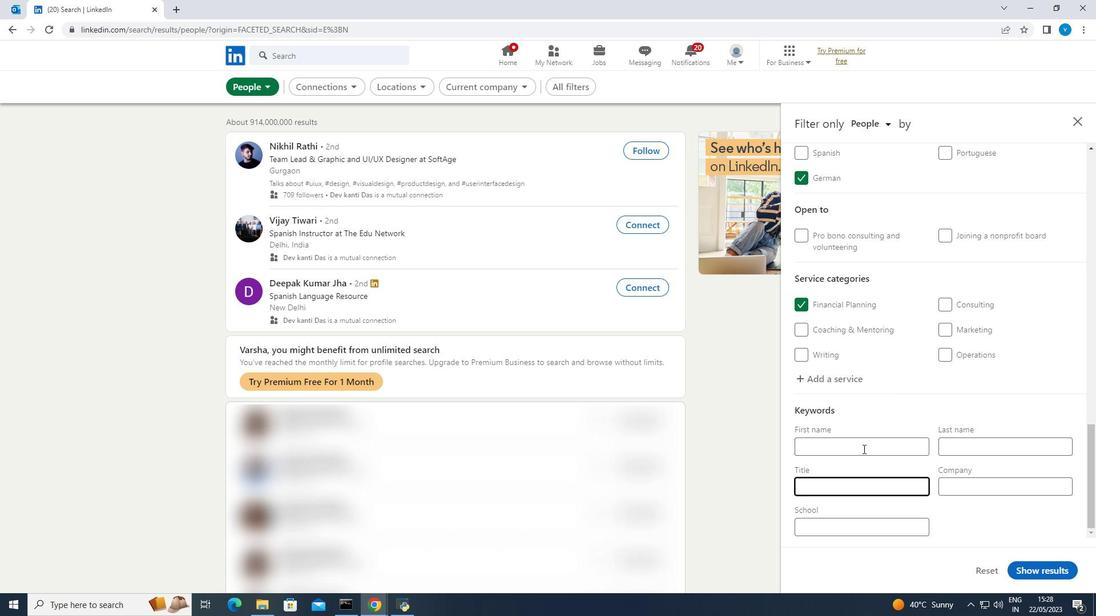
Action: Key pressed <Key.shift><Key.shift><Key.shift><Key.shift><Key.shift>Chef
Screenshot: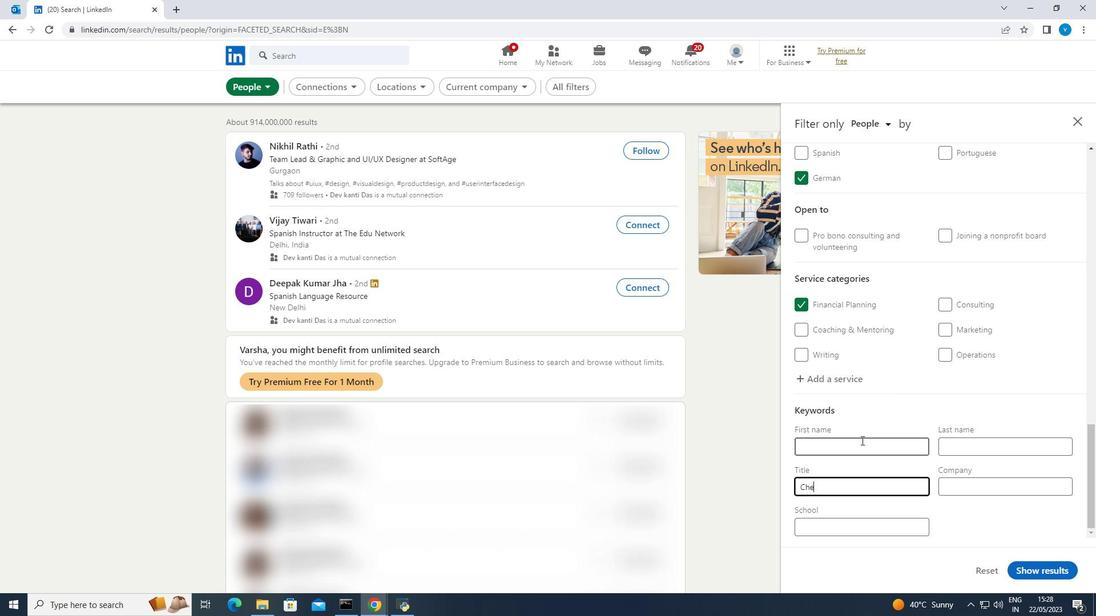 
Action: Mouse moved to (1018, 564)
Screenshot: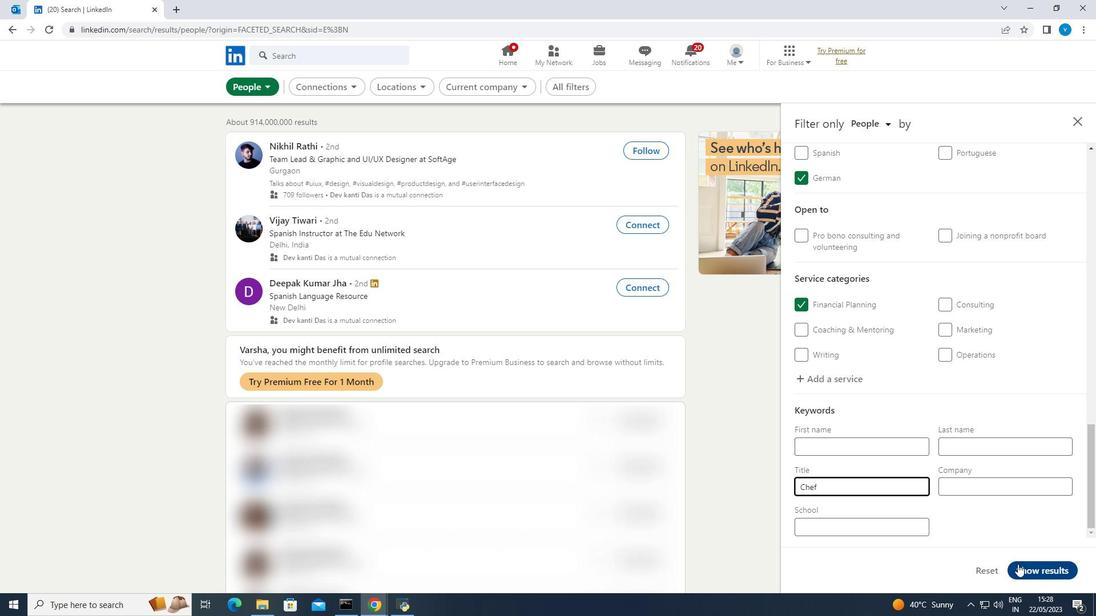 
Action: Mouse pressed left at (1018, 564)
Screenshot: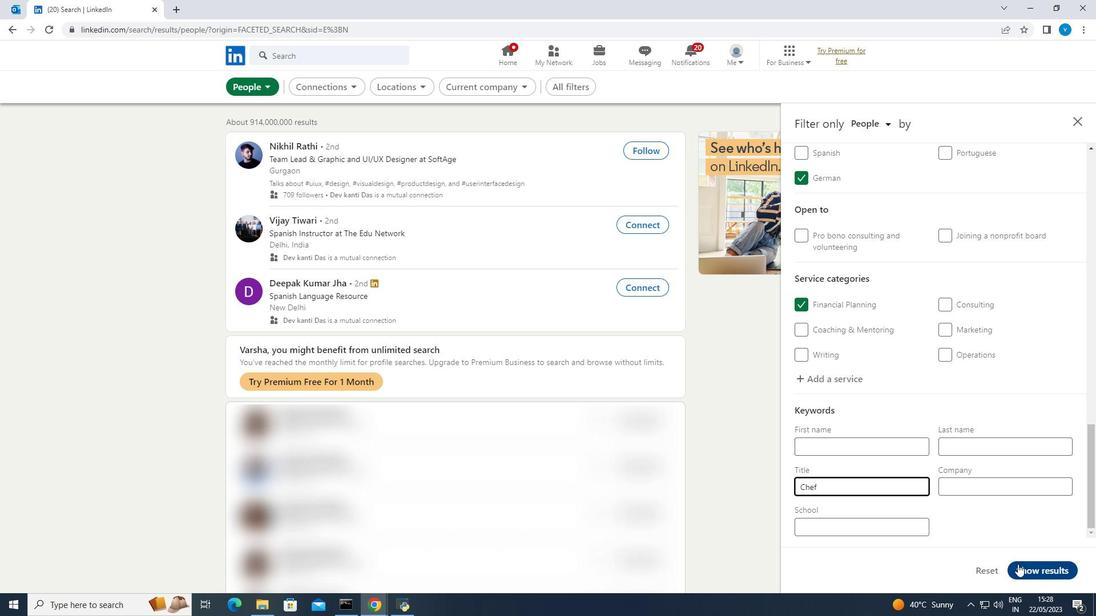 
Action: Mouse moved to (1043, 507)
Screenshot: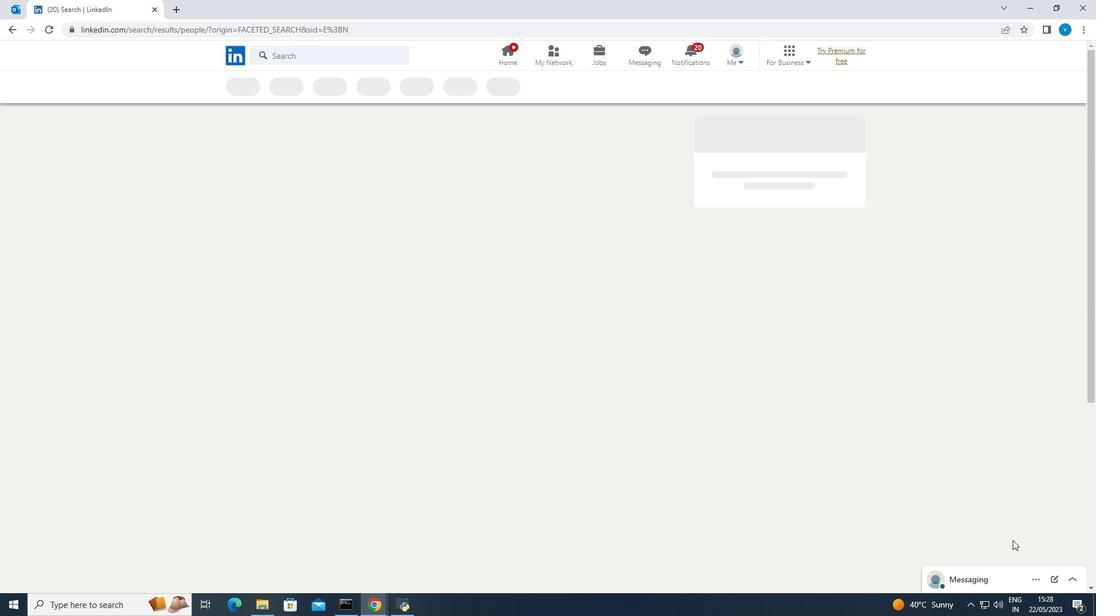 
